 Task: Find connections with filter location Cheadle Hulme with filter topic #happyfounderswith filter profile language English with filter current company Ryan Ship Management with filter school SRKR Engineering College with filter industry Legal Services with filter service category Corporate Events with filter keywords title Dog Walker / Pet Sitter
Action: Mouse moved to (560, 84)
Screenshot: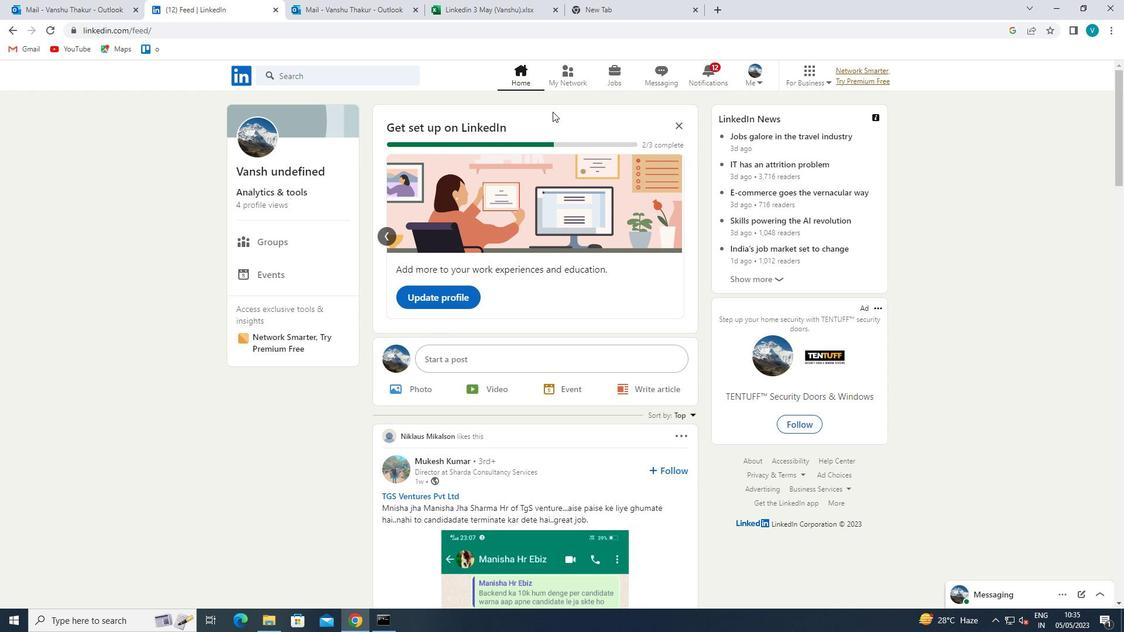 
Action: Mouse pressed left at (560, 84)
Screenshot: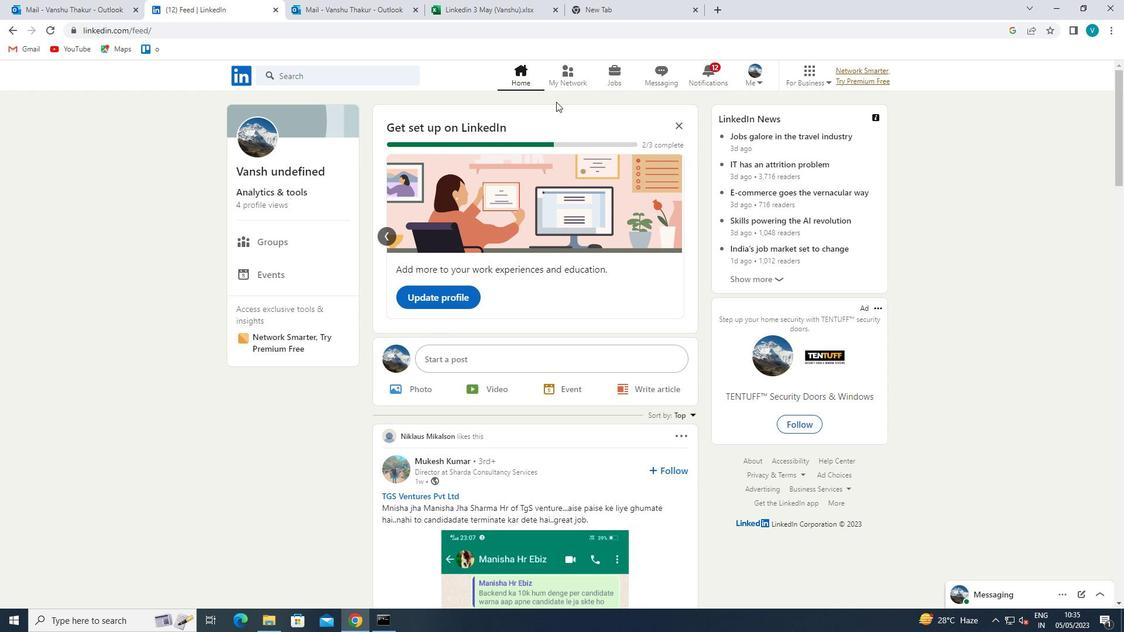 
Action: Mouse moved to (365, 142)
Screenshot: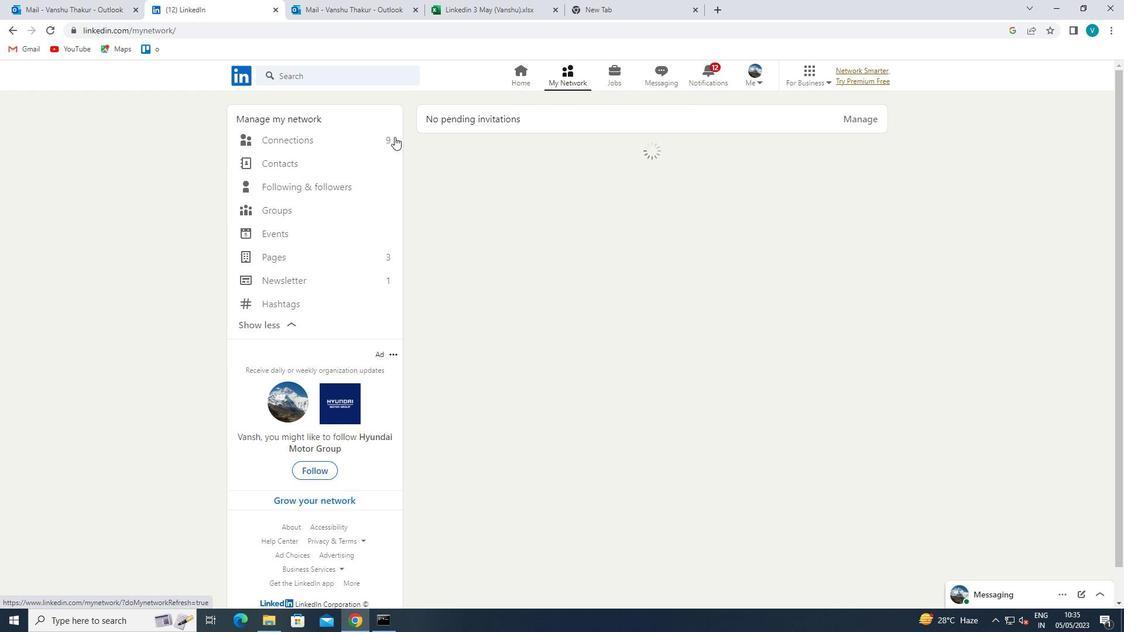 
Action: Mouse pressed left at (365, 142)
Screenshot: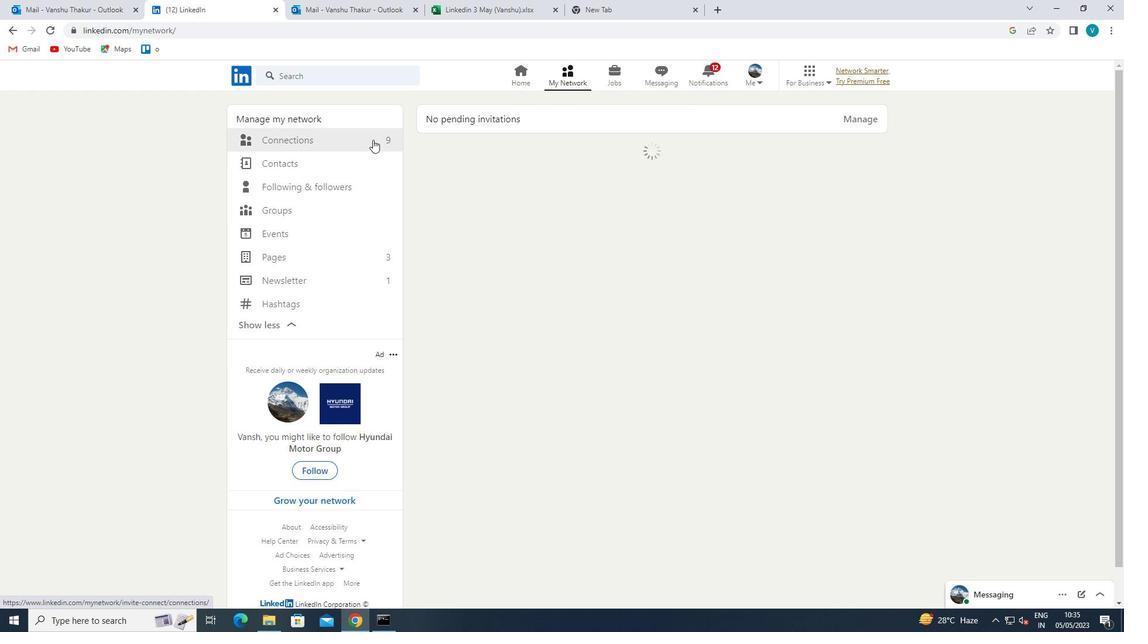
Action: Mouse moved to (641, 136)
Screenshot: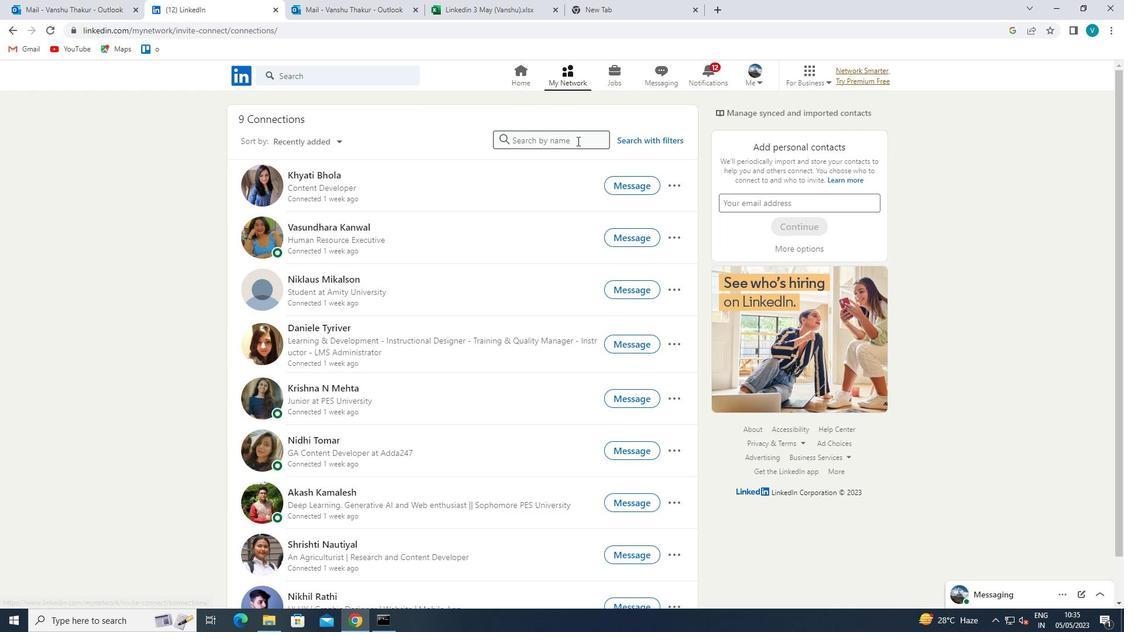 
Action: Mouse pressed left at (641, 136)
Screenshot: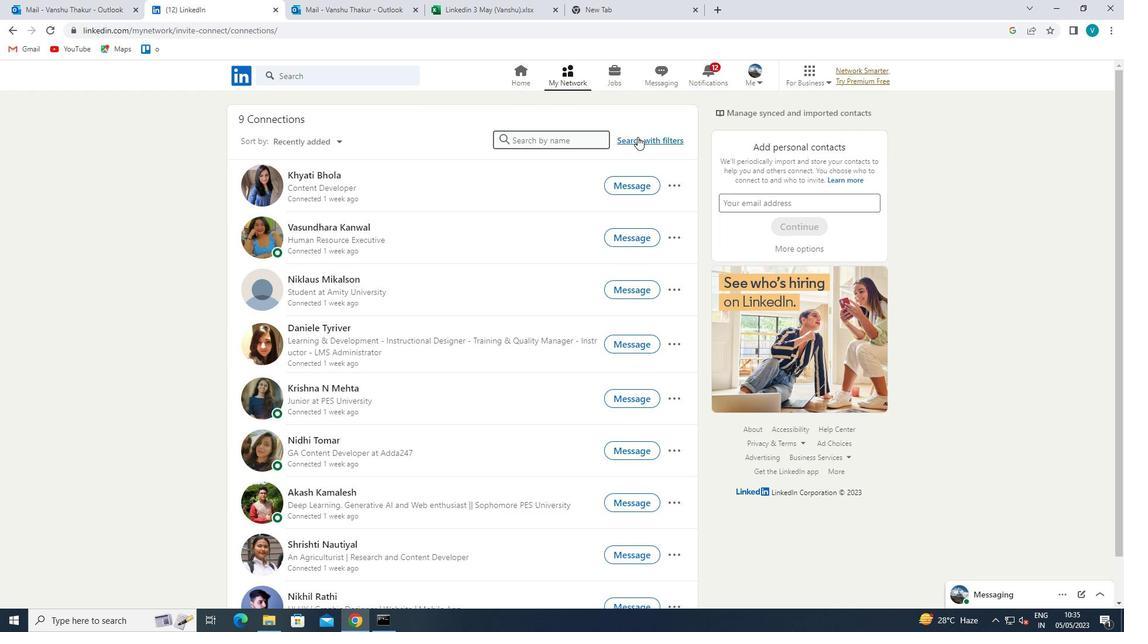
Action: Mouse moved to (570, 107)
Screenshot: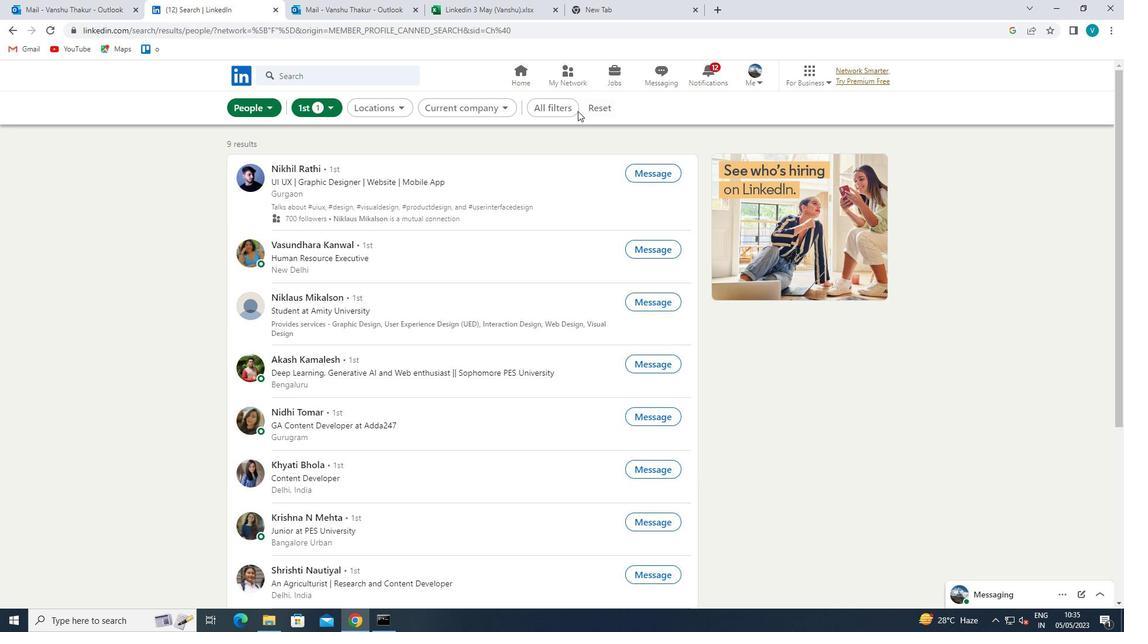 
Action: Mouse pressed left at (570, 107)
Screenshot: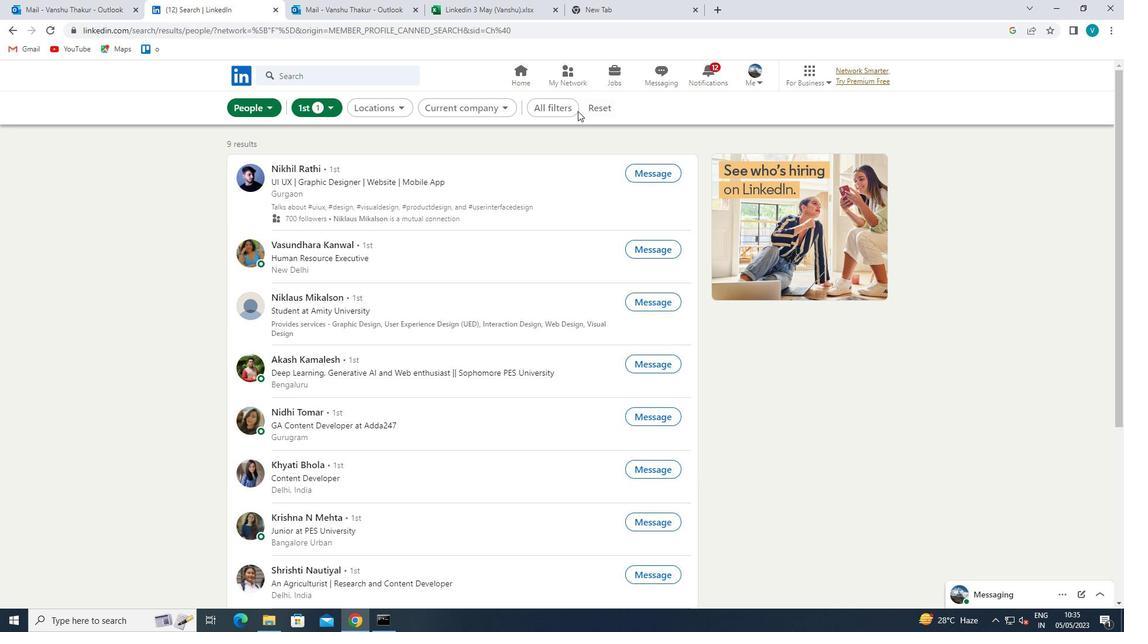 
Action: Mouse moved to (917, 230)
Screenshot: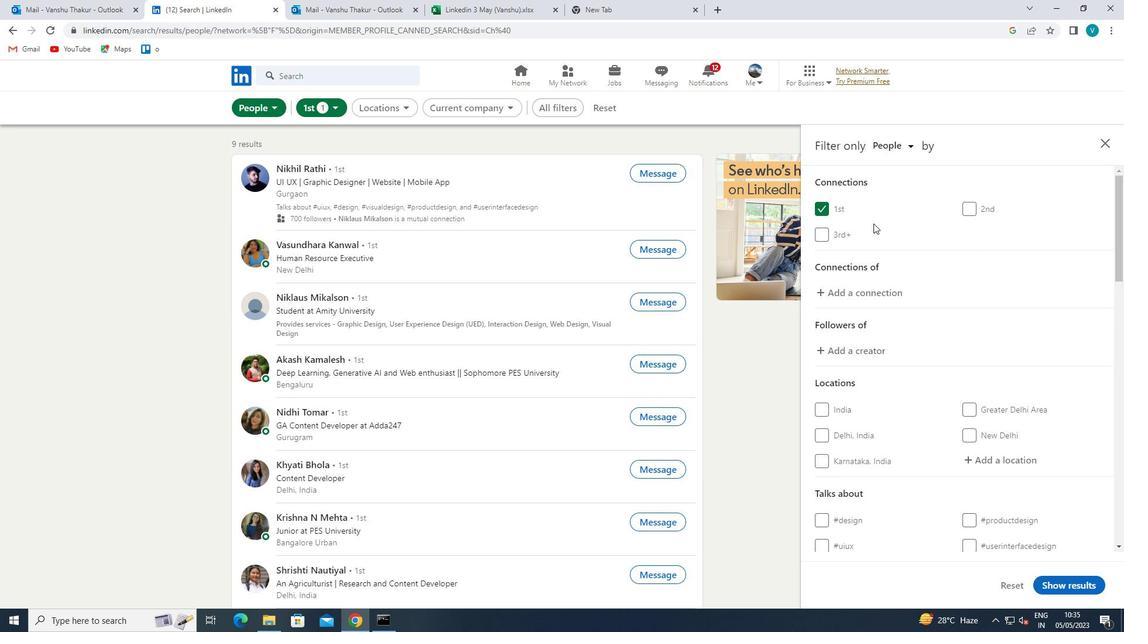 
Action: Mouse scrolled (917, 229) with delta (0, 0)
Screenshot: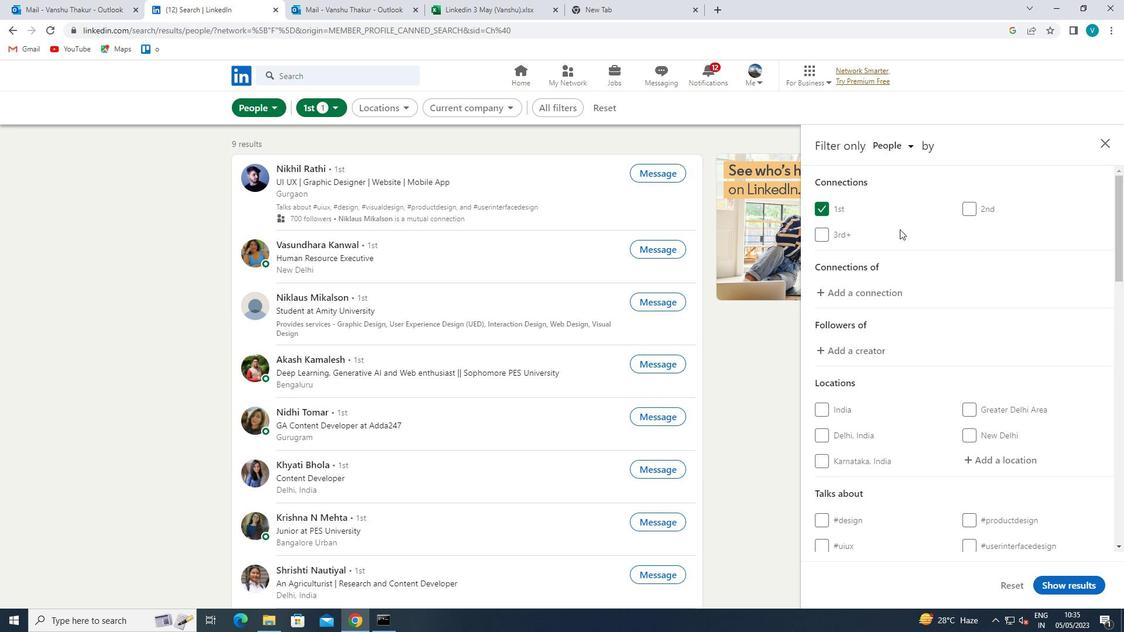 
Action: Mouse moved to (917, 230)
Screenshot: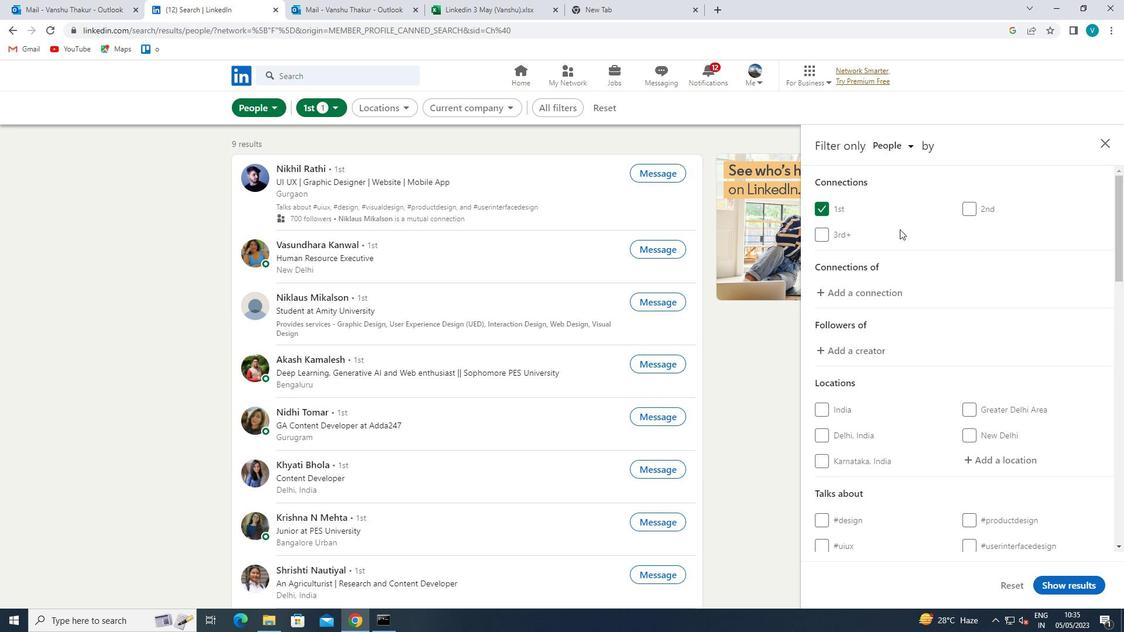 
Action: Mouse scrolled (917, 229) with delta (0, 0)
Screenshot: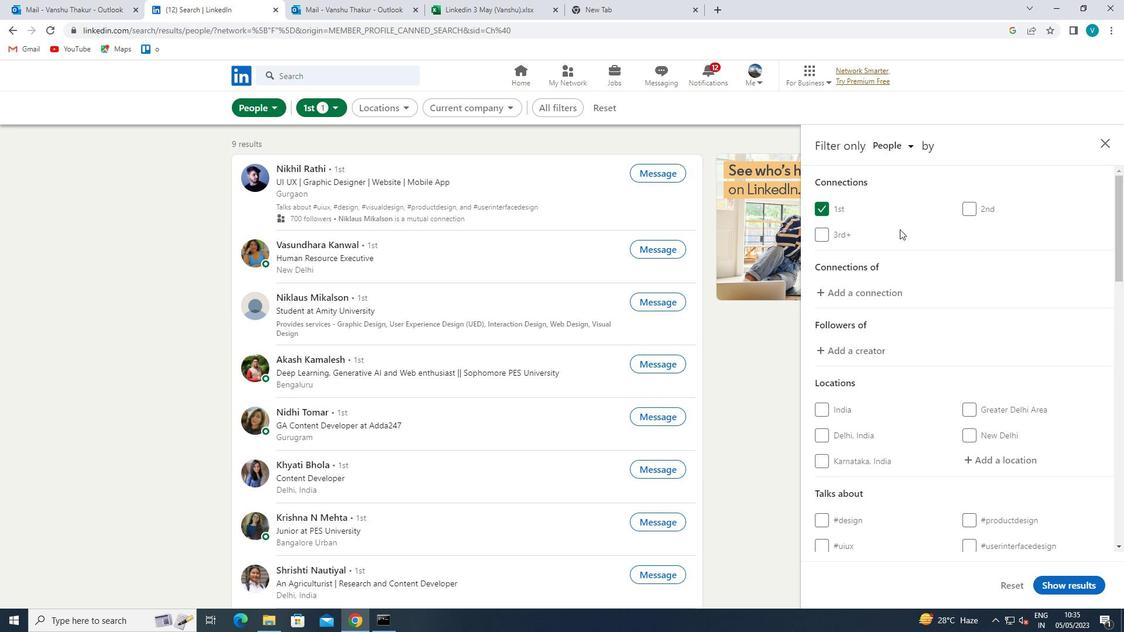 
Action: Mouse moved to (988, 339)
Screenshot: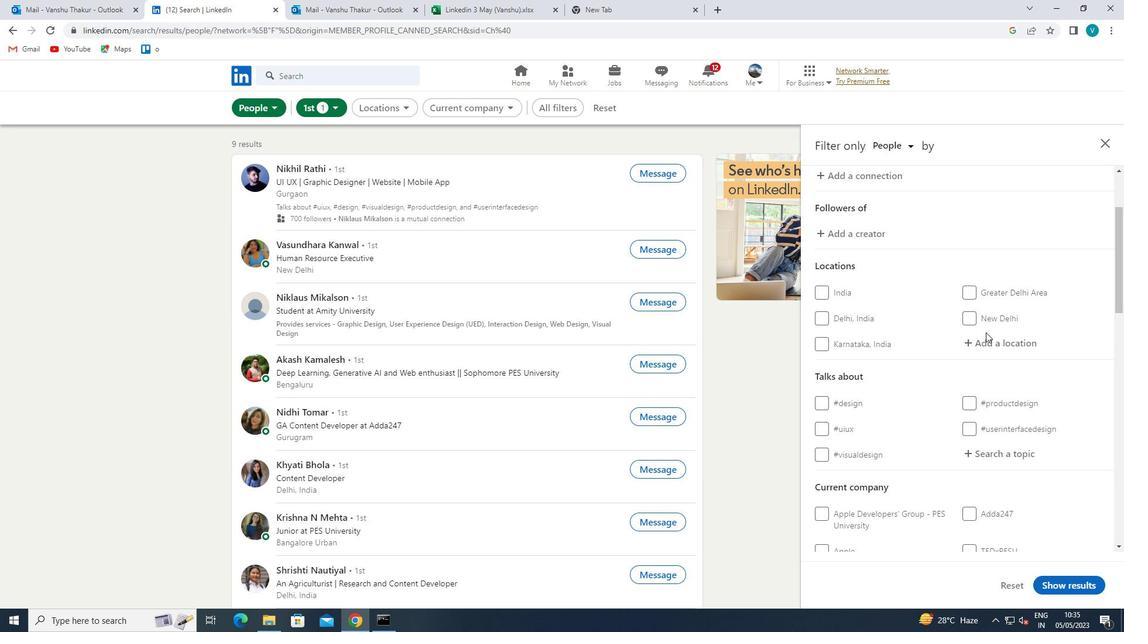 
Action: Mouse pressed left at (988, 339)
Screenshot: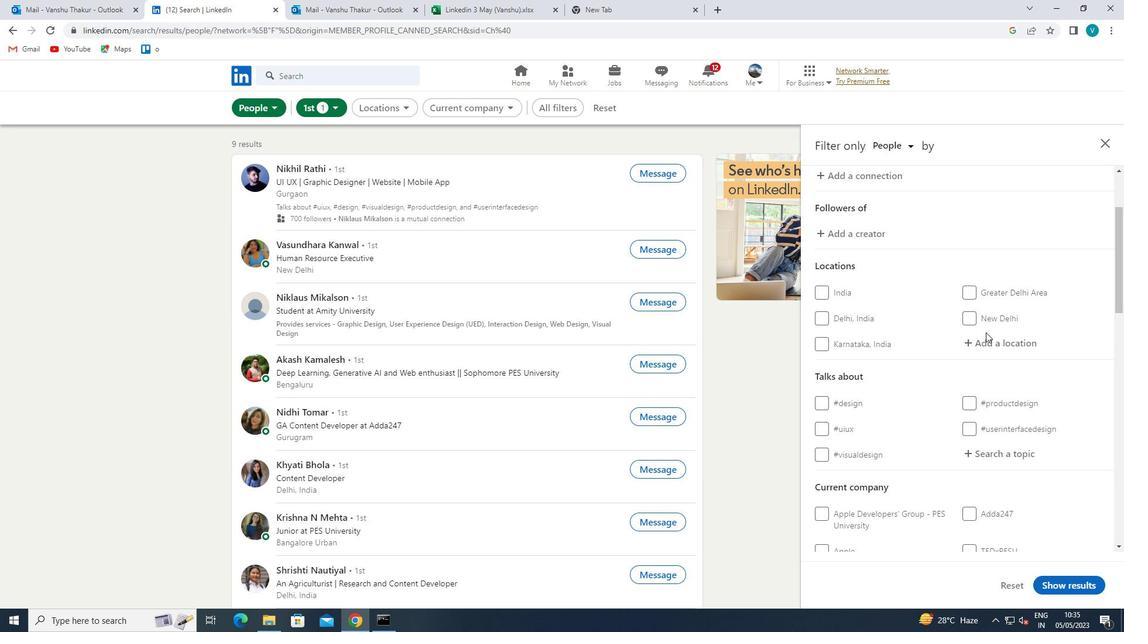 
Action: Mouse moved to (988, 340)
Screenshot: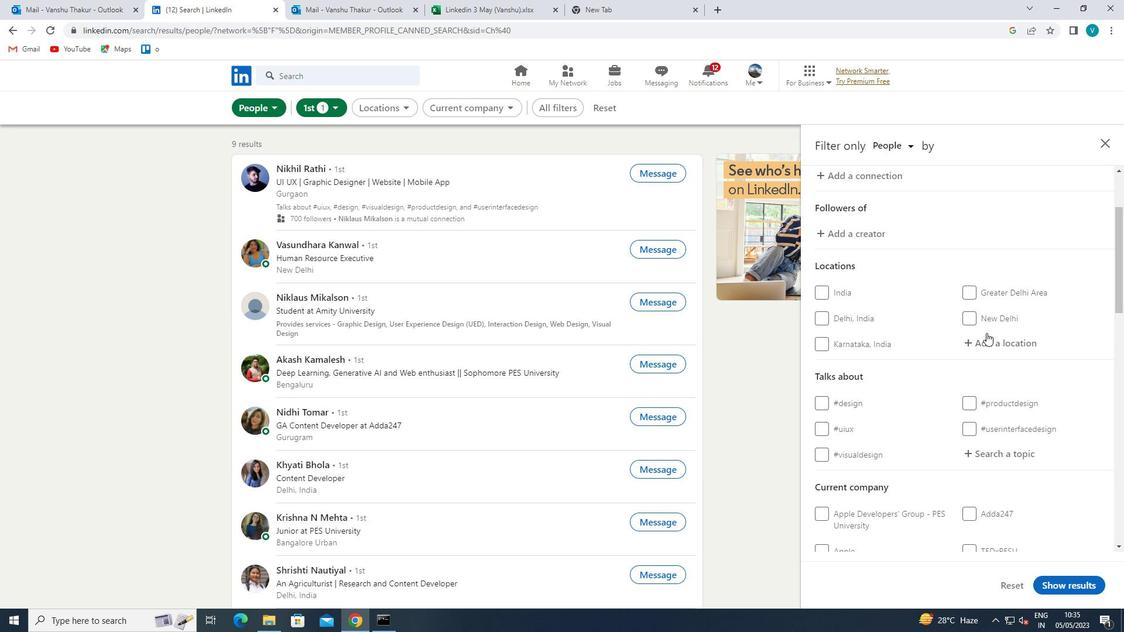 
Action: Key pressed <Key.shift>CHEADLE
Screenshot: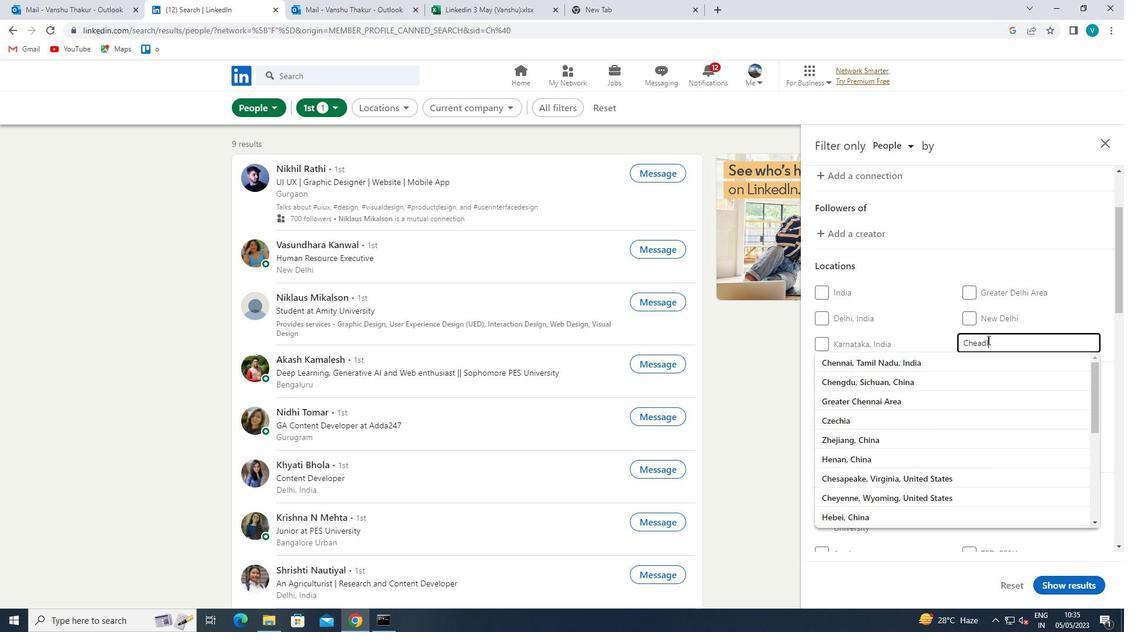 
Action: Mouse moved to (907, 386)
Screenshot: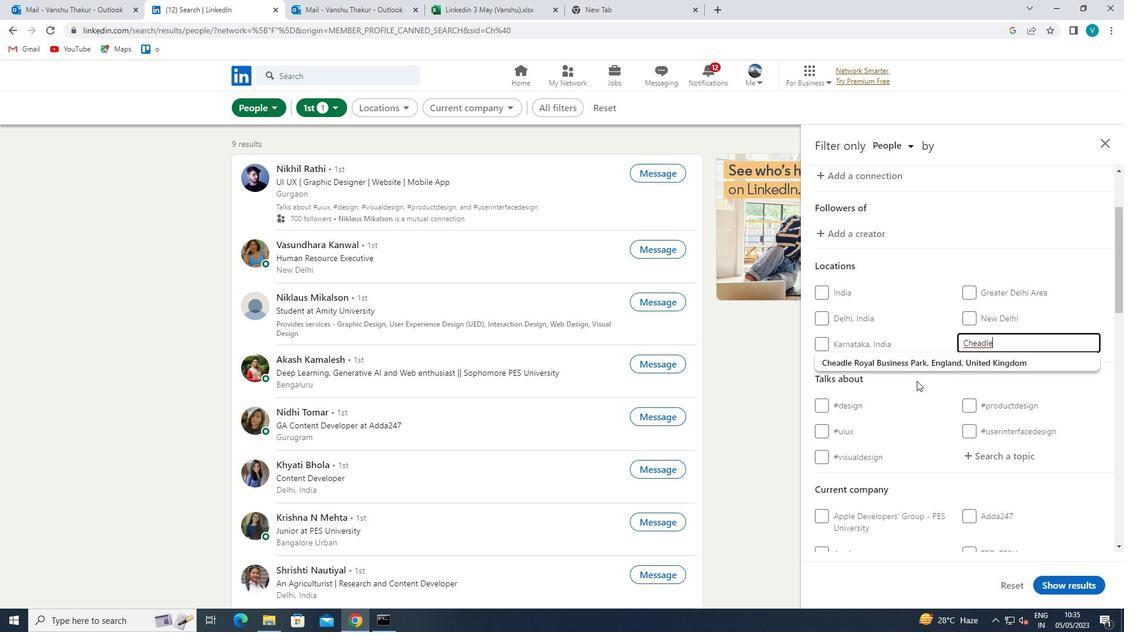 
Action: Key pressed <Key.space><Key.shift>HULME
Screenshot: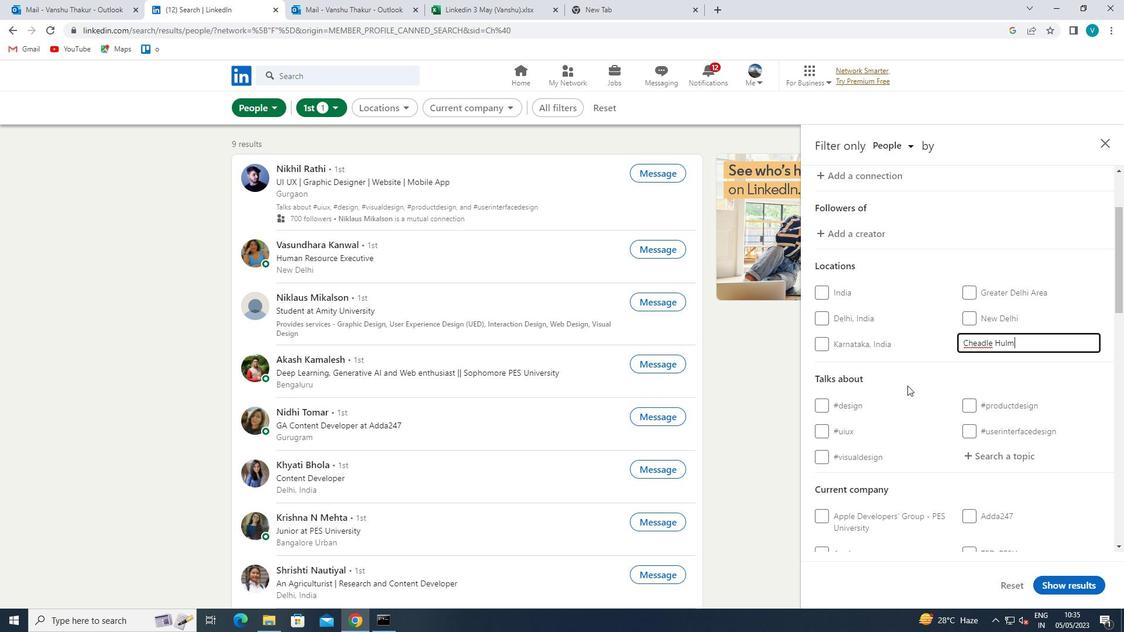 
Action: Mouse moved to (905, 388)
Screenshot: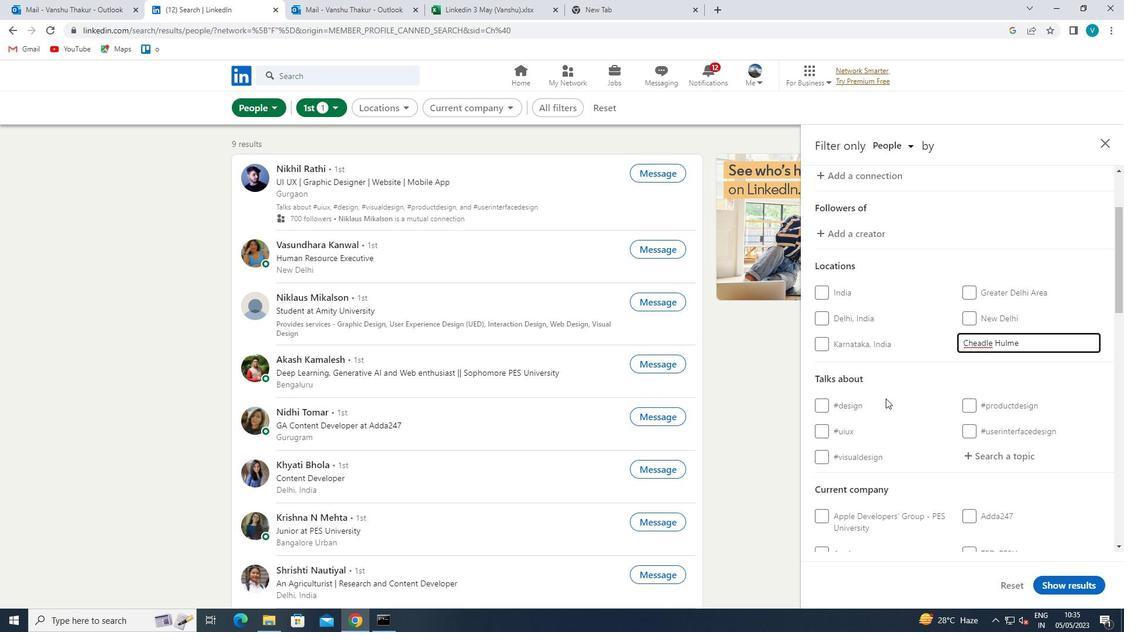 
Action: Mouse pressed left at (905, 388)
Screenshot: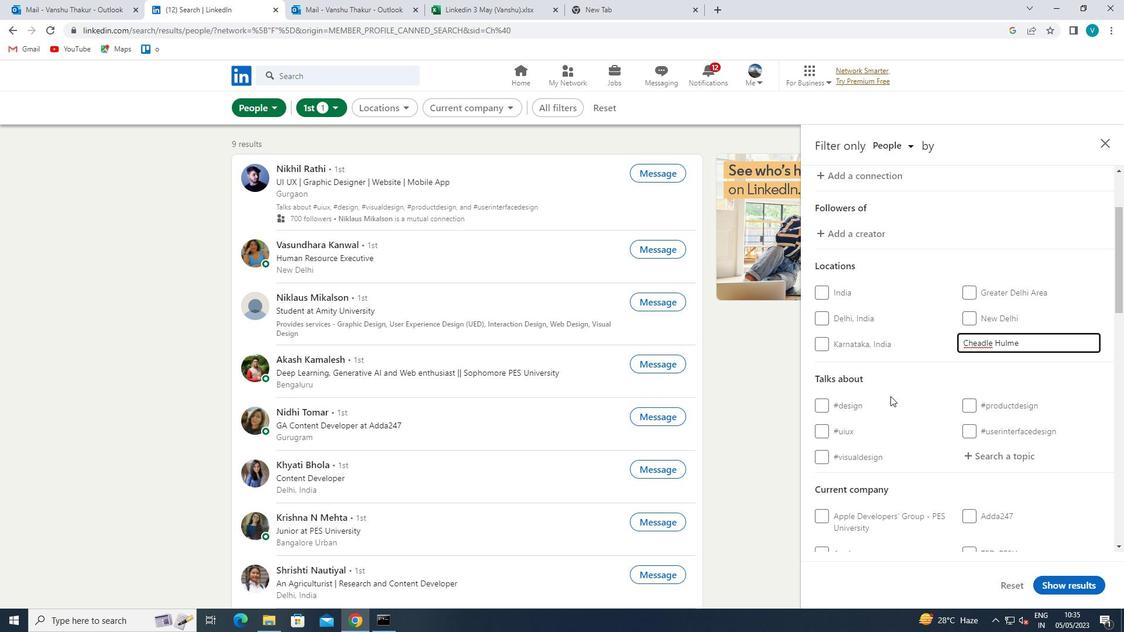 
Action: Mouse moved to (967, 371)
Screenshot: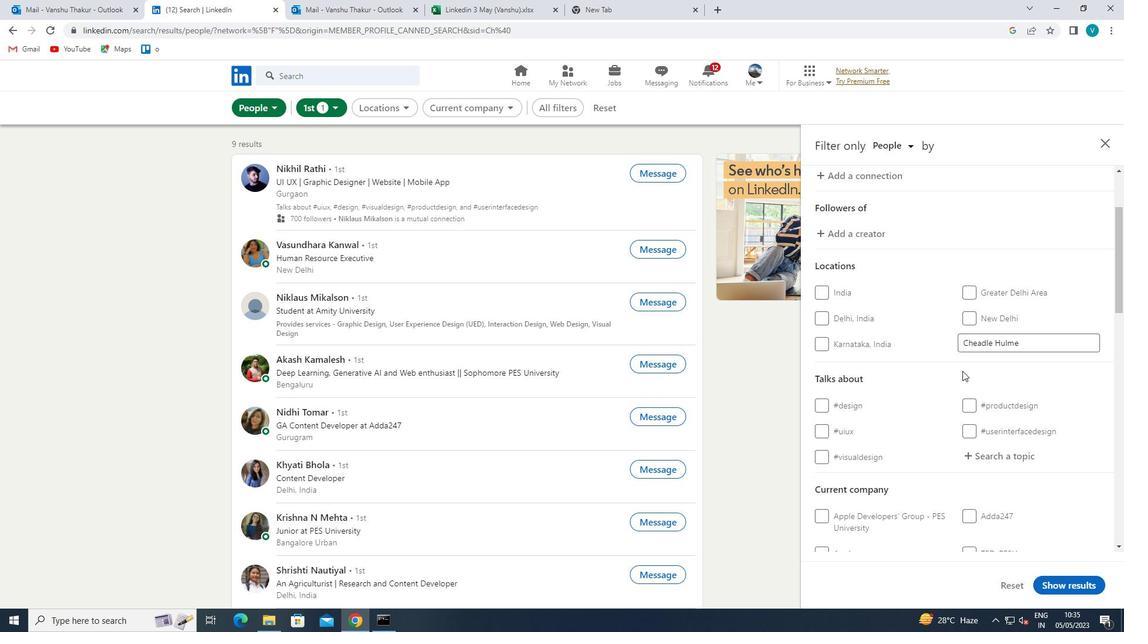 
Action: Mouse scrolled (967, 370) with delta (0, 0)
Screenshot: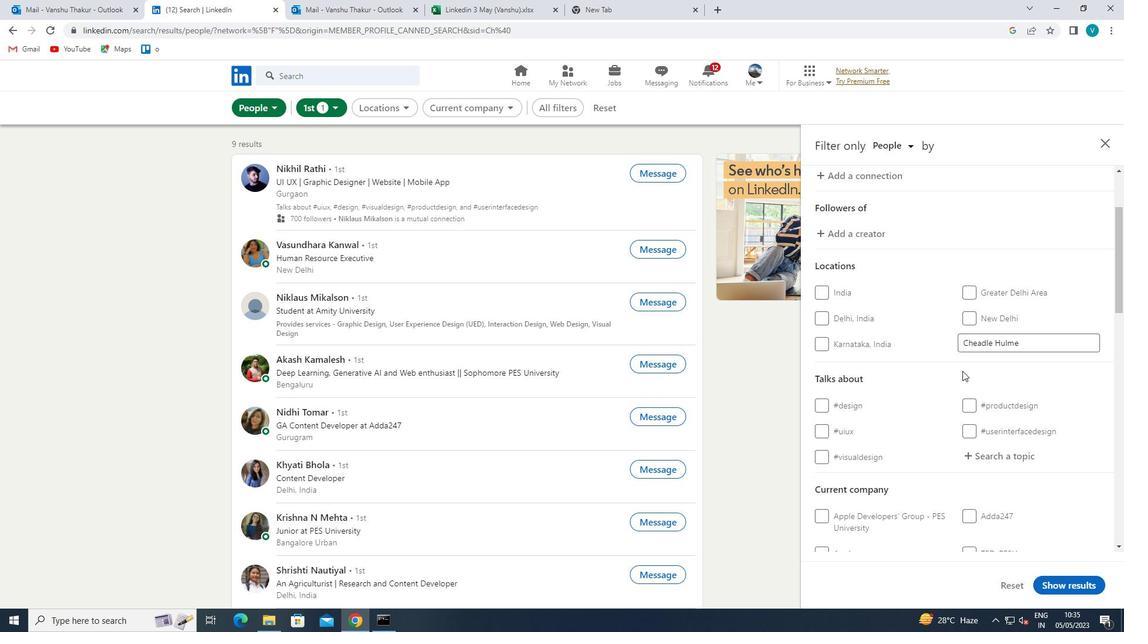 
Action: Mouse scrolled (967, 370) with delta (0, 0)
Screenshot: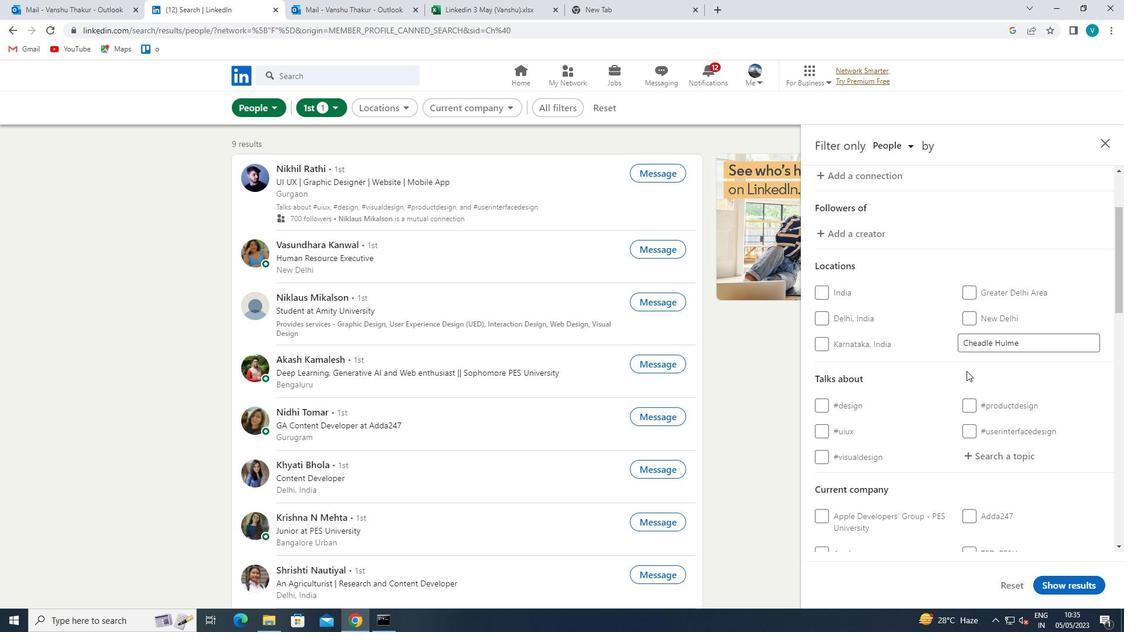 
Action: Mouse moved to (1002, 334)
Screenshot: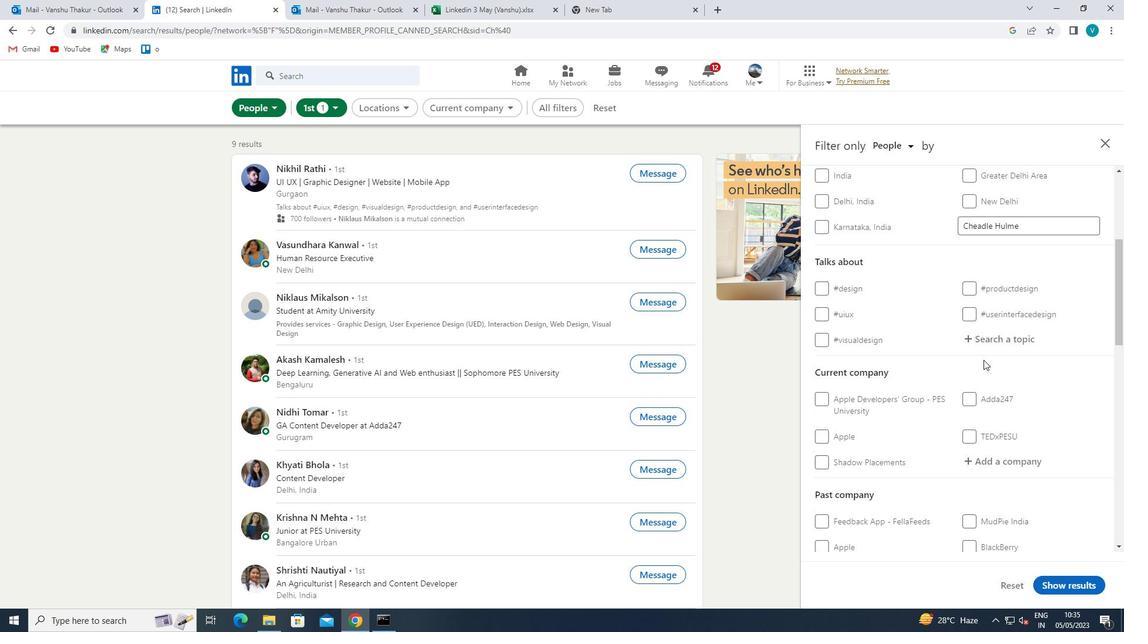 
Action: Mouse pressed left at (1002, 334)
Screenshot: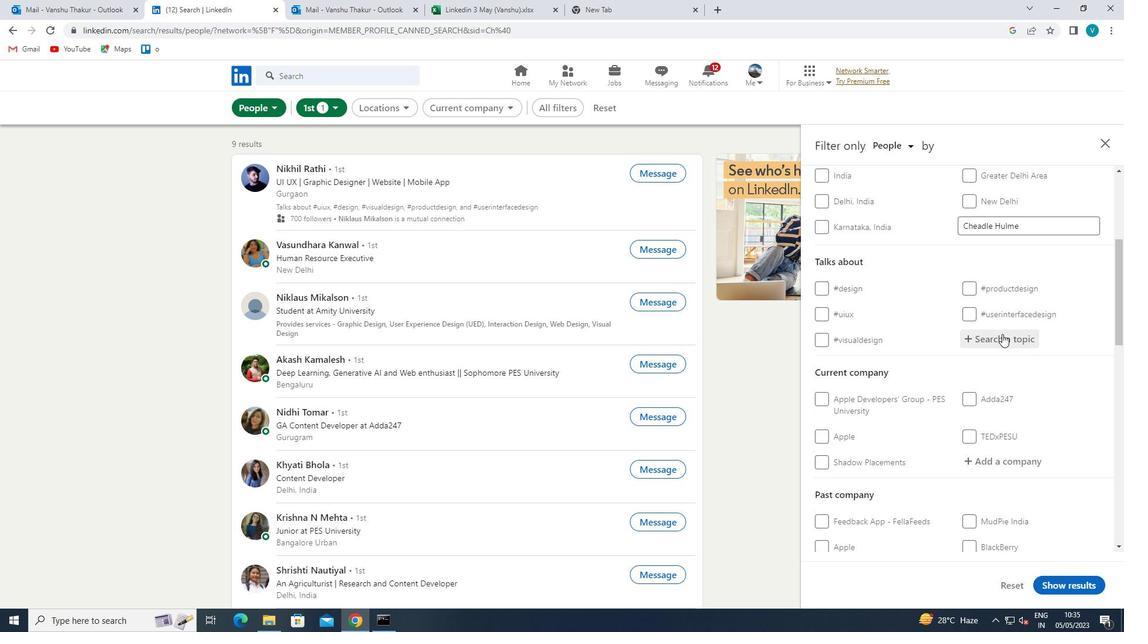 
Action: Mouse moved to (919, 385)
Screenshot: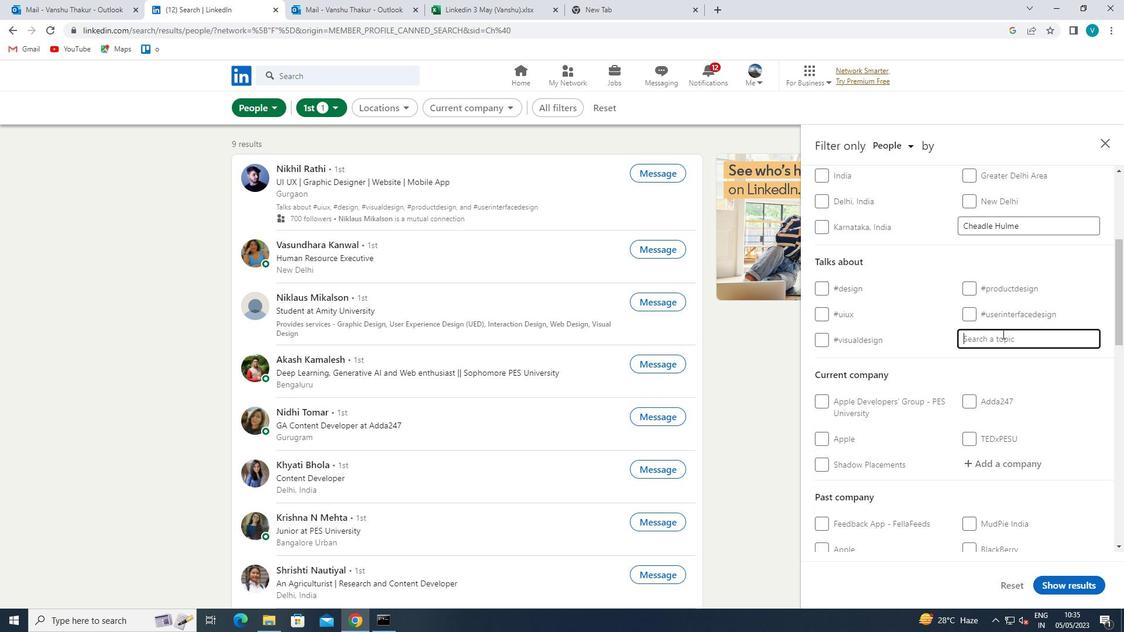 
Action: Key pressed HAPPYFOUNDER
Screenshot: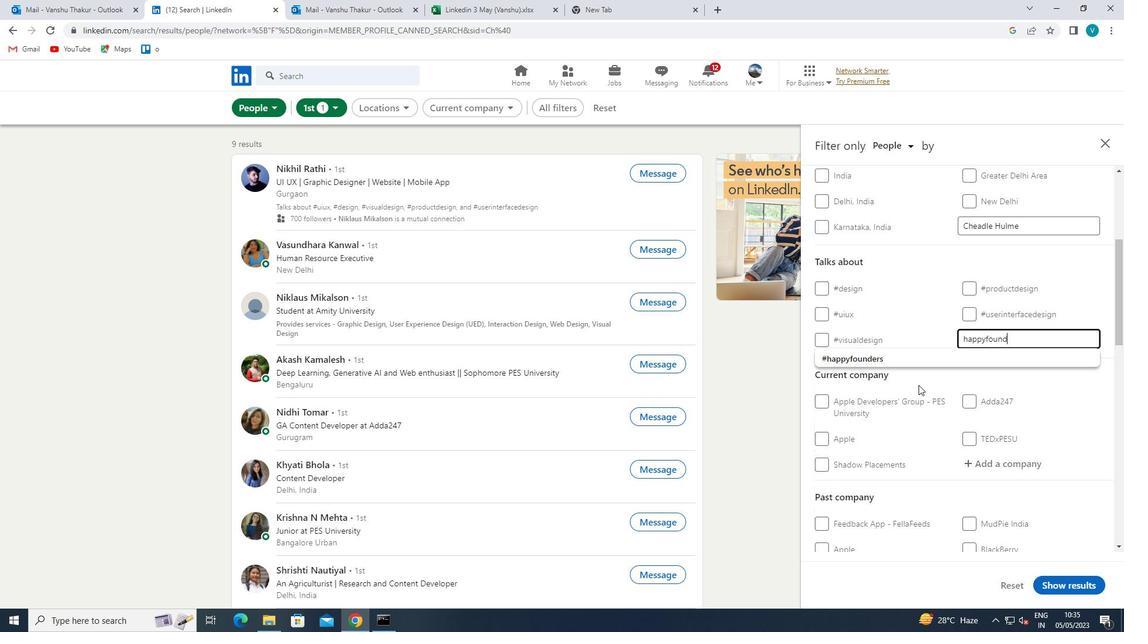 
Action: Mouse moved to (944, 361)
Screenshot: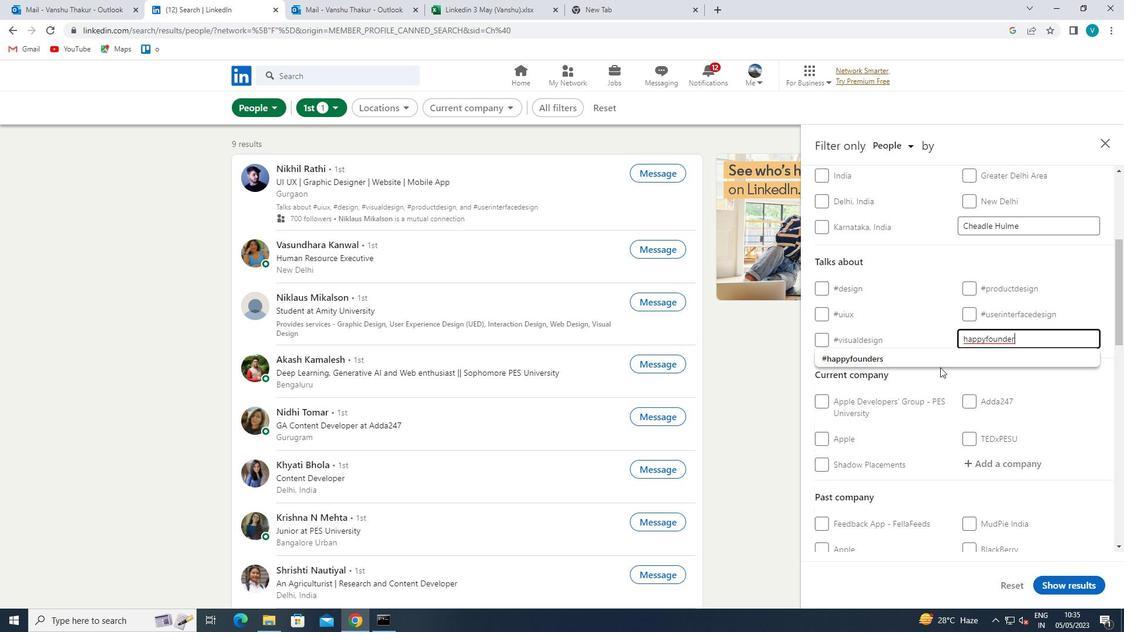
Action: Mouse pressed left at (944, 361)
Screenshot: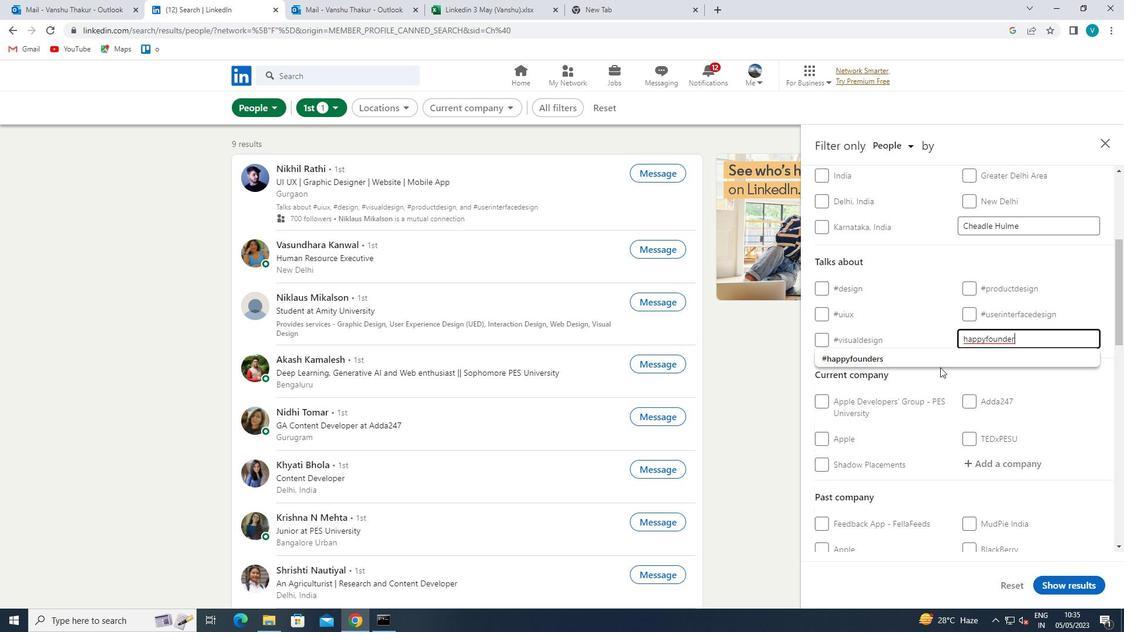
Action: Mouse moved to (931, 369)
Screenshot: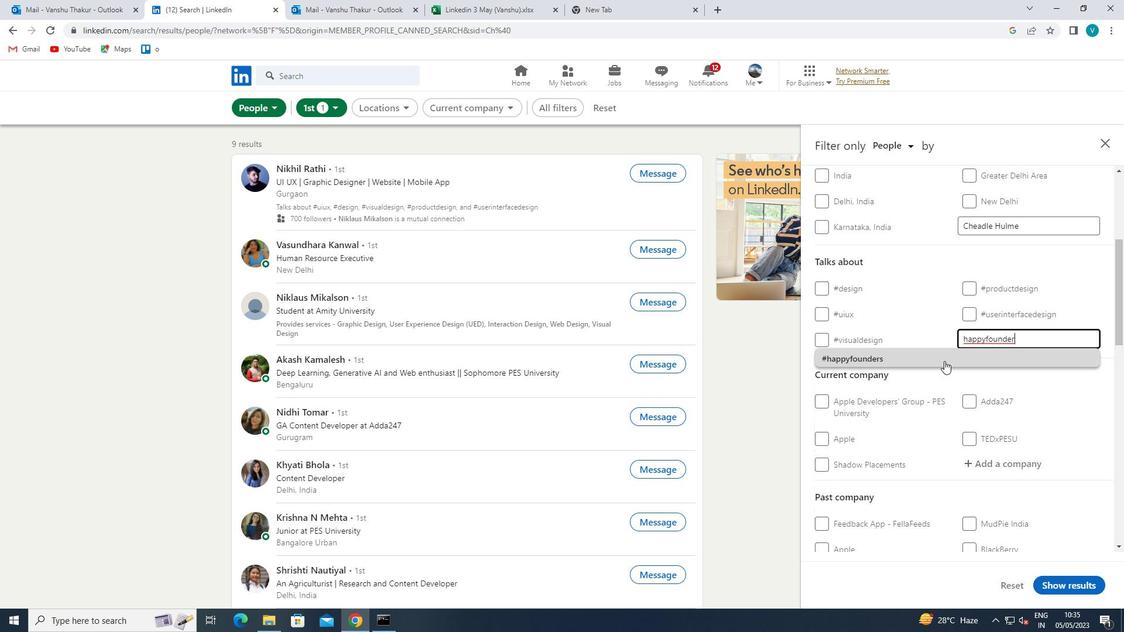 
Action: Mouse scrolled (931, 369) with delta (0, 0)
Screenshot: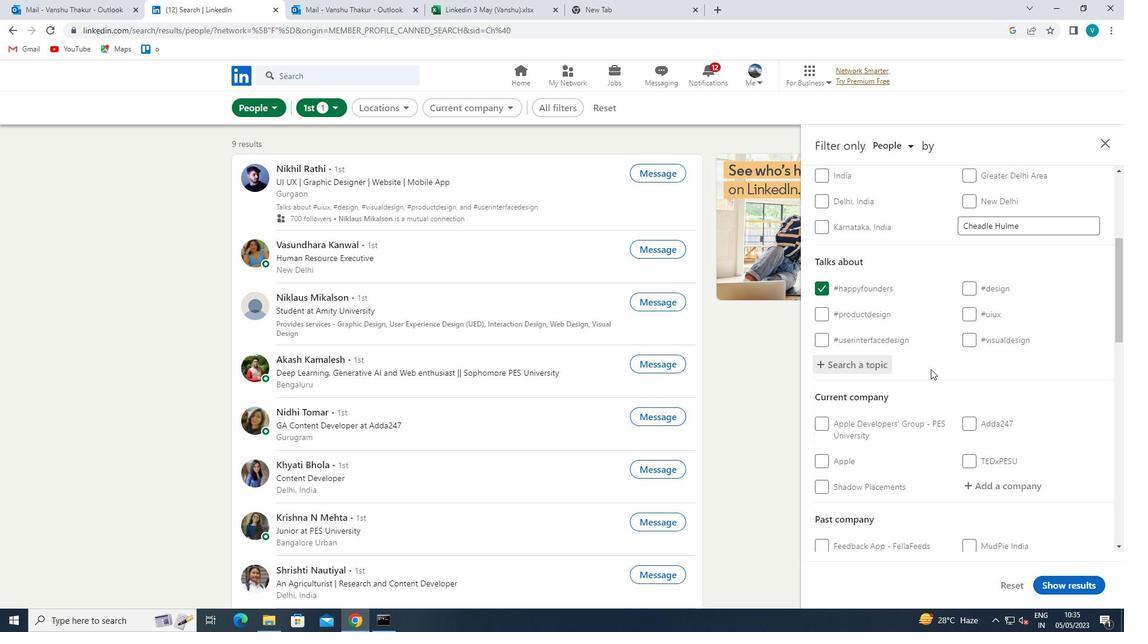 
Action: Mouse scrolled (931, 369) with delta (0, 0)
Screenshot: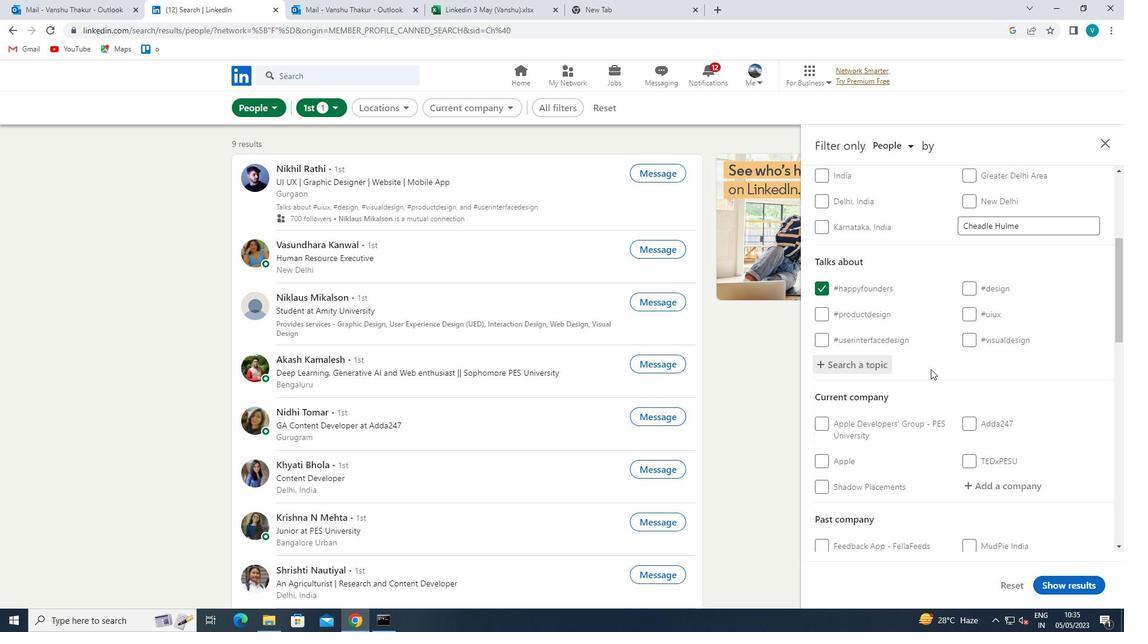 
Action: Mouse moved to (930, 370)
Screenshot: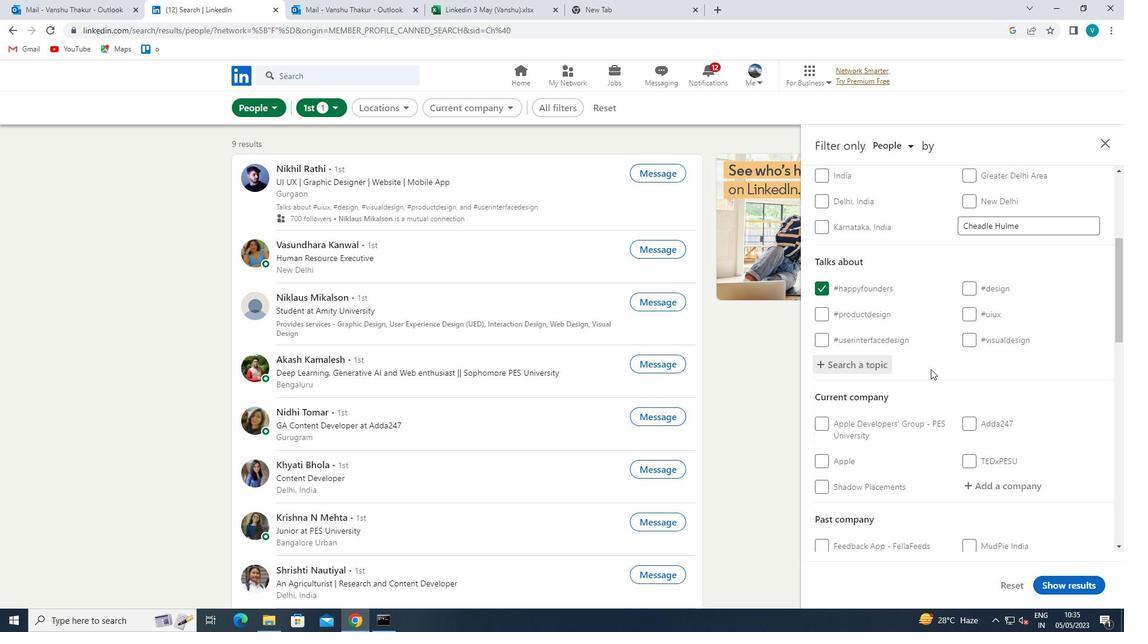 
Action: Mouse scrolled (930, 369) with delta (0, 0)
Screenshot: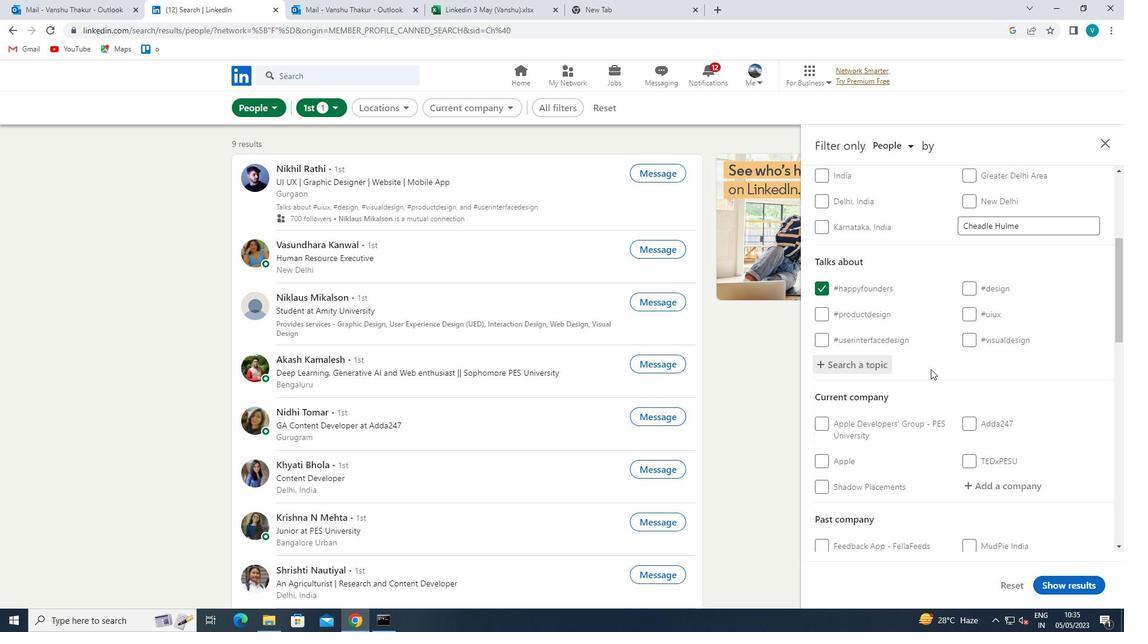 
Action: Mouse moved to (929, 371)
Screenshot: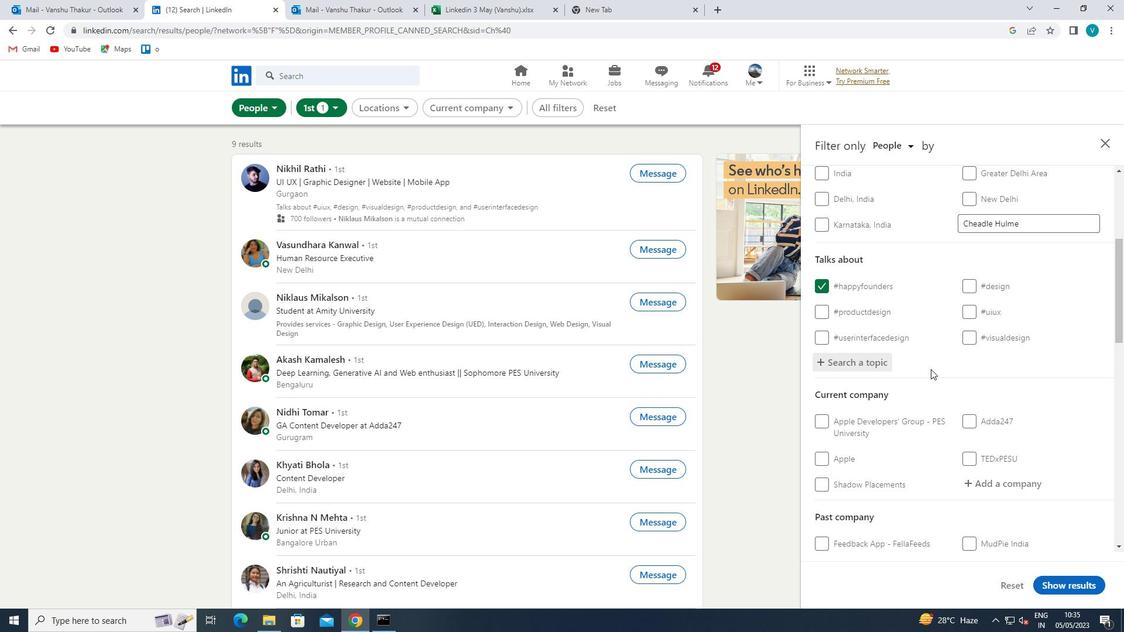 
Action: Mouse scrolled (929, 370) with delta (0, 0)
Screenshot: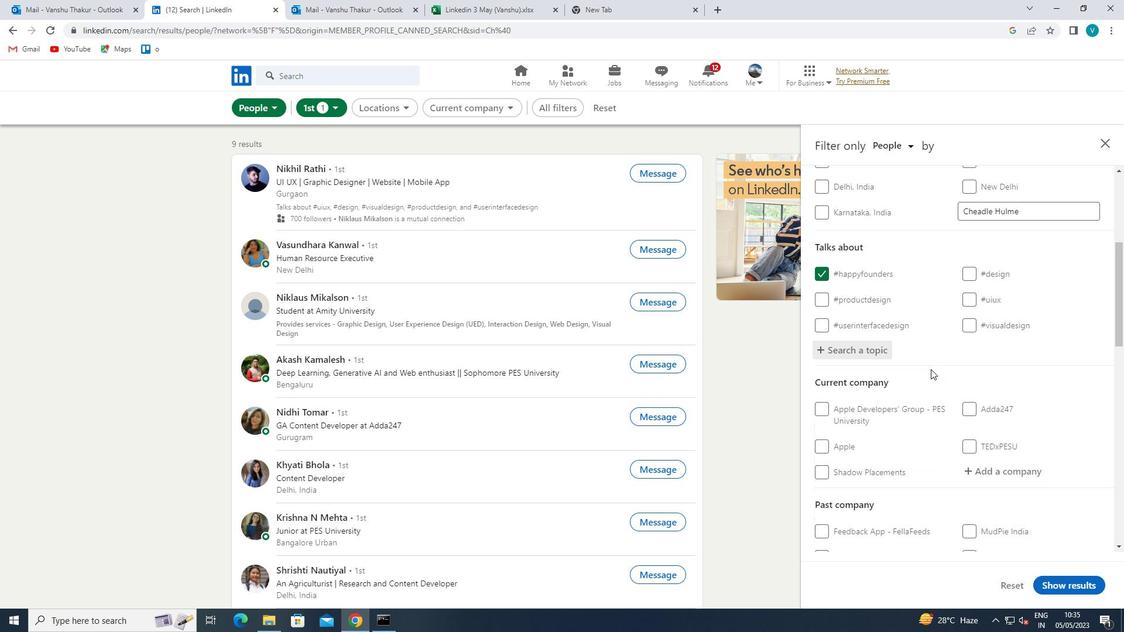 
Action: Mouse moved to (929, 371)
Screenshot: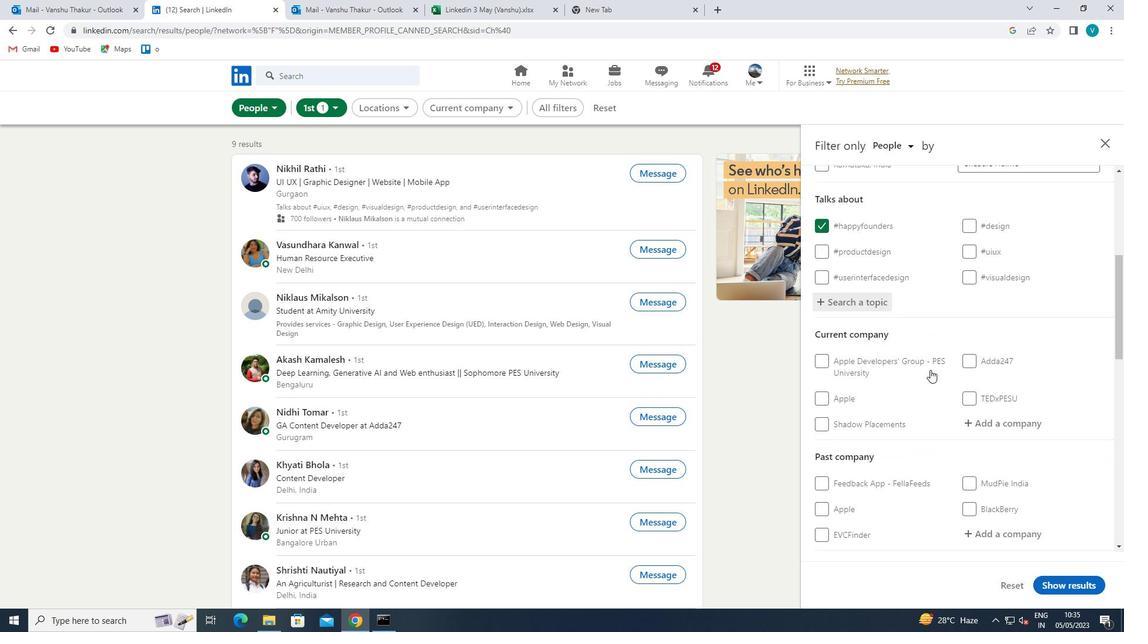 
Action: Mouse scrolled (929, 370) with delta (0, 0)
Screenshot: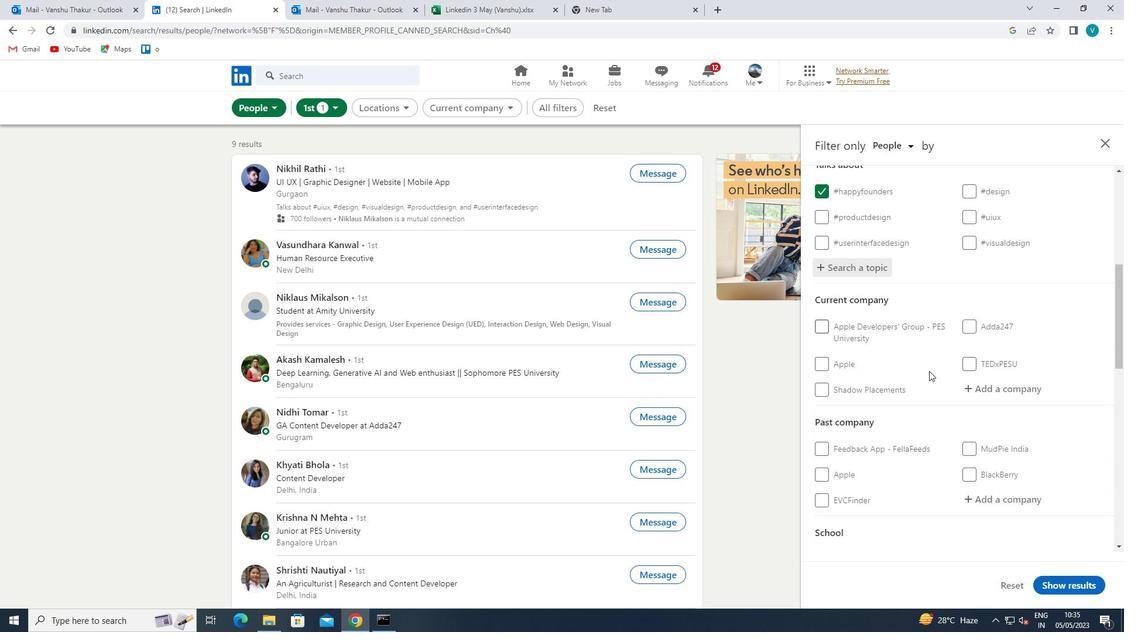 
Action: Mouse moved to (929, 371)
Screenshot: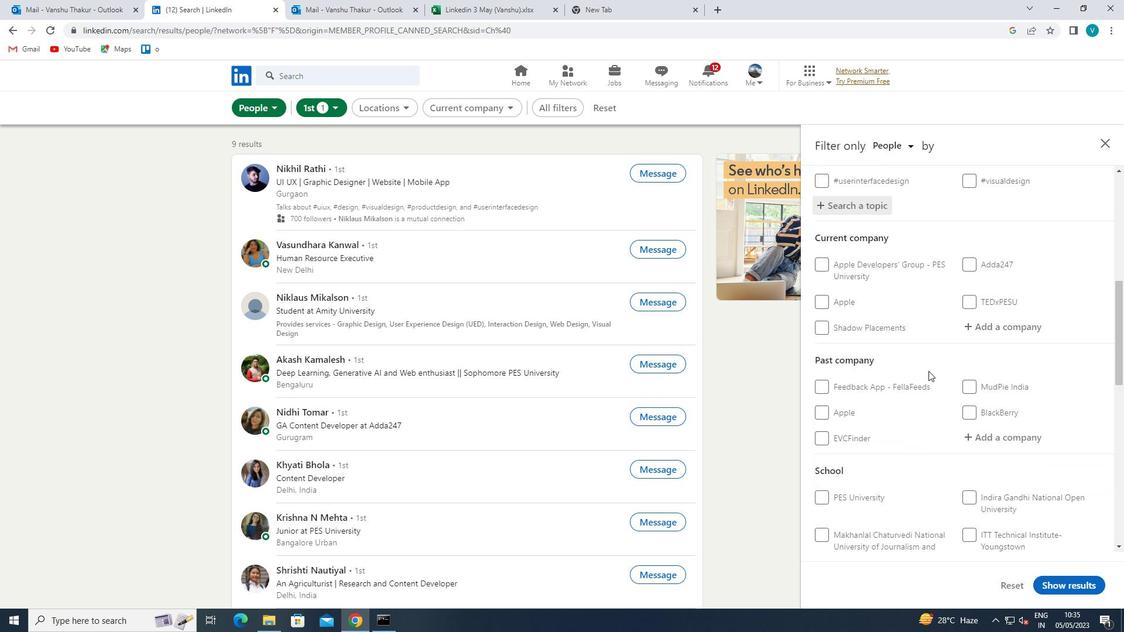 
Action: Mouse scrolled (929, 370) with delta (0, 0)
Screenshot: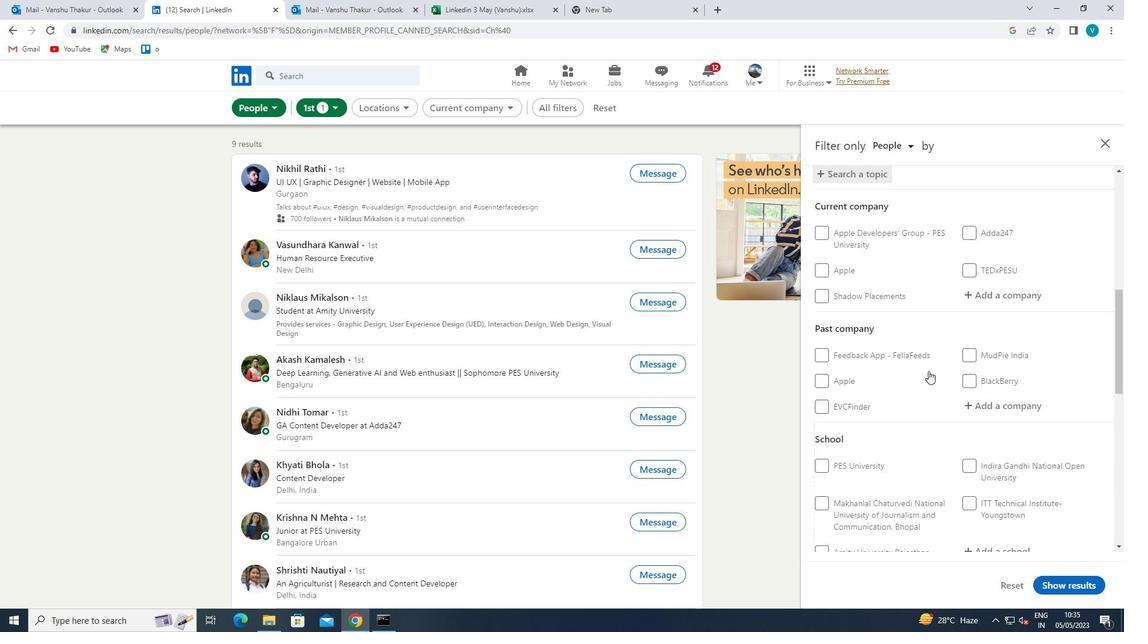 
Action: Mouse scrolled (929, 370) with delta (0, 0)
Screenshot: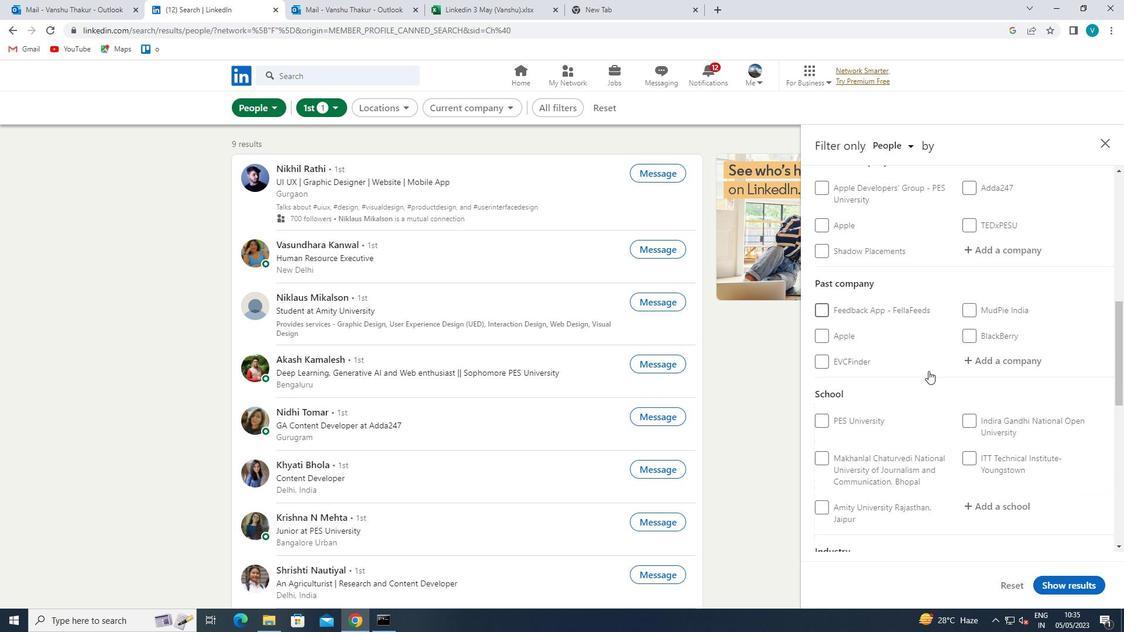 
Action: Mouse moved to (887, 353)
Screenshot: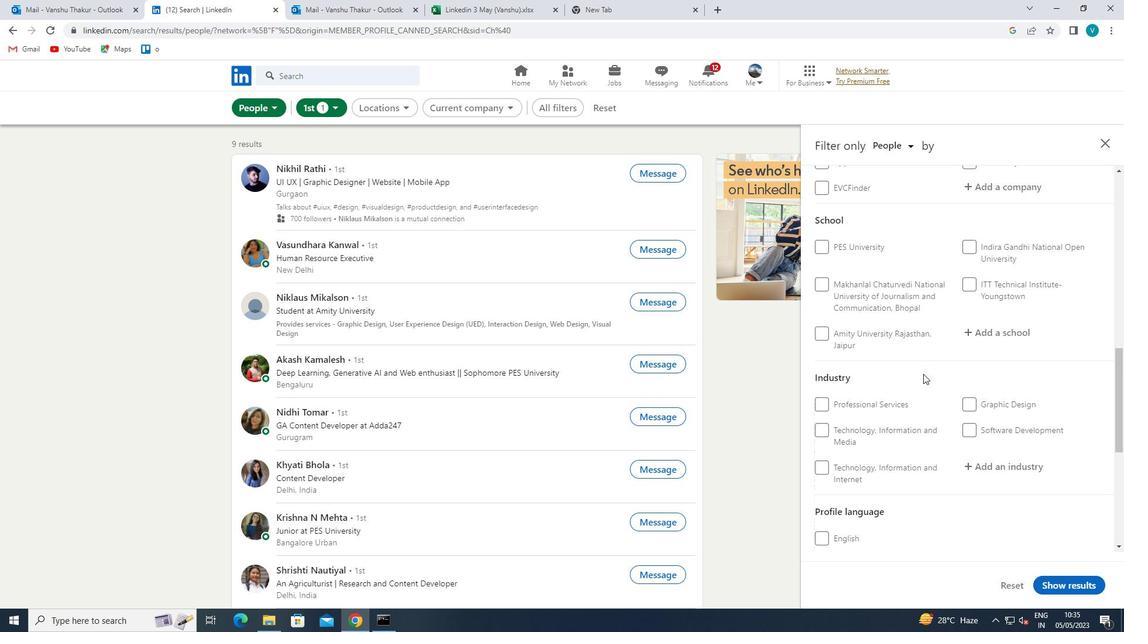 
Action: Mouse scrolled (887, 352) with delta (0, 0)
Screenshot: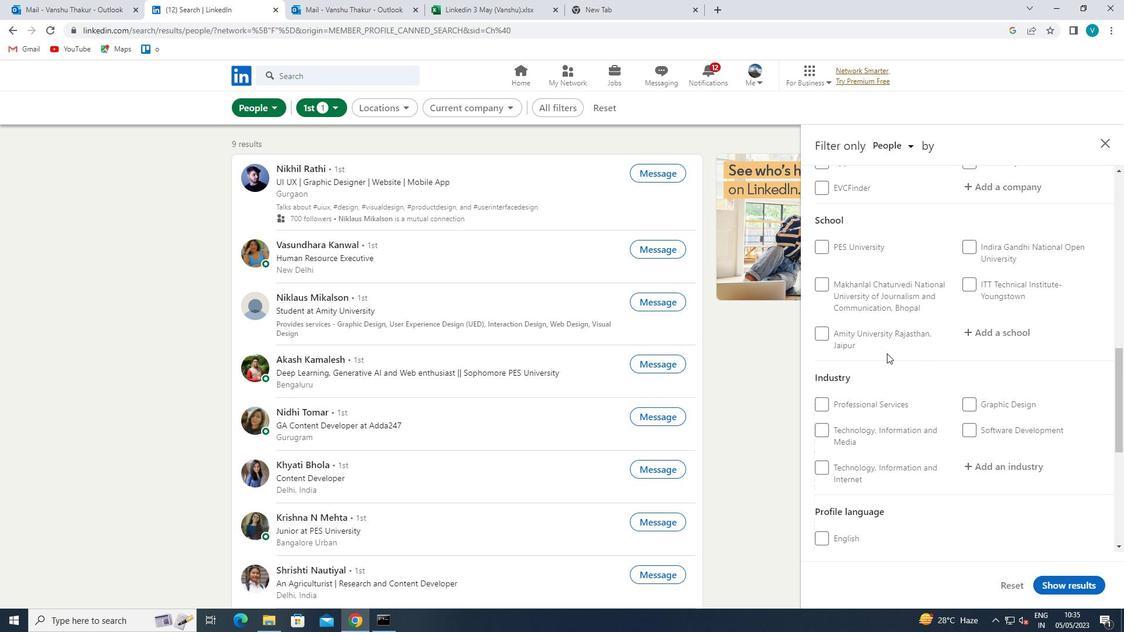 
Action: Mouse moved to (823, 487)
Screenshot: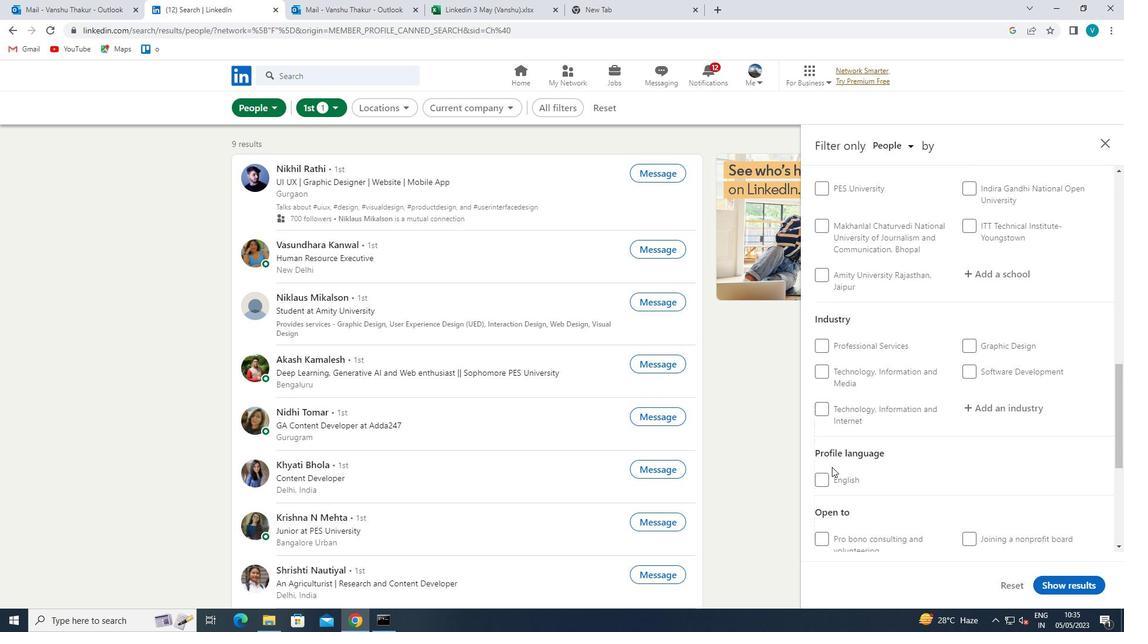 
Action: Mouse pressed left at (823, 487)
Screenshot: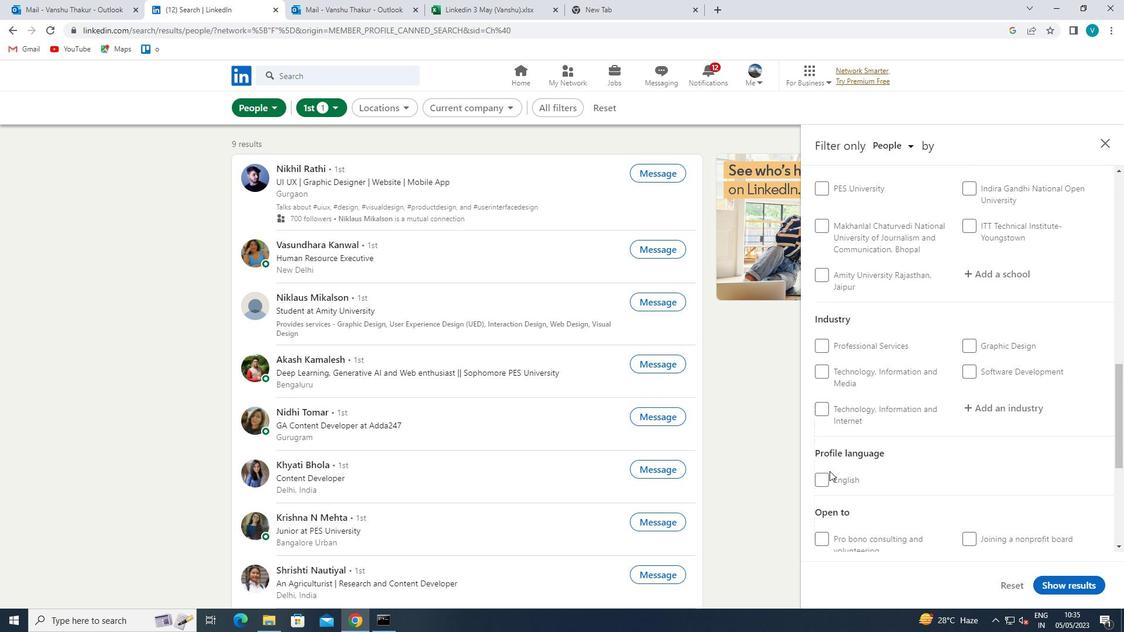 
Action: Mouse moved to (828, 485)
Screenshot: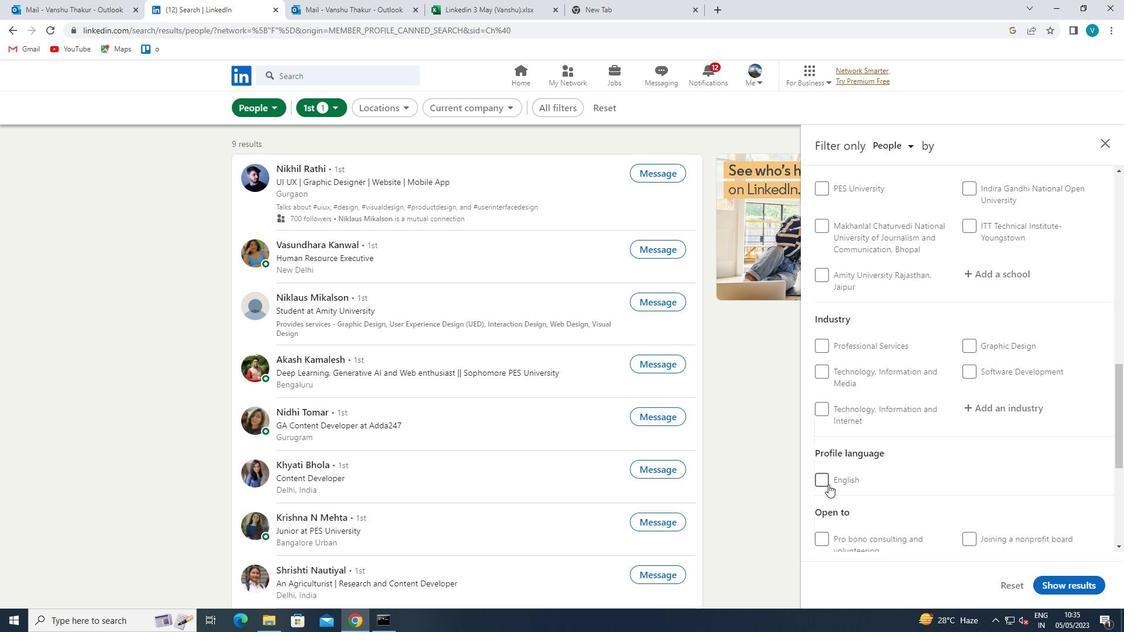 
Action: Mouse pressed left at (828, 485)
Screenshot: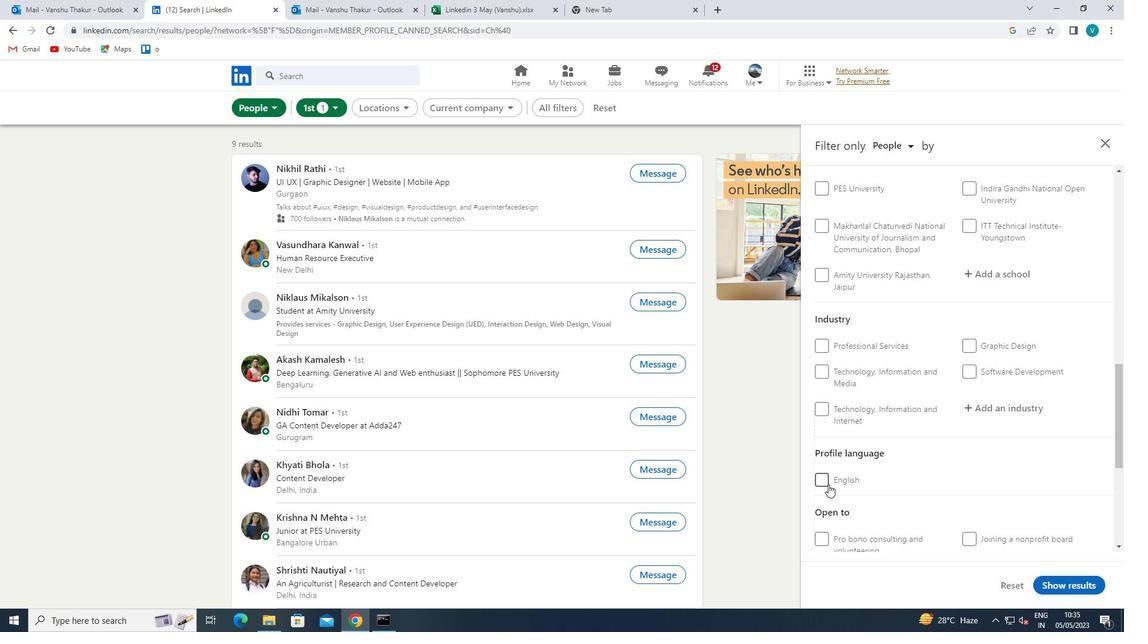 
Action: Mouse moved to (892, 452)
Screenshot: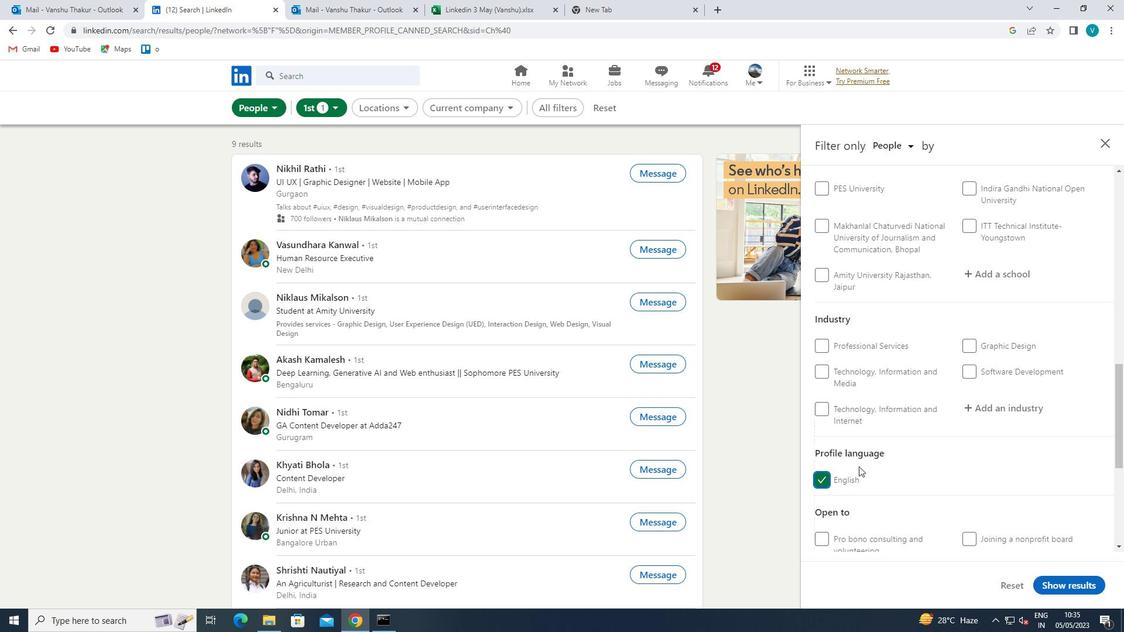 
Action: Mouse scrolled (892, 453) with delta (0, 0)
Screenshot: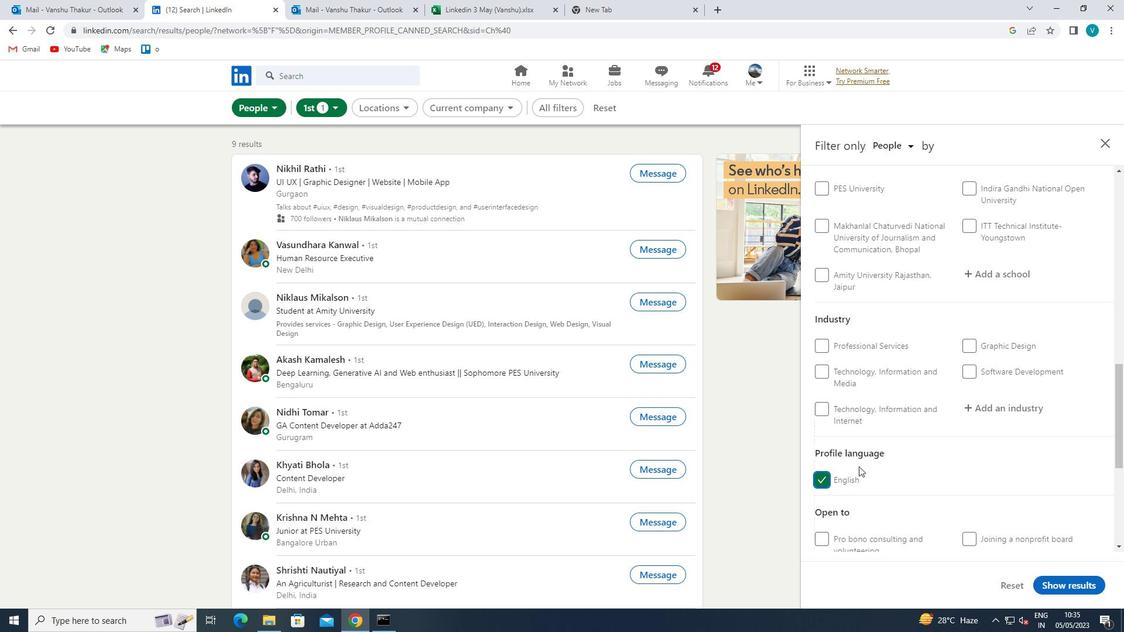
Action: Mouse moved to (899, 451)
Screenshot: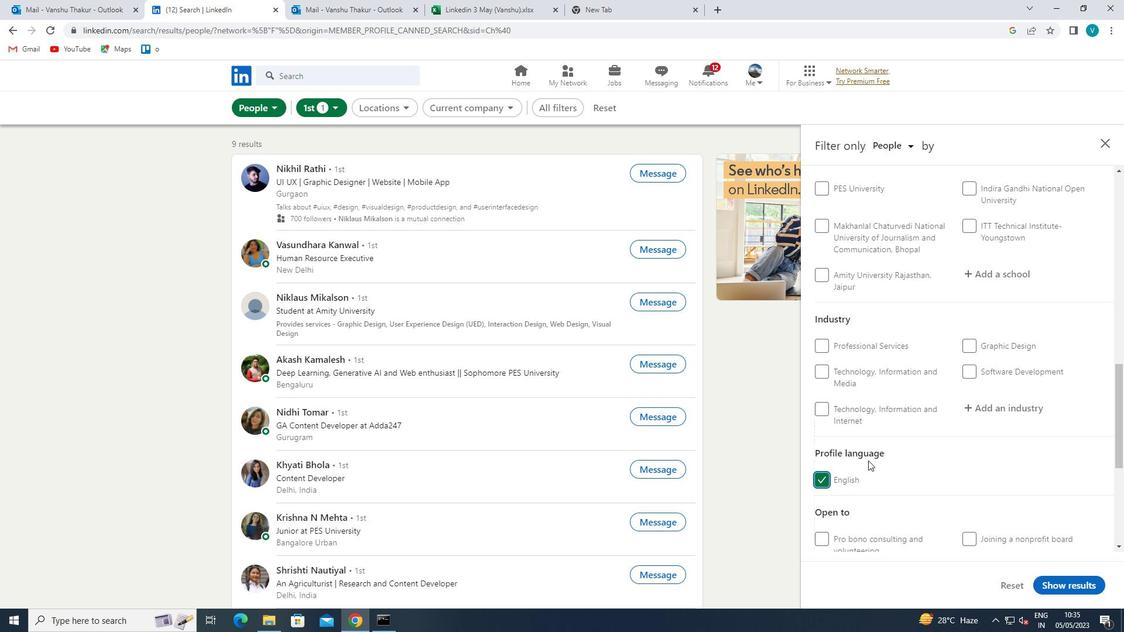 
Action: Mouse scrolled (899, 451) with delta (0, 0)
Screenshot: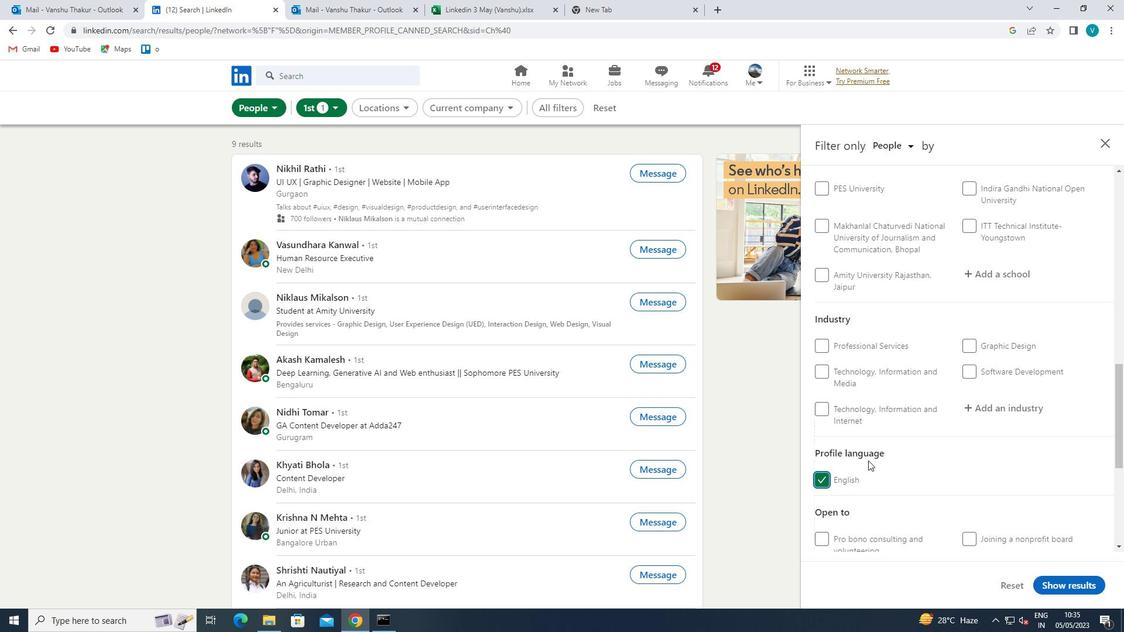 
Action: Mouse moved to (900, 450)
Screenshot: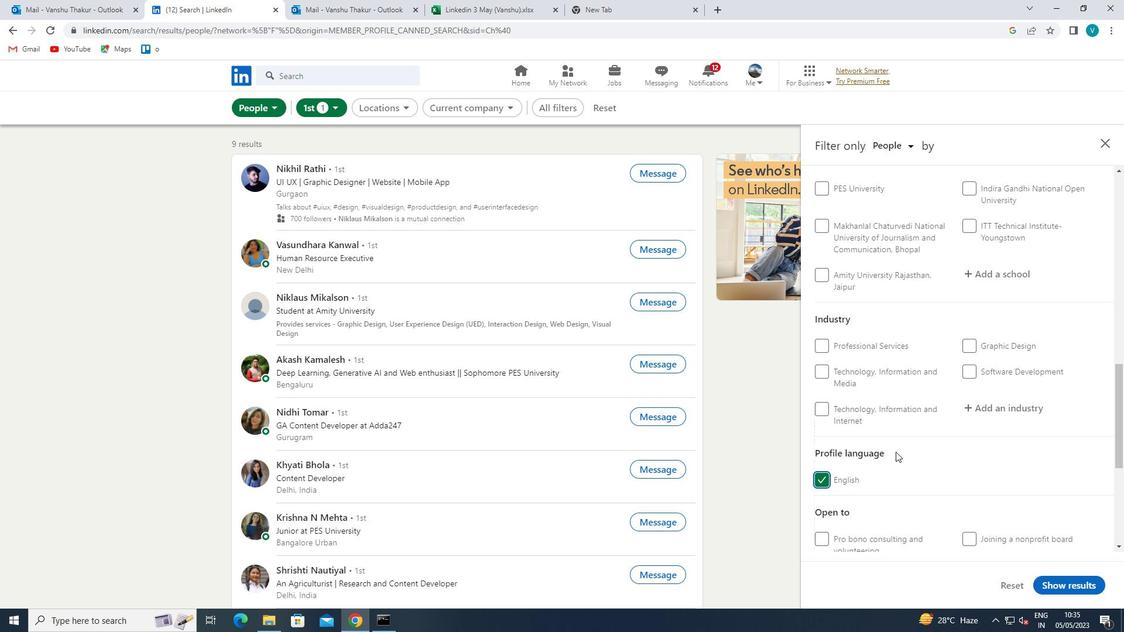 
Action: Mouse scrolled (900, 451) with delta (0, 0)
Screenshot: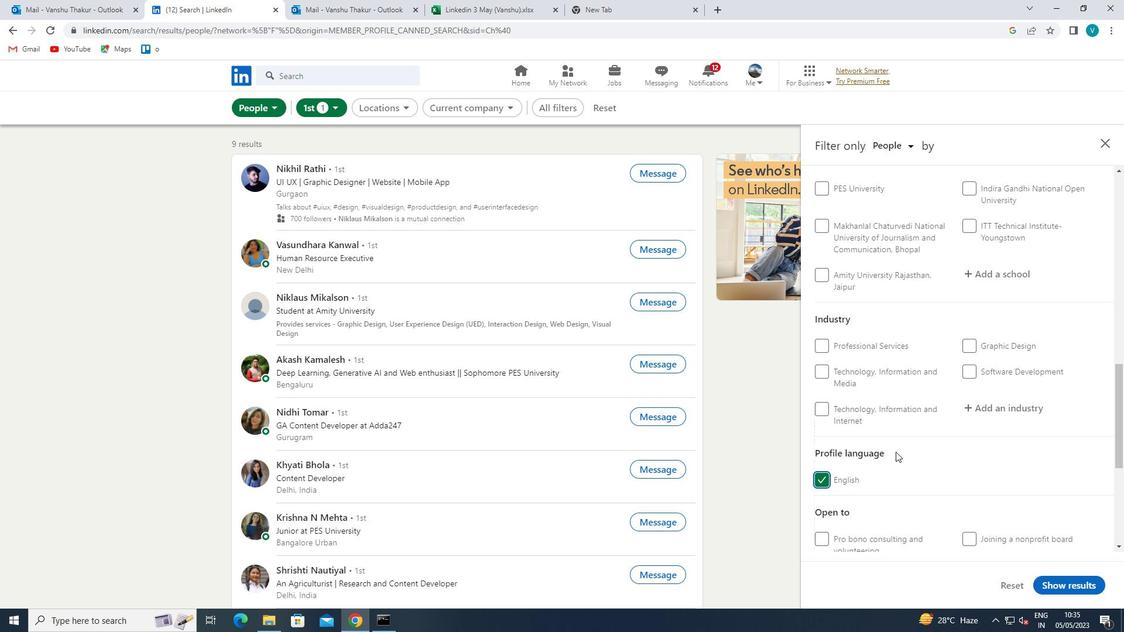 
Action: Mouse moved to (901, 450)
Screenshot: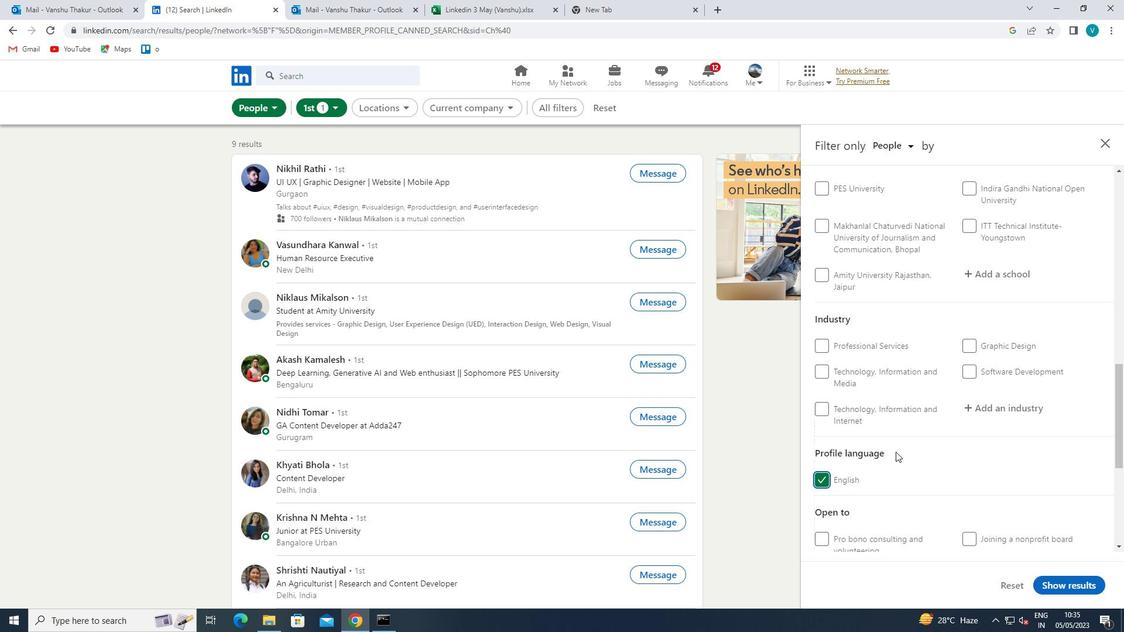 
Action: Mouse scrolled (901, 451) with delta (0, 0)
Screenshot: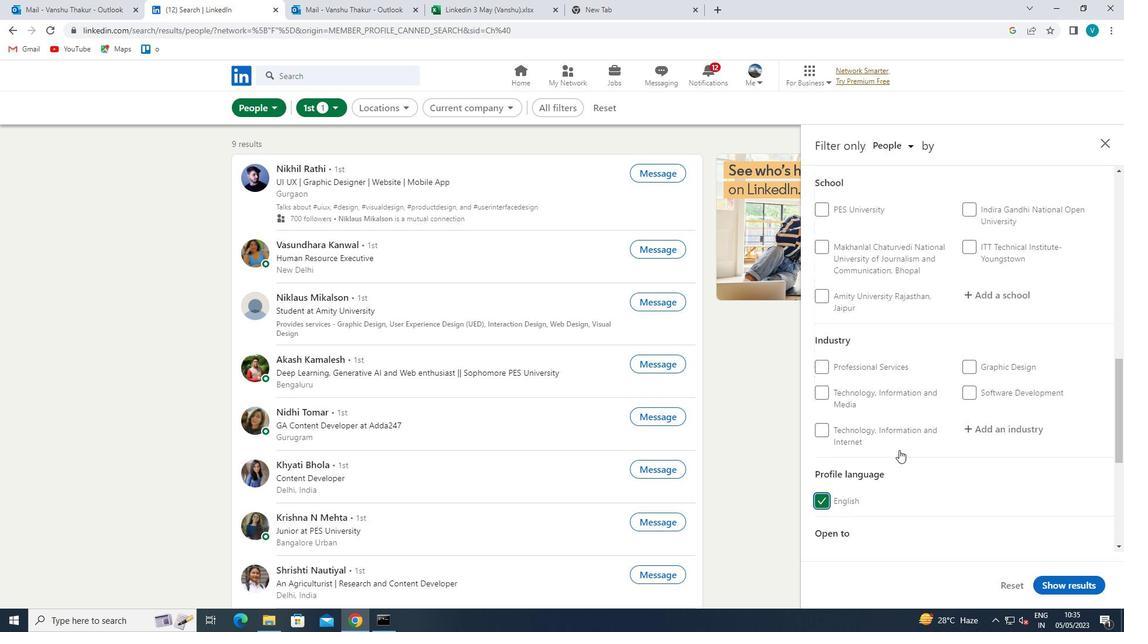 
Action: Mouse moved to (902, 450)
Screenshot: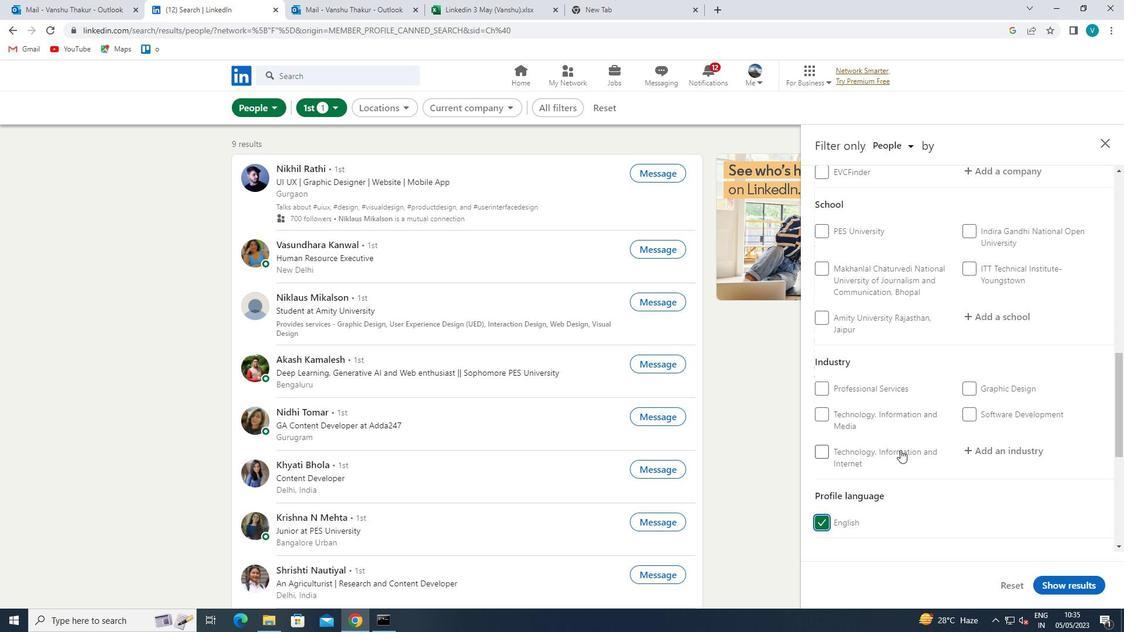 
Action: Mouse scrolled (902, 451) with delta (0, 0)
Screenshot: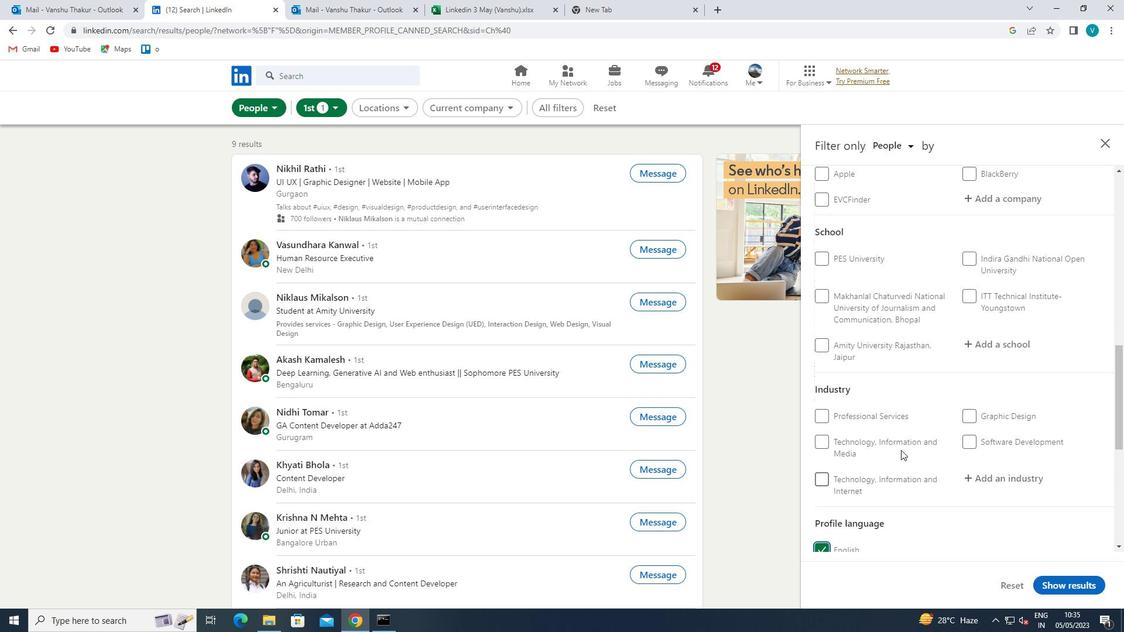 
Action: Mouse scrolled (902, 451) with delta (0, 0)
Screenshot: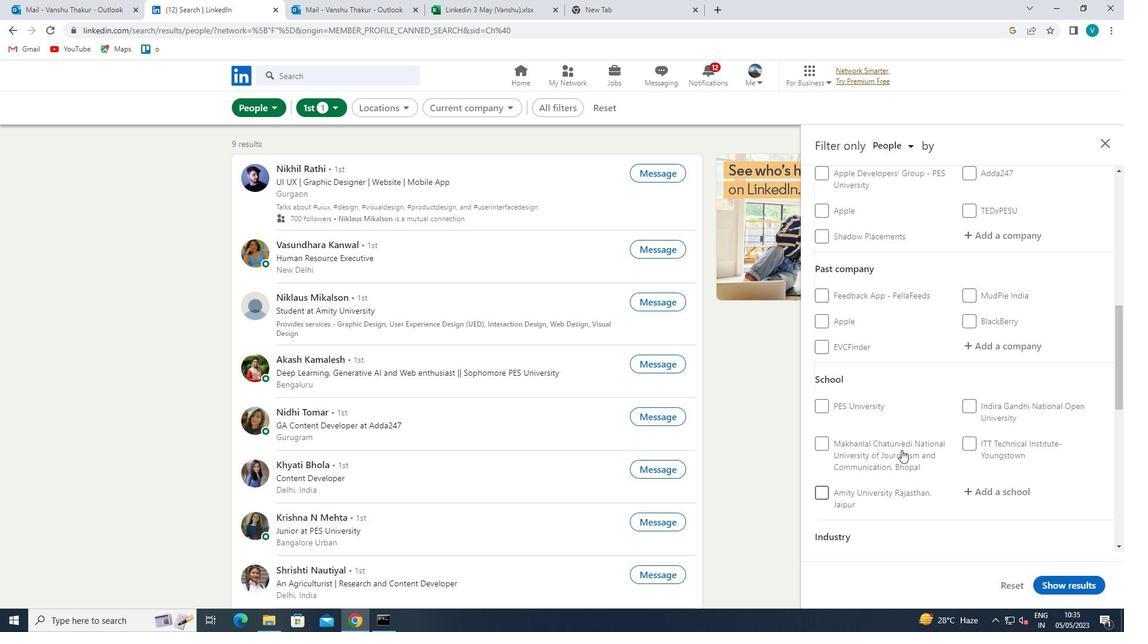 
Action: Mouse scrolled (902, 451) with delta (0, 0)
Screenshot: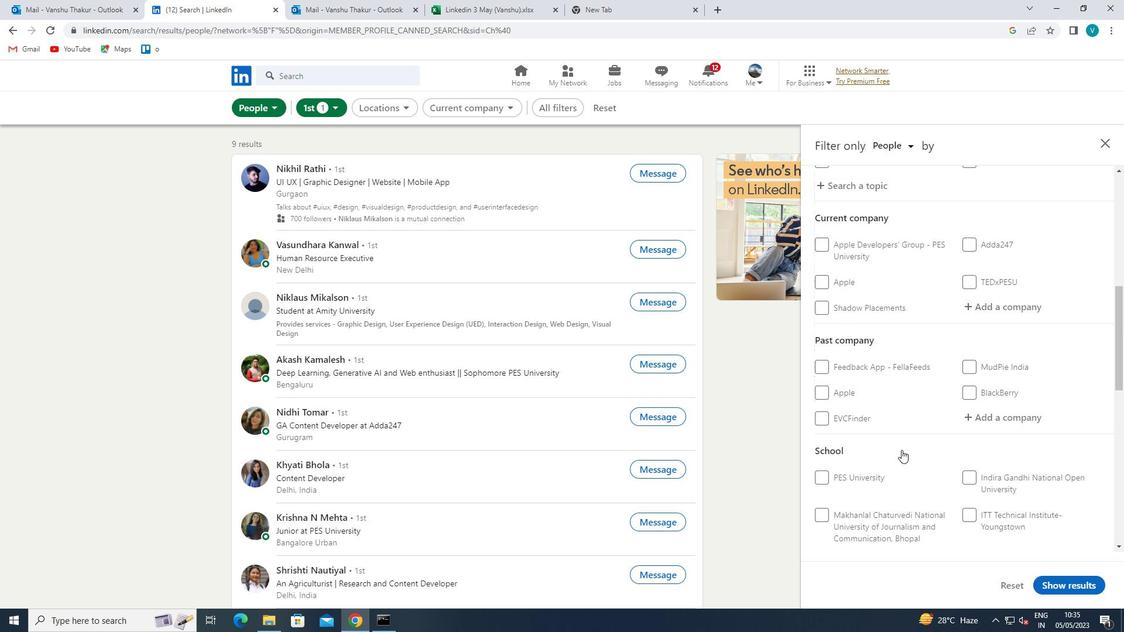 
Action: Mouse moved to (986, 430)
Screenshot: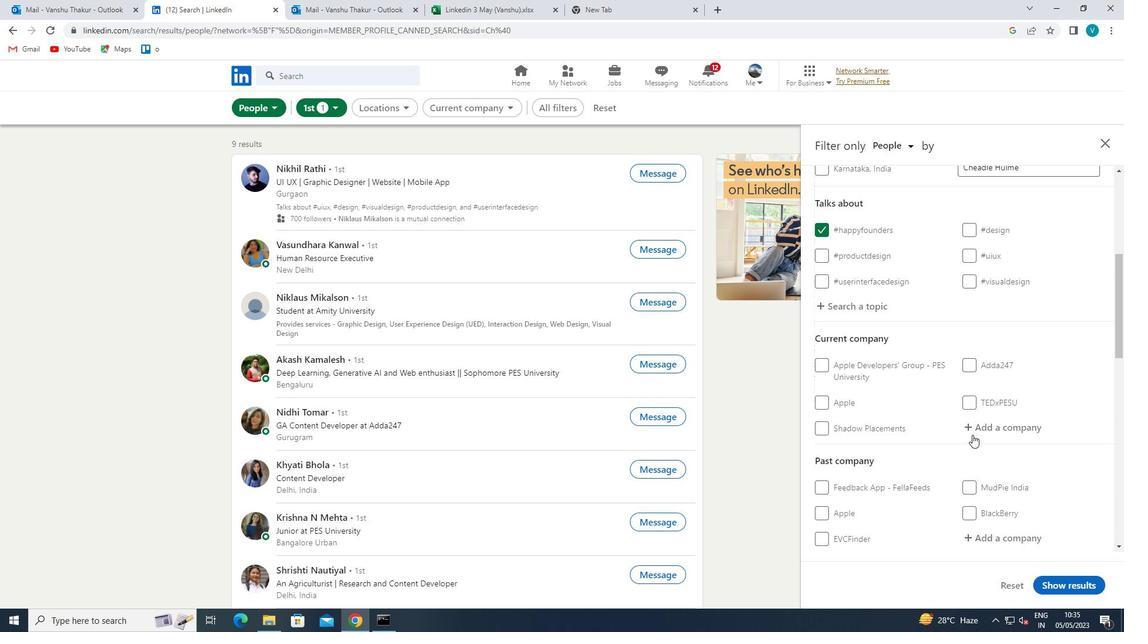 
Action: Mouse pressed left at (986, 430)
Screenshot: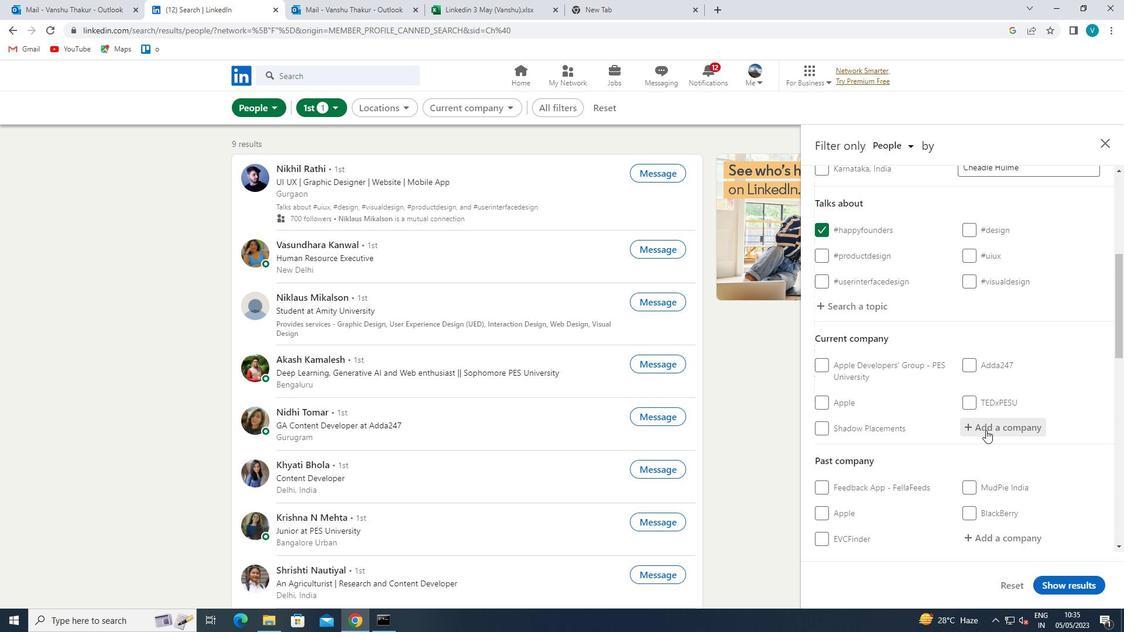 
Action: Mouse moved to (924, 469)
Screenshot: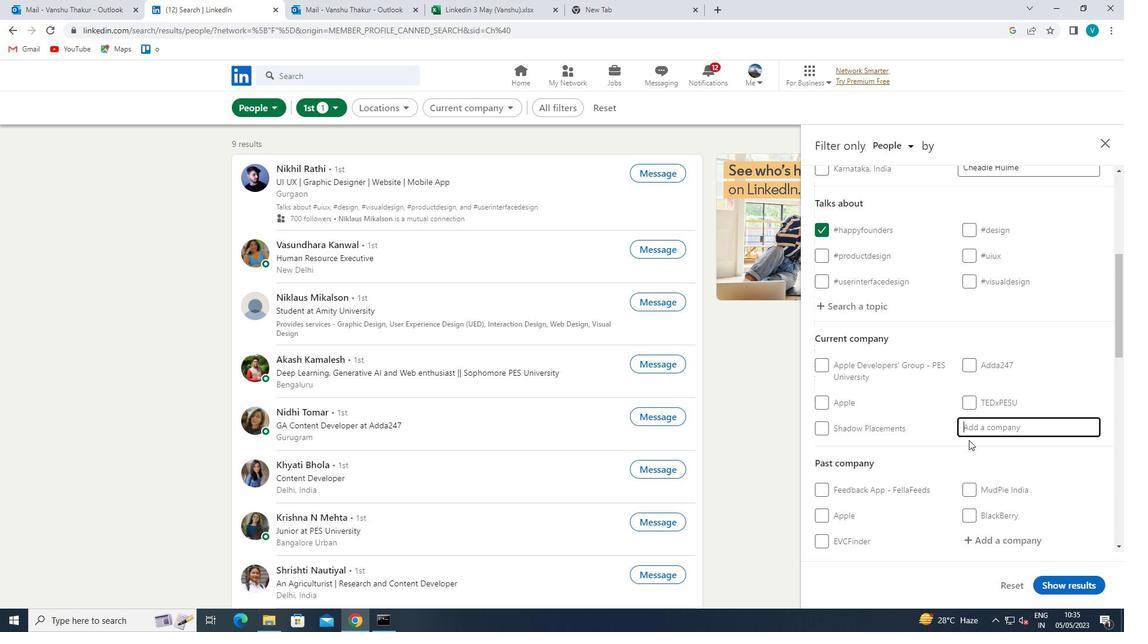 
Action: Key pressed <Key.shift>RYAN<Key.space><Key.shift>
Screenshot: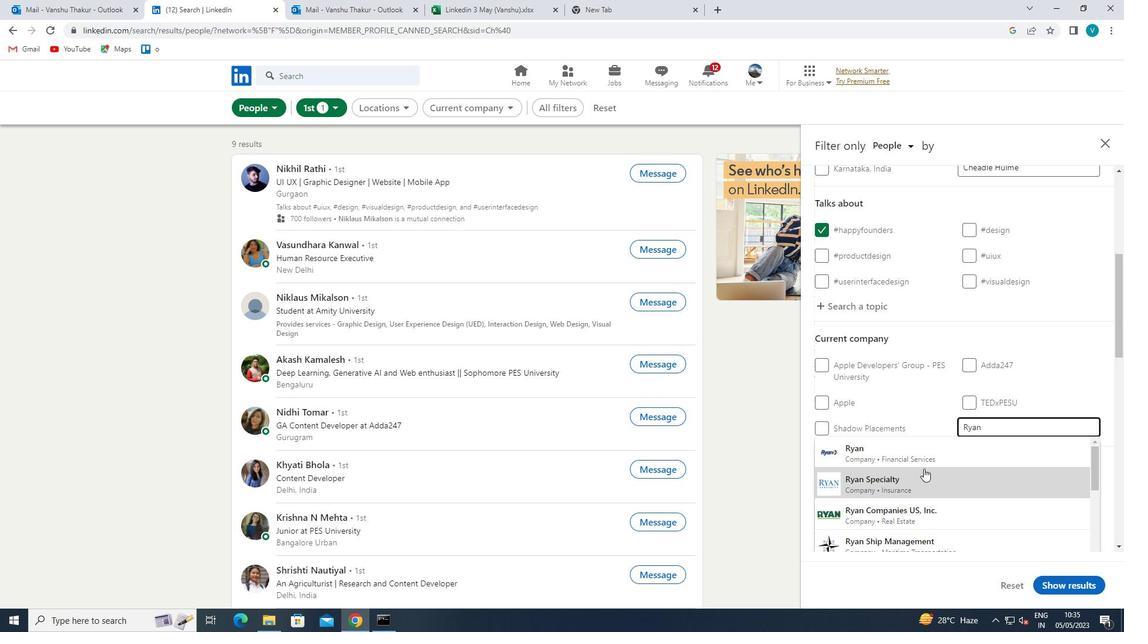 
Action: Mouse moved to (916, 534)
Screenshot: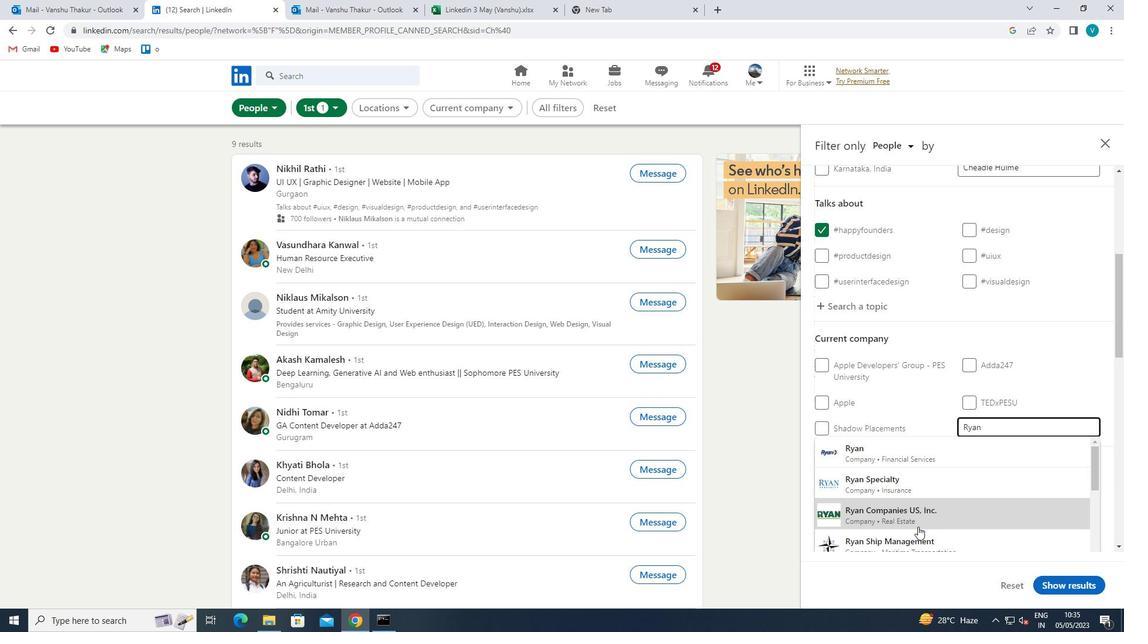 
Action: Mouse pressed left at (916, 534)
Screenshot: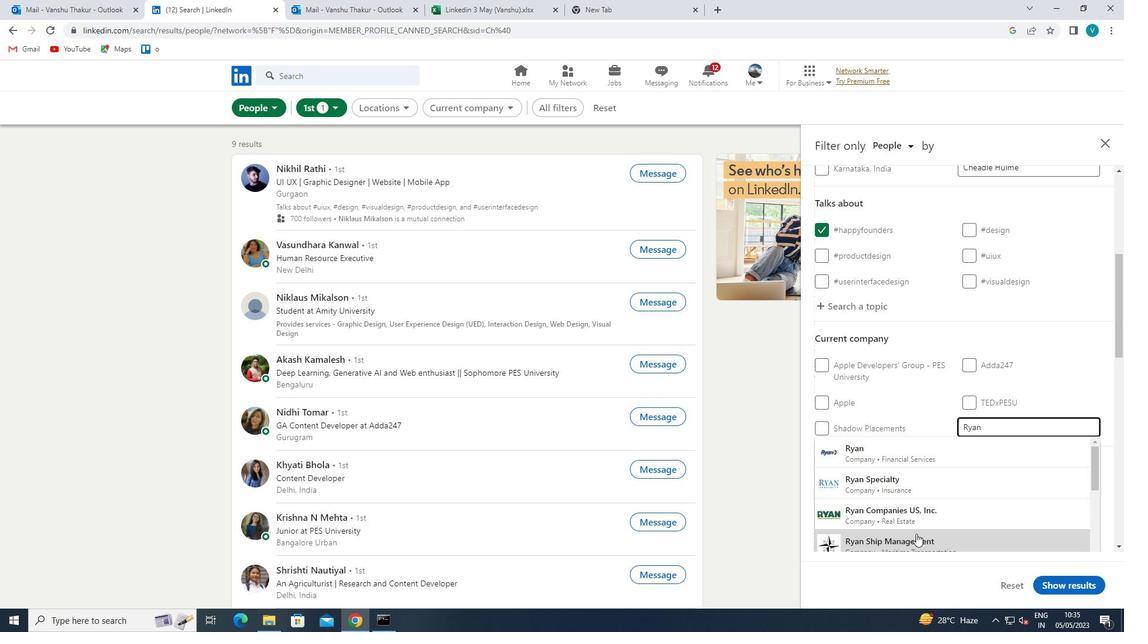 
Action: Mouse moved to (977, 498)
Screenshot: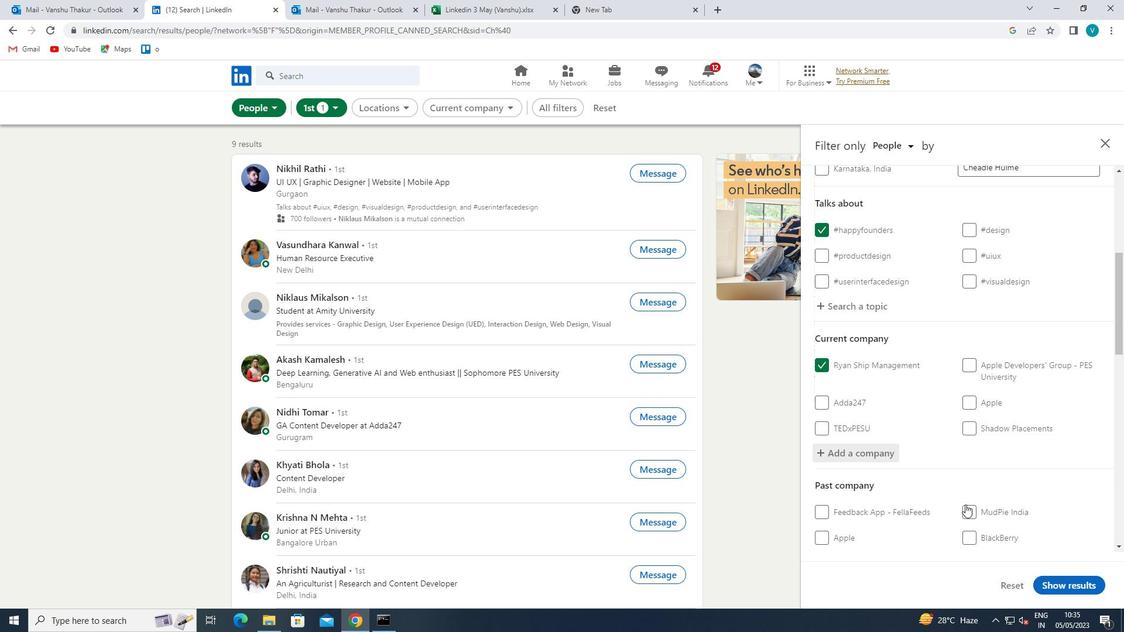 
Action: Mouse scrolled (977, 497) with delta (0, 0)
Screenshot: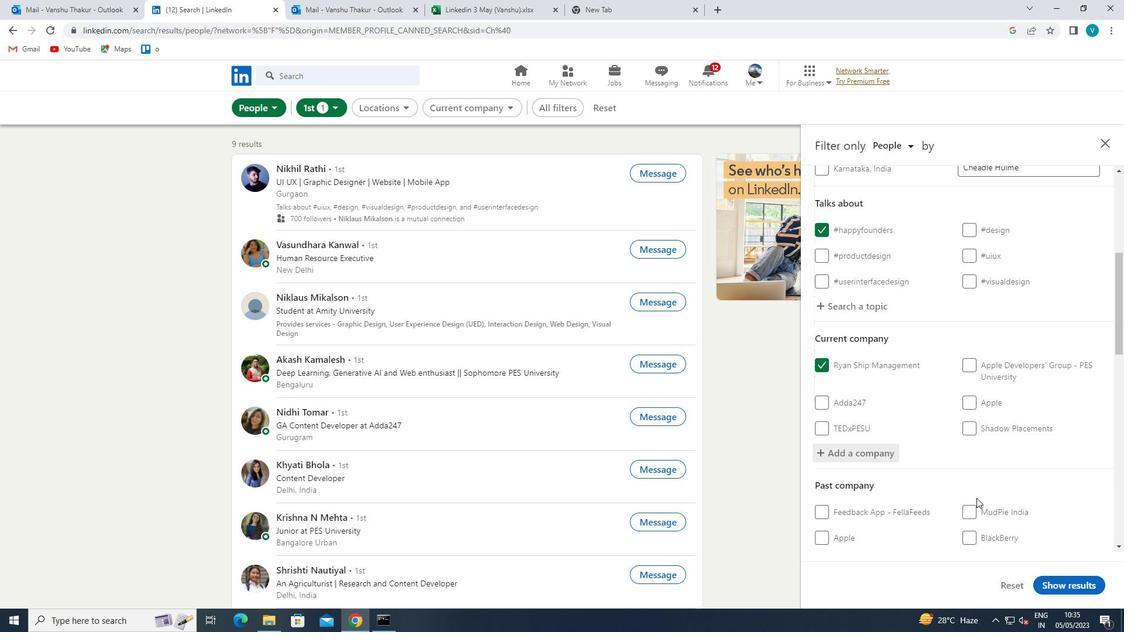 
Action: Mouse scrolled (977, 497) with delta (0, 0)
Screenshot: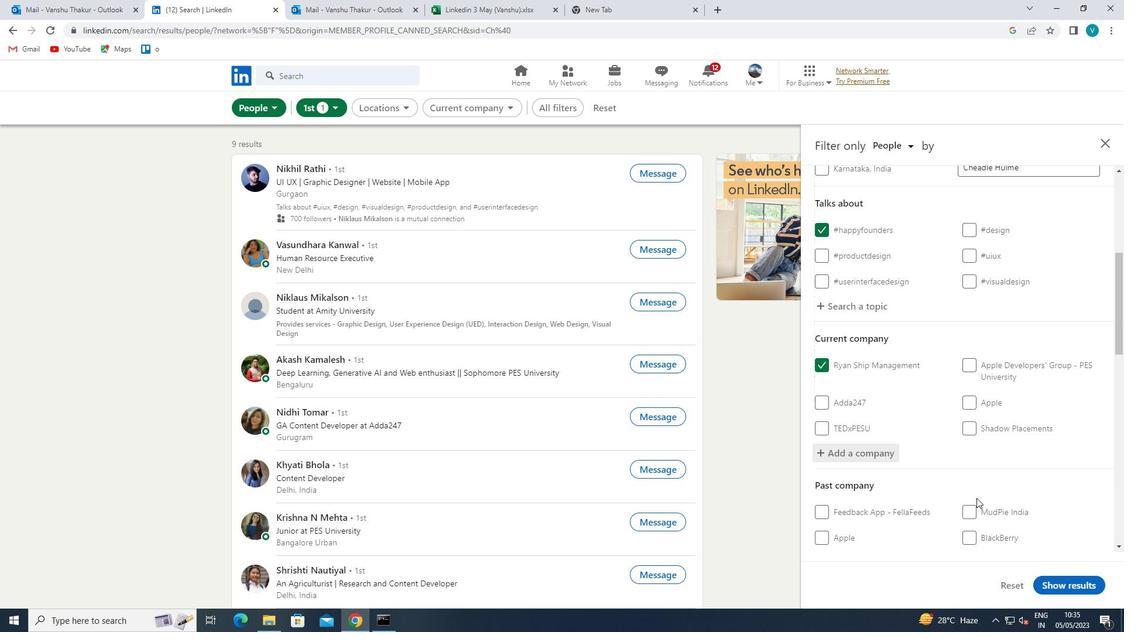 
Action: Mouse scrolled (977, 497) with delta (0, 0)
Screenshot: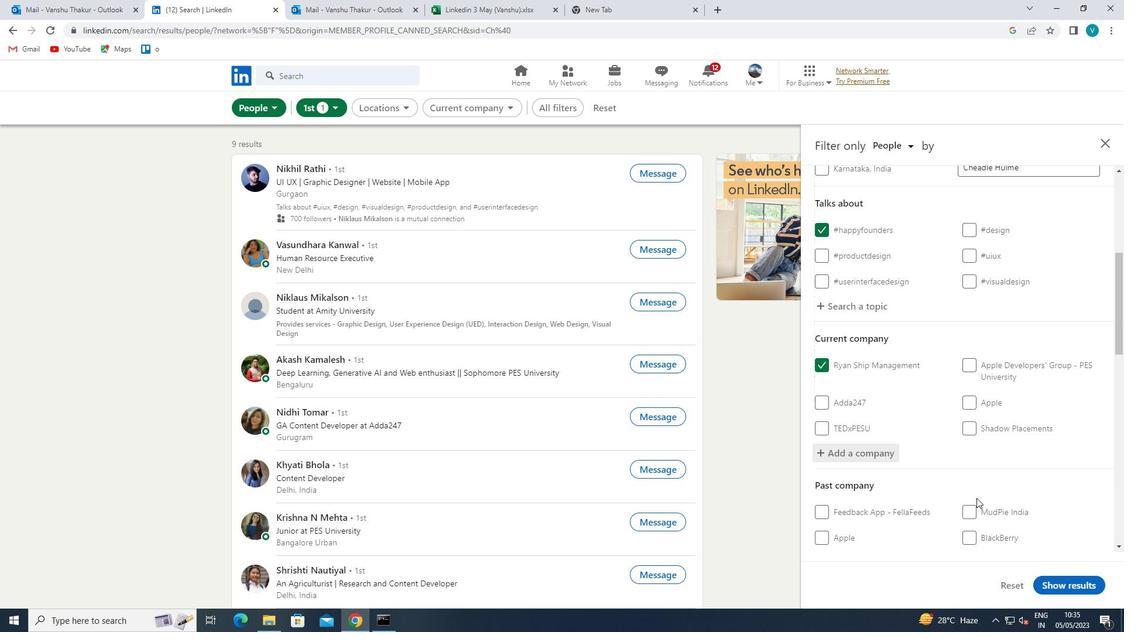 
Action: Mouse moved to (975, 500)
Screenshot: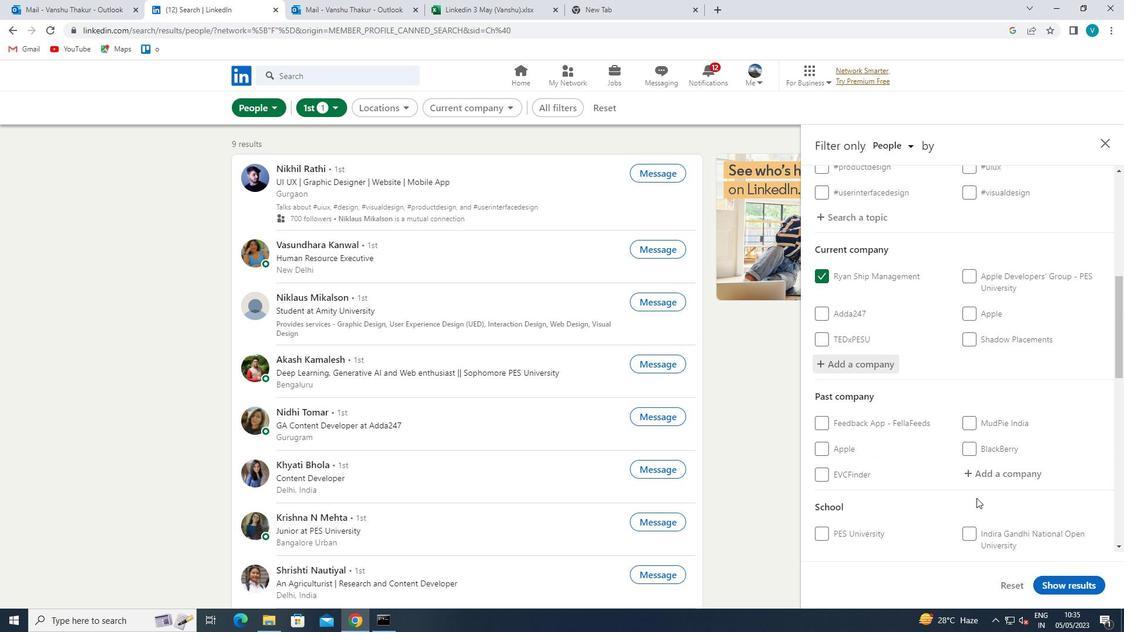 
Action: Mouse scrolled (975, 499) with delta (0, 0)
Screenshot: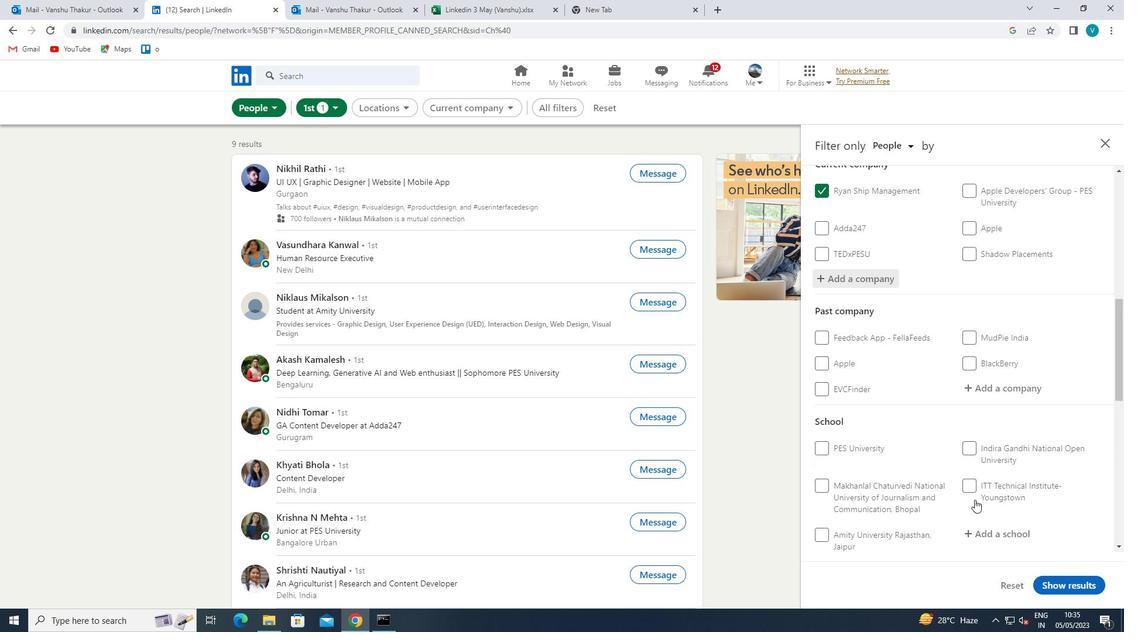 
Action: Mouse moved to (996, 469)
Screenshot: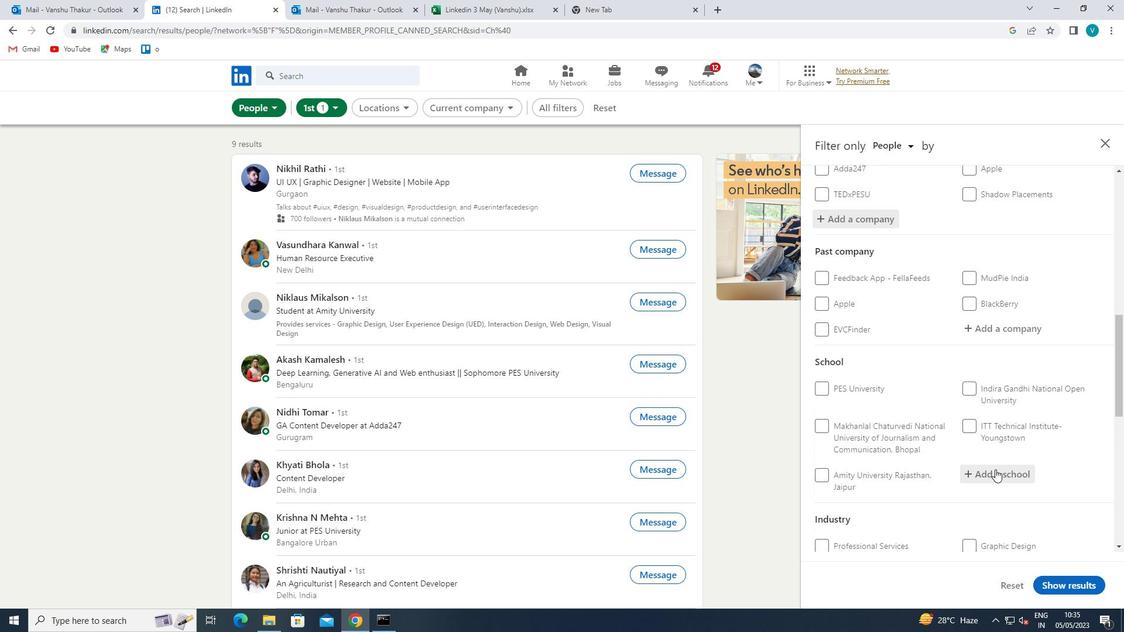 
Action: Mouse pressed left at (996, 469)
Screenshot: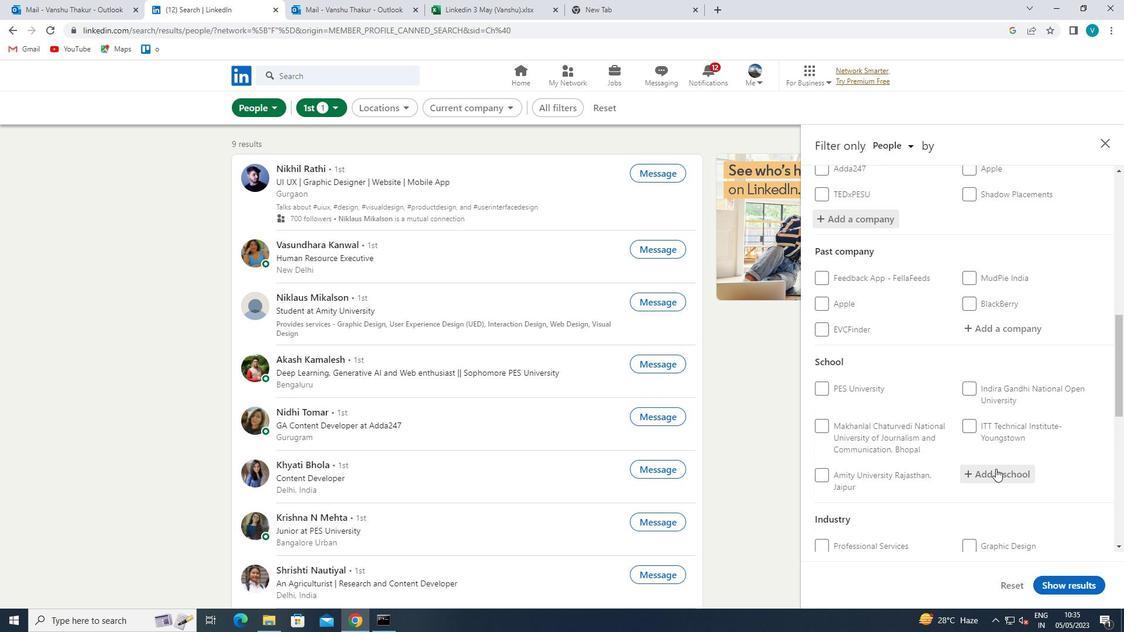 
Action: Mouse moved to (928, 507)
Screenshot: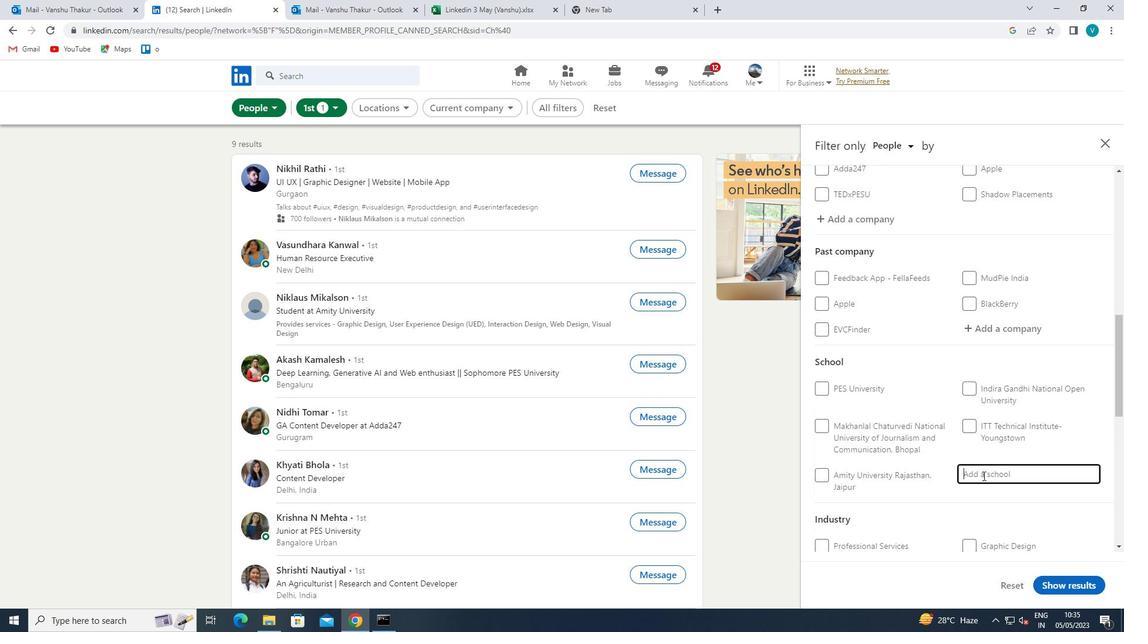 
Action: Key pressed <Key.shift>SRK<Key.shift><Key.shift><Key.shift><Key.shift><Key.shift><Key.shift><Key.shift><Key.shift><Key.shift><Key.shift><Key.shift><Key.shift><Key.shift><Key.shift><Key.shift><Key.shift>R<Key.space>
Screenshot: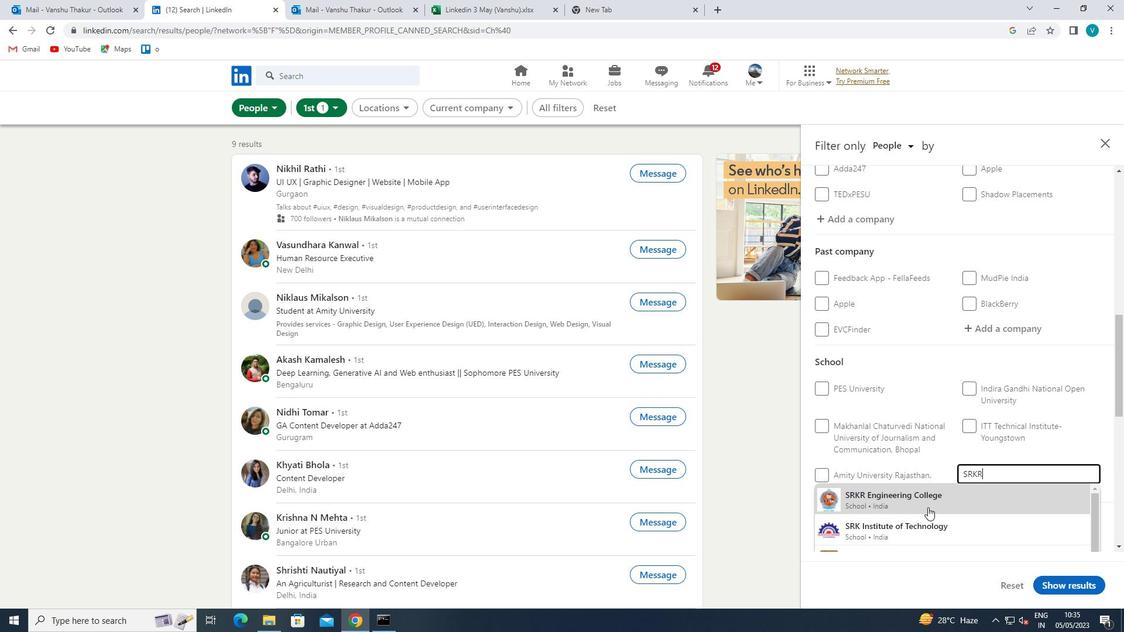
Action: Mouse pressed left at (928, 507)
Screenshot: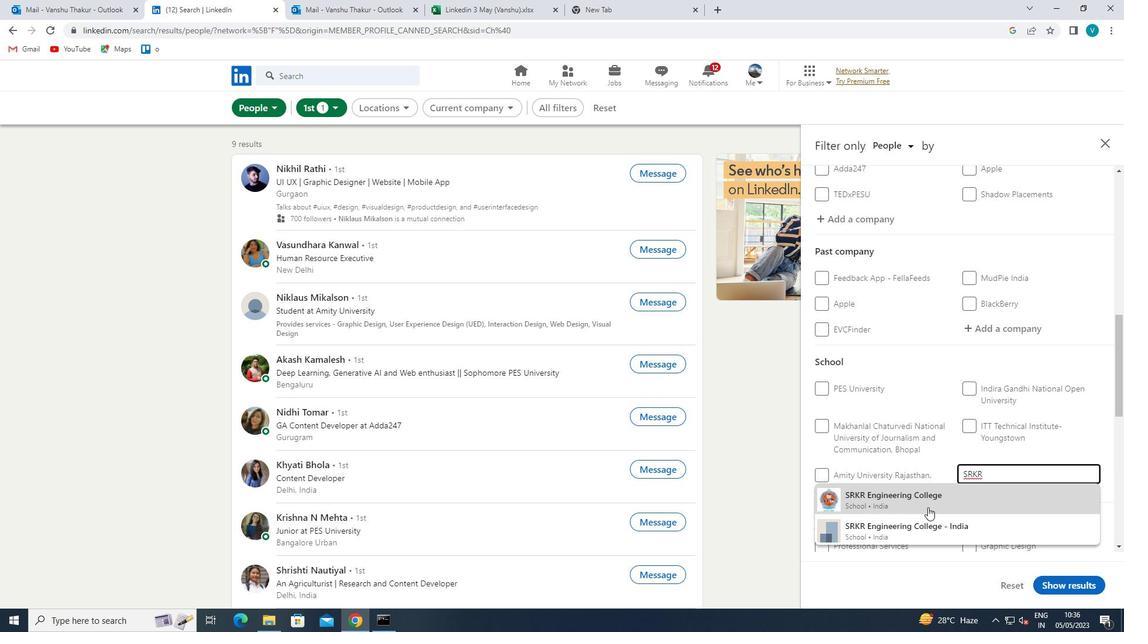 
Action: Mouse moved to (937, 503)
Screenshot: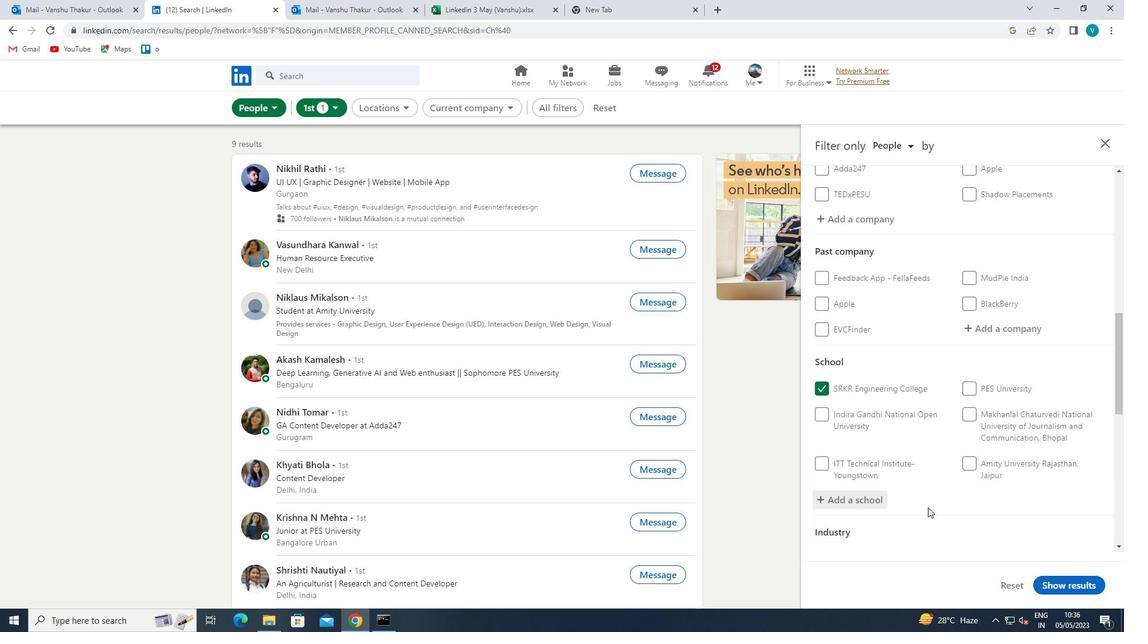 
Action: Mouse scrolled (937, 503) with delta (0, 0)
Screenshot: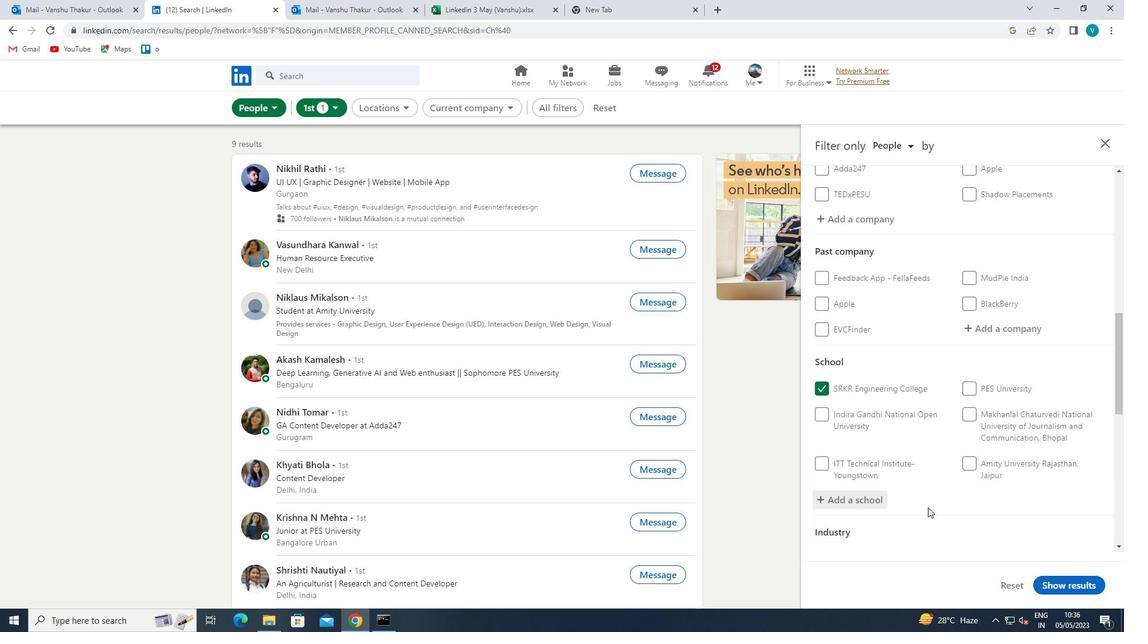 
Action: Mouse moved to (944, 499)
Screenshot: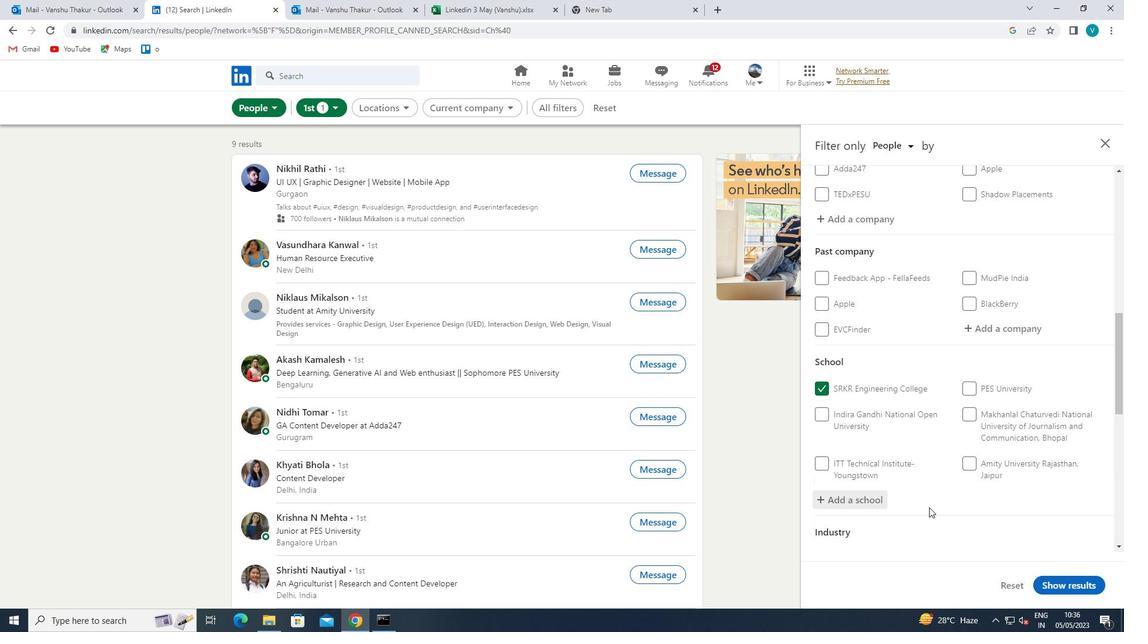 
Action: Mouse scrolled (944, 499) with delta (0, 0)
Screenshot: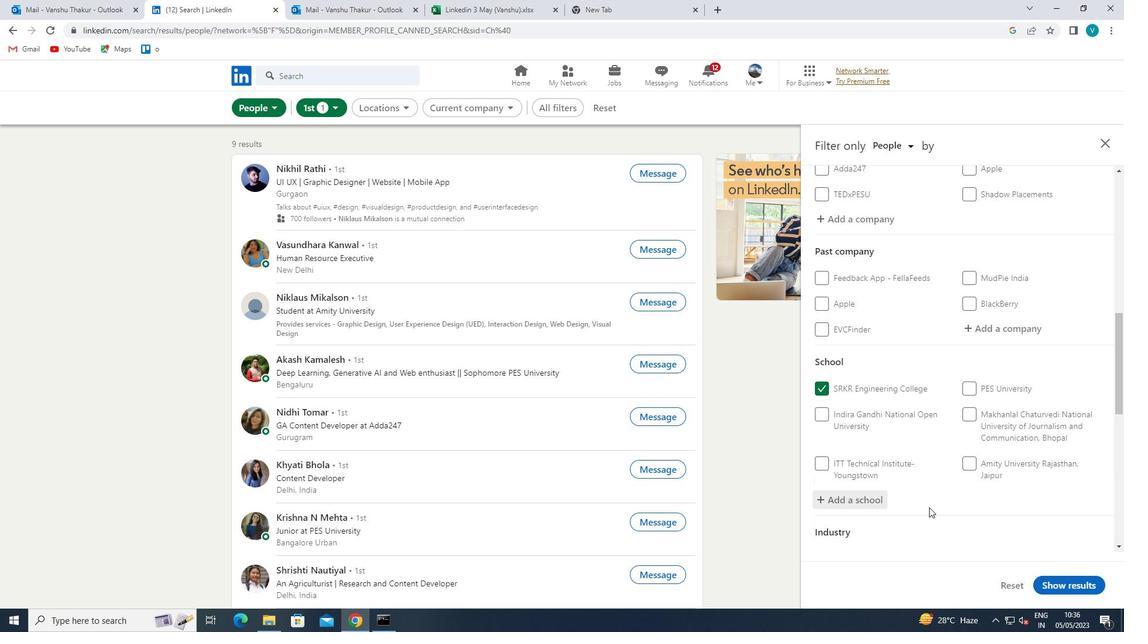 
Action: Mouse moved to (946, 498)
Screenshot: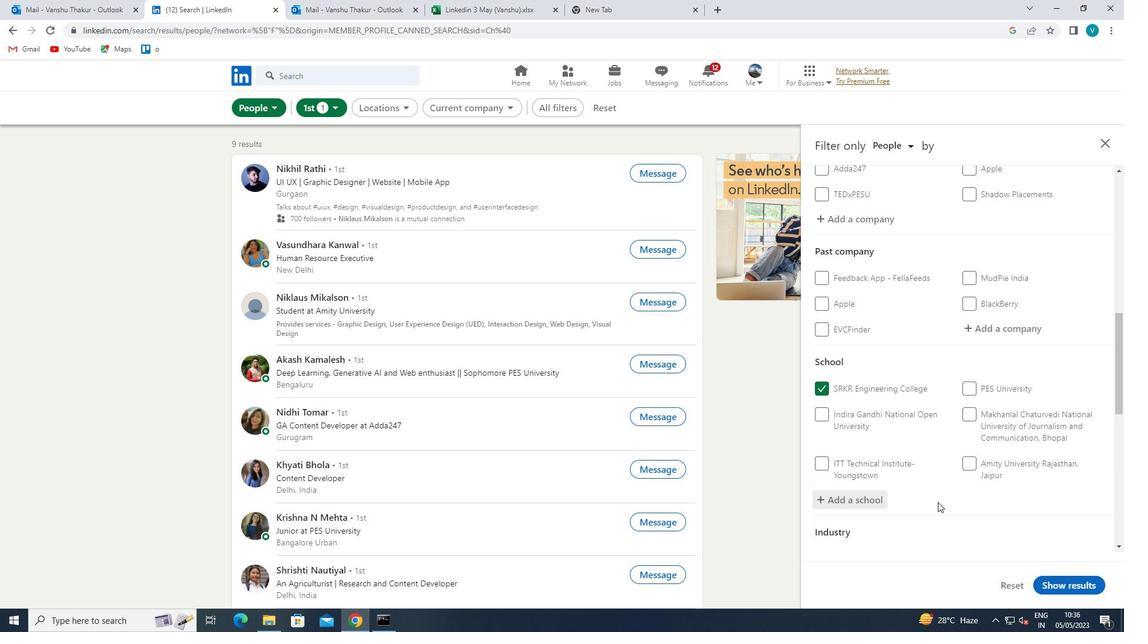 
Action: Mouse scrolled (946, 497) with delta (0, 0)
Screenshot: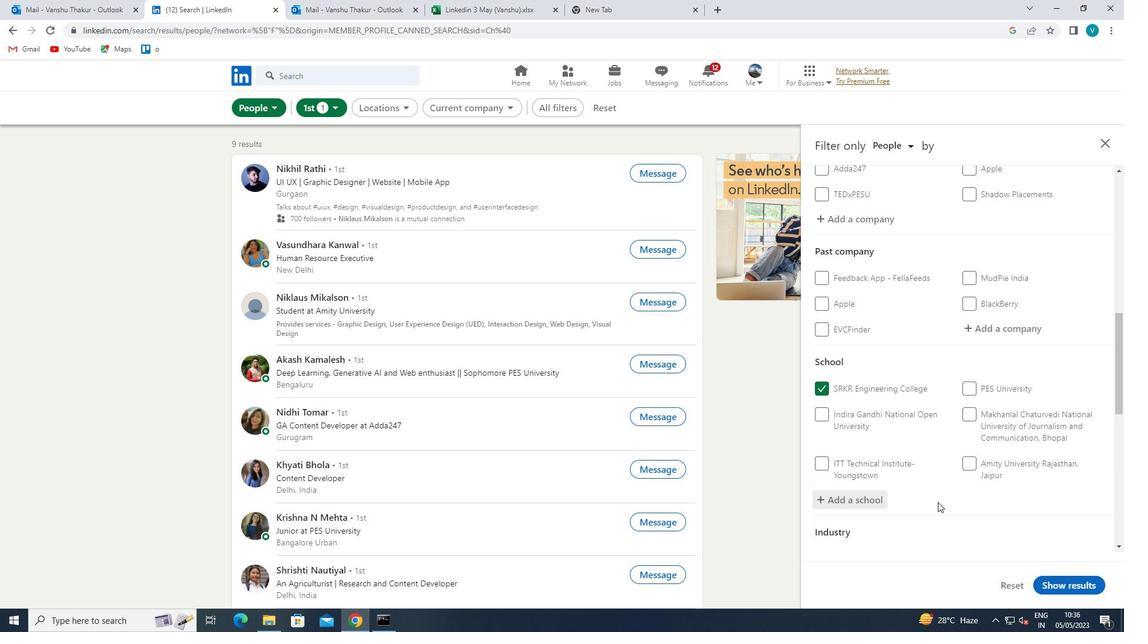 
Action: Mouse moved to (949, 496)
Screenshot: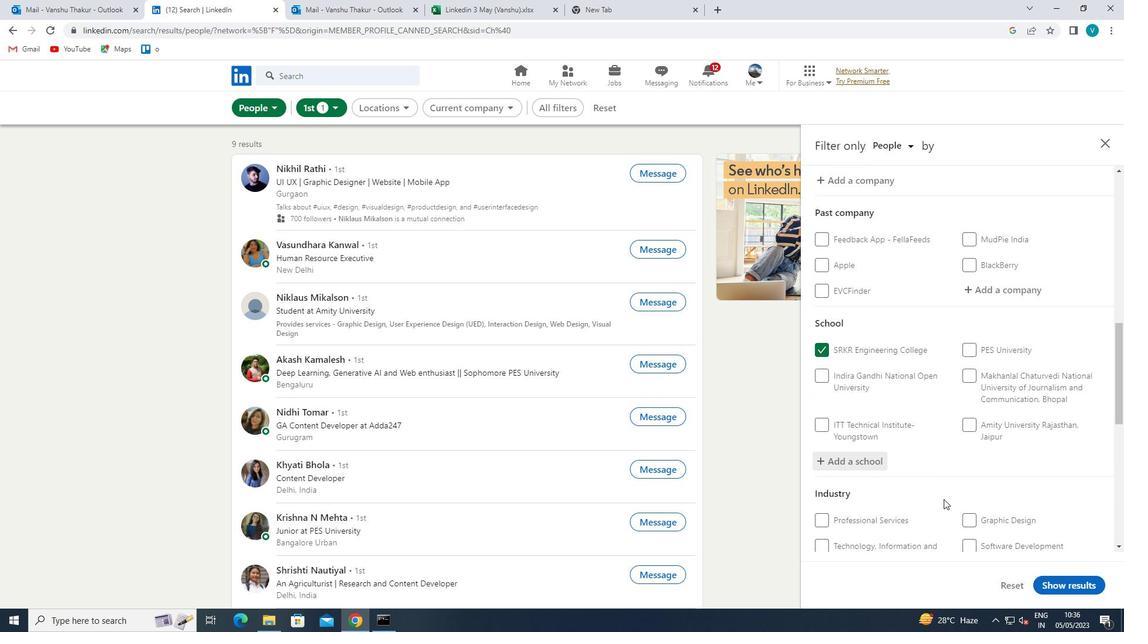 
Action: Mouse scrolled (949, 496) with delta (0, 0)
Screenshot: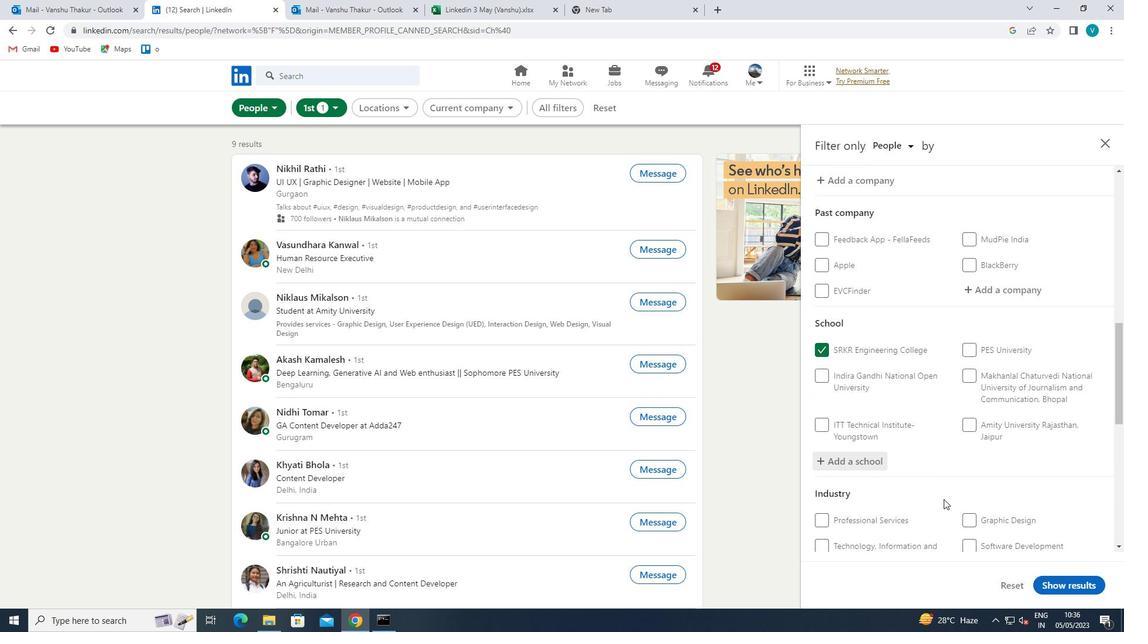 
Action: Mouse moved to (999, 387)
Screenshot: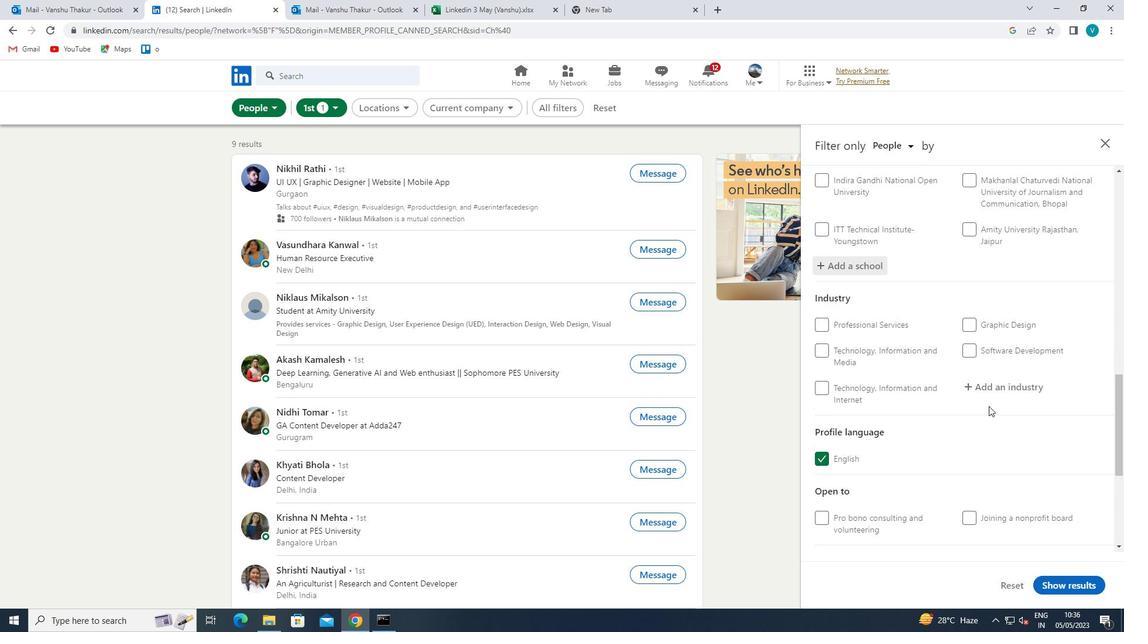 
Action: Mouse pressed left at (999, 387)
Screenshot: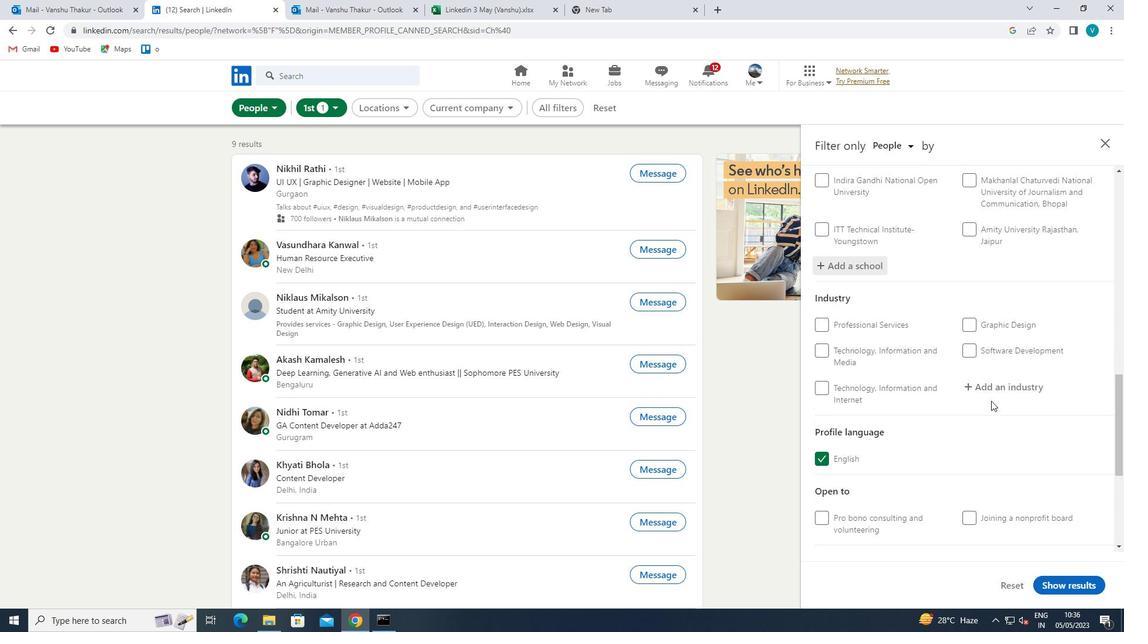 
Action: Mouse moved to (898, 446)
Screenshot: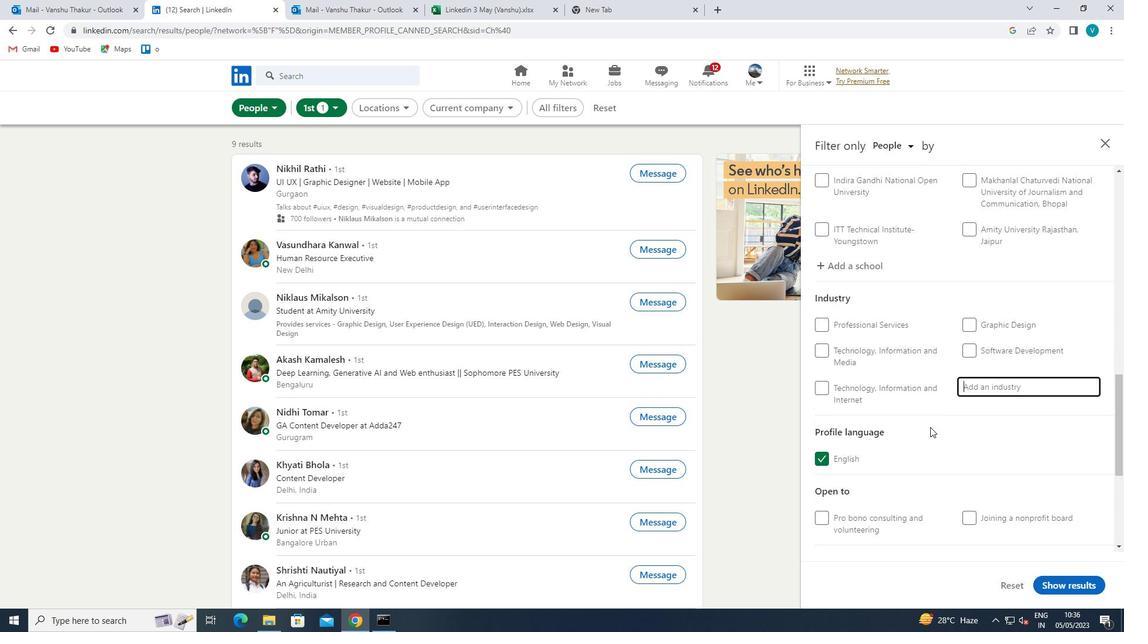 
Action: Key pressed <Key.shift>LEGAK<Key.backspace>L<Key.space>
Screenshot: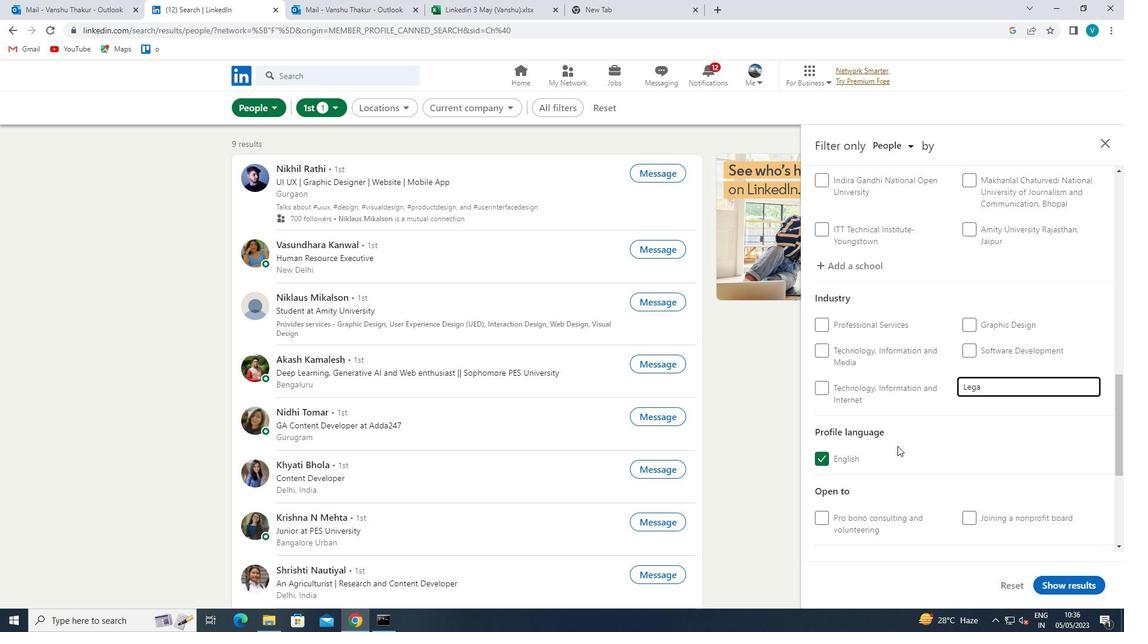 
Action: Mouse moved to (953, 414)
Screenshot: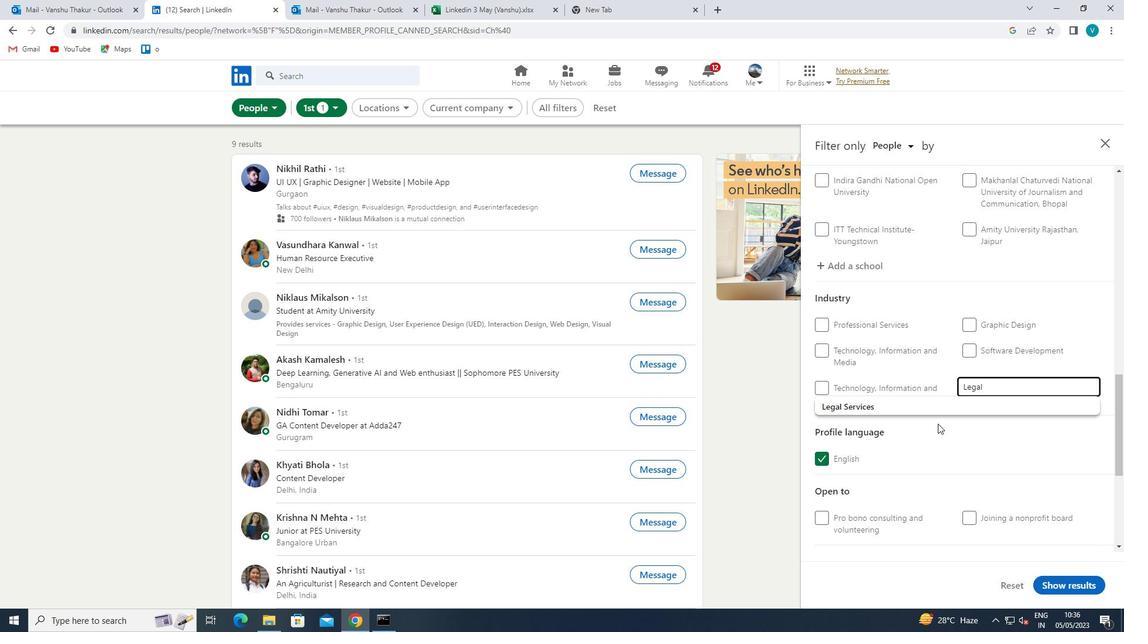 
Action: Mouse pressed left at (953, 414)
Screenshot: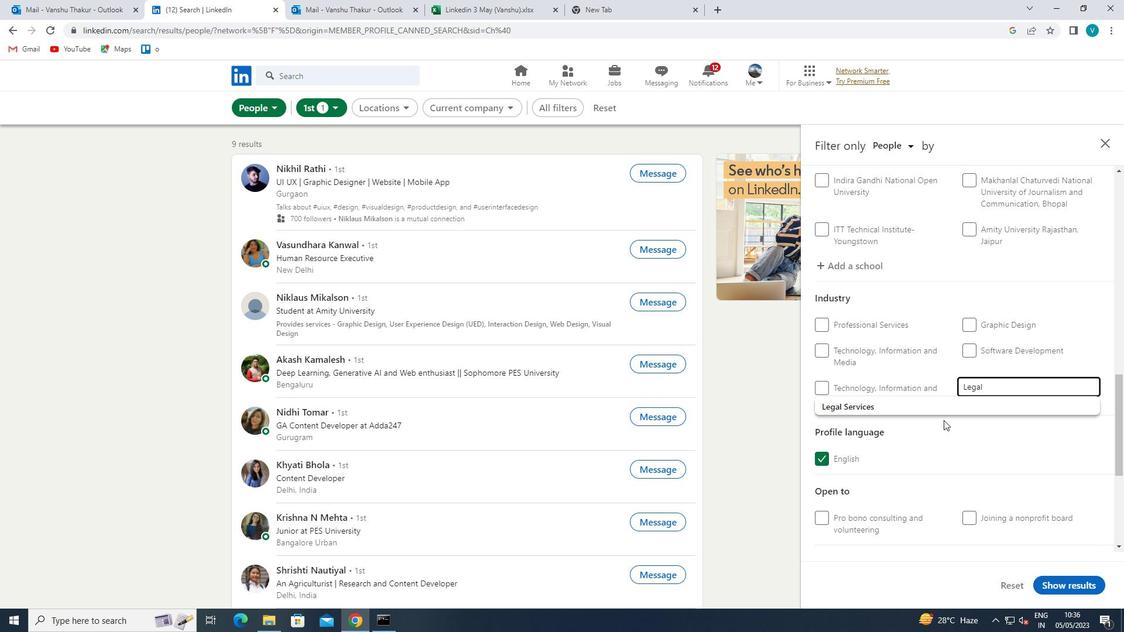 
Action: Mouse moved to (954, 414)
Screenshot: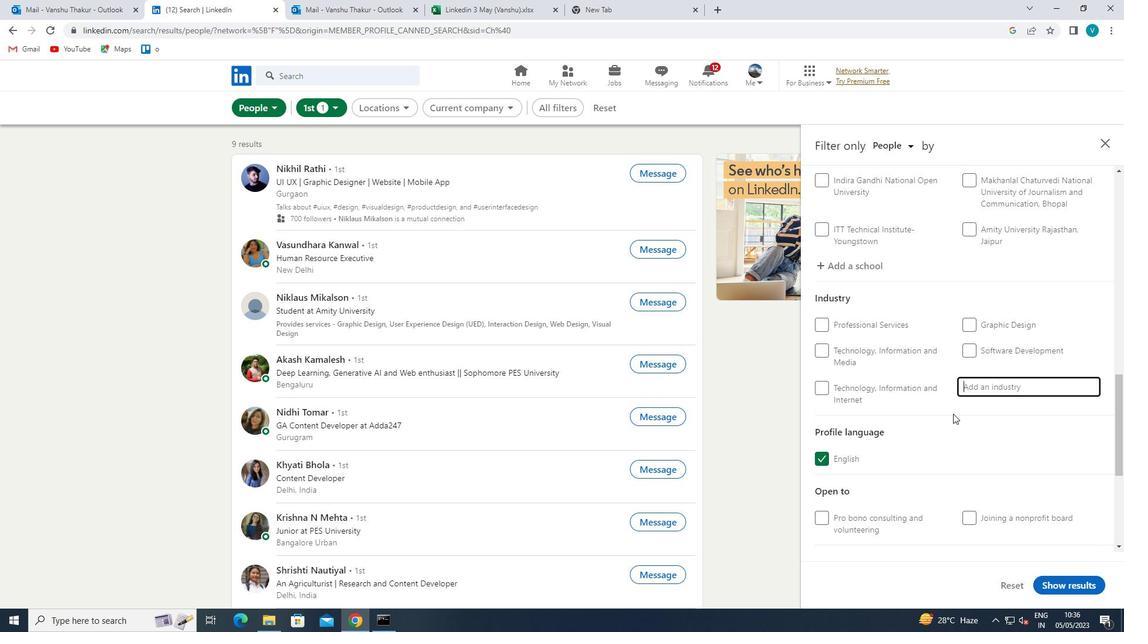 
Action: Mouse scrolled (954, 413) with delta (0, 0)
Screenshot: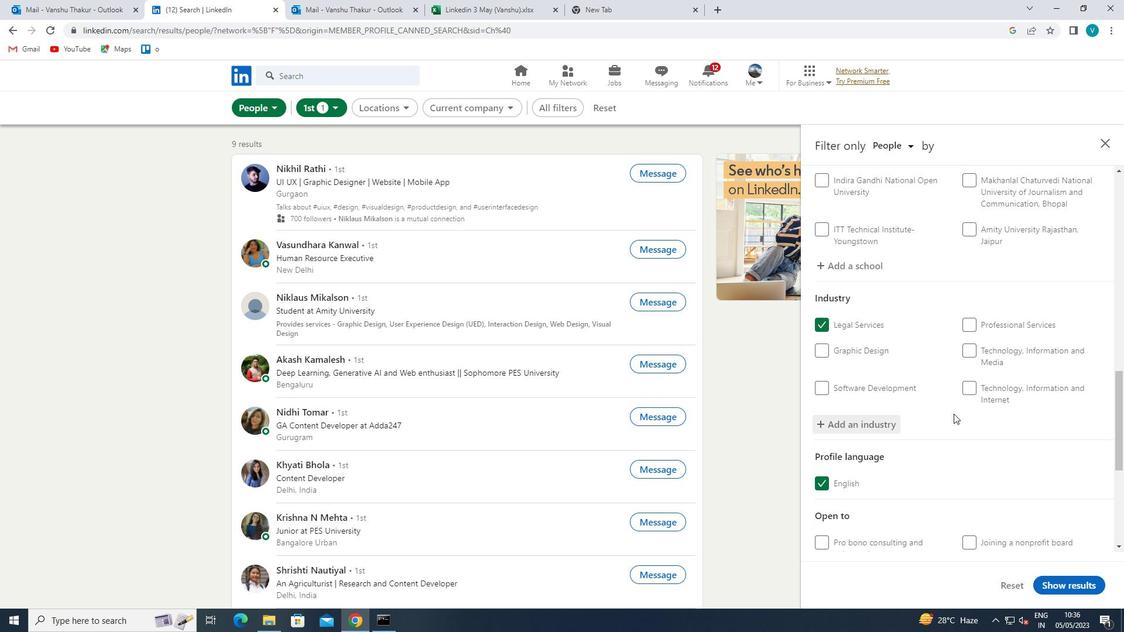 
Action: Mouse scrolled (954, 413) with delta (0, 0)
Screenshot: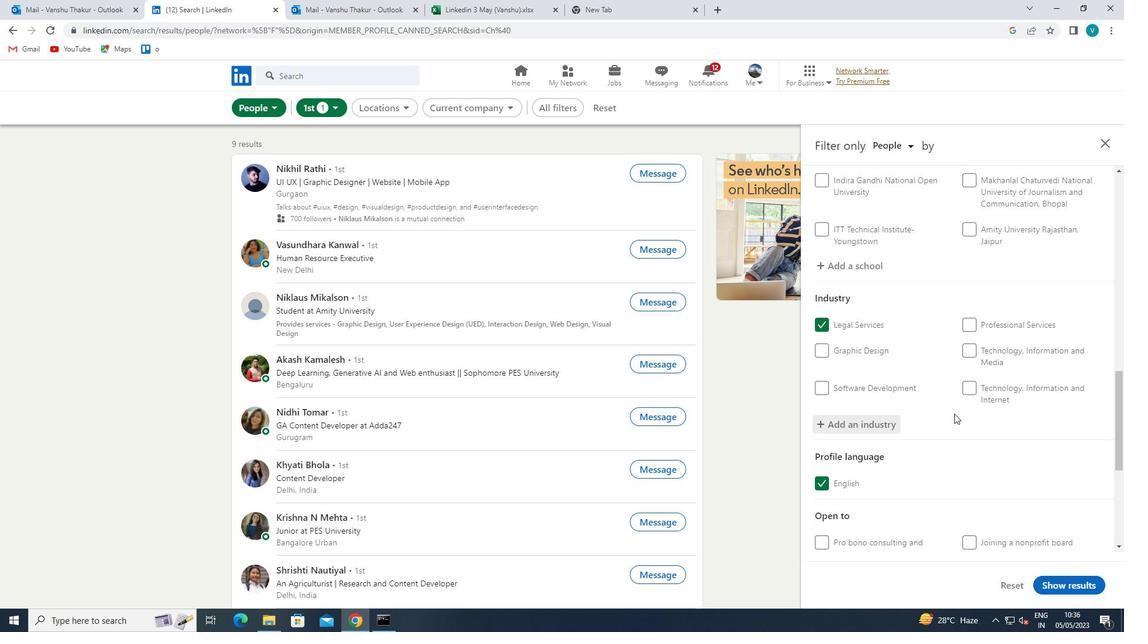 
Action: Mouse scrolled (954, 413) with delta (0, 0)
Screenshot: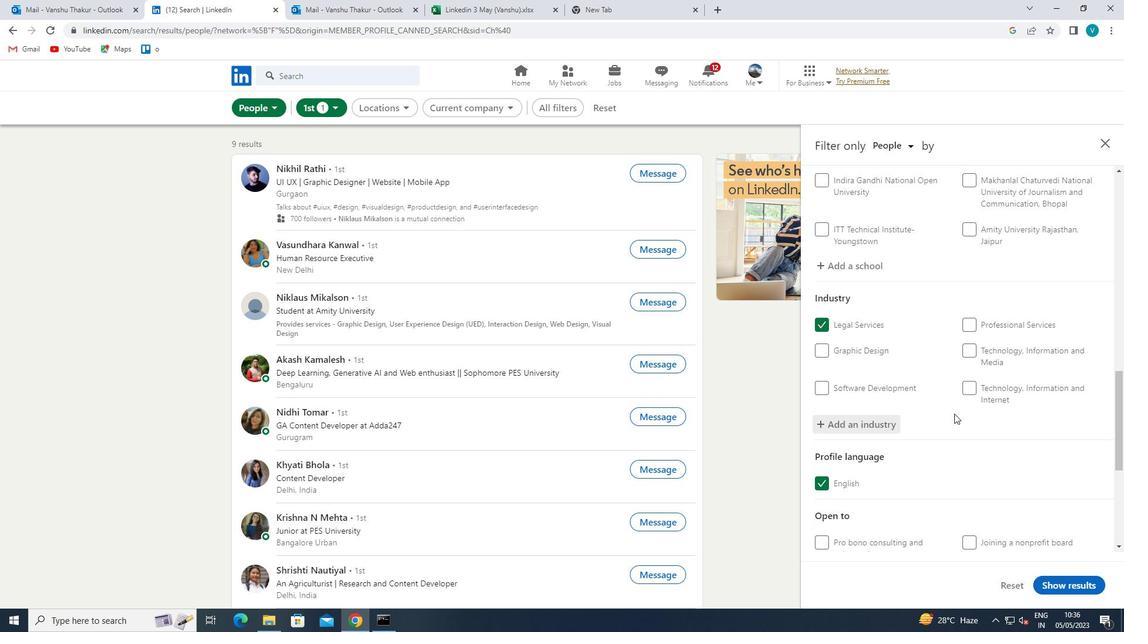 
Action: Mouse scrolled (954, 413) with delta (0, 0)
Screenshot: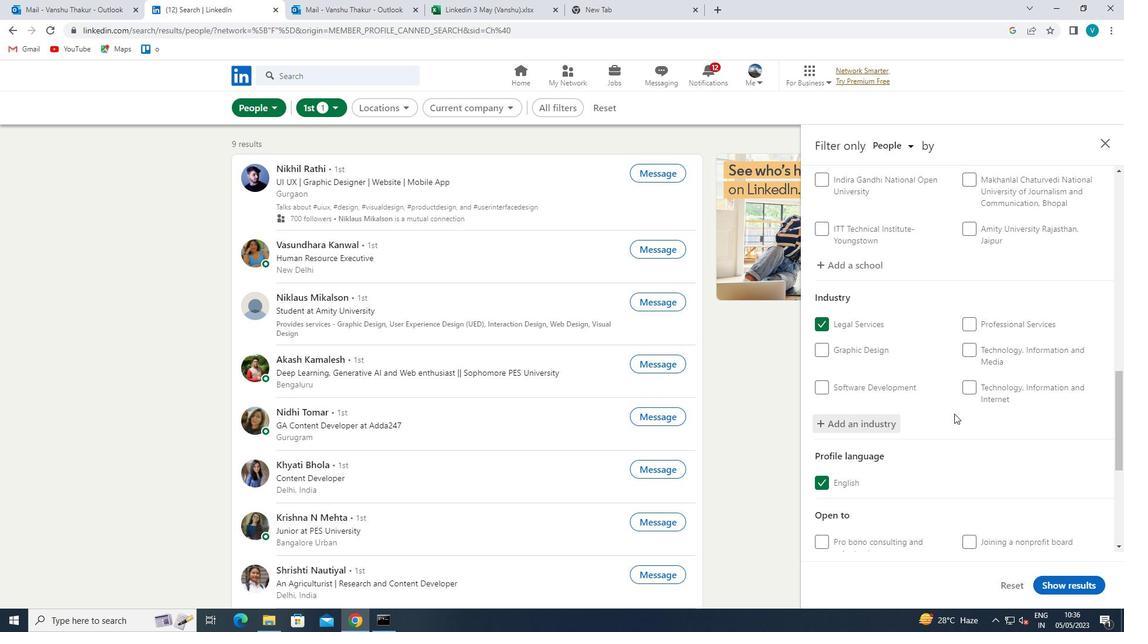 
Action: Mouse moved to (990, 434)
Screenshot: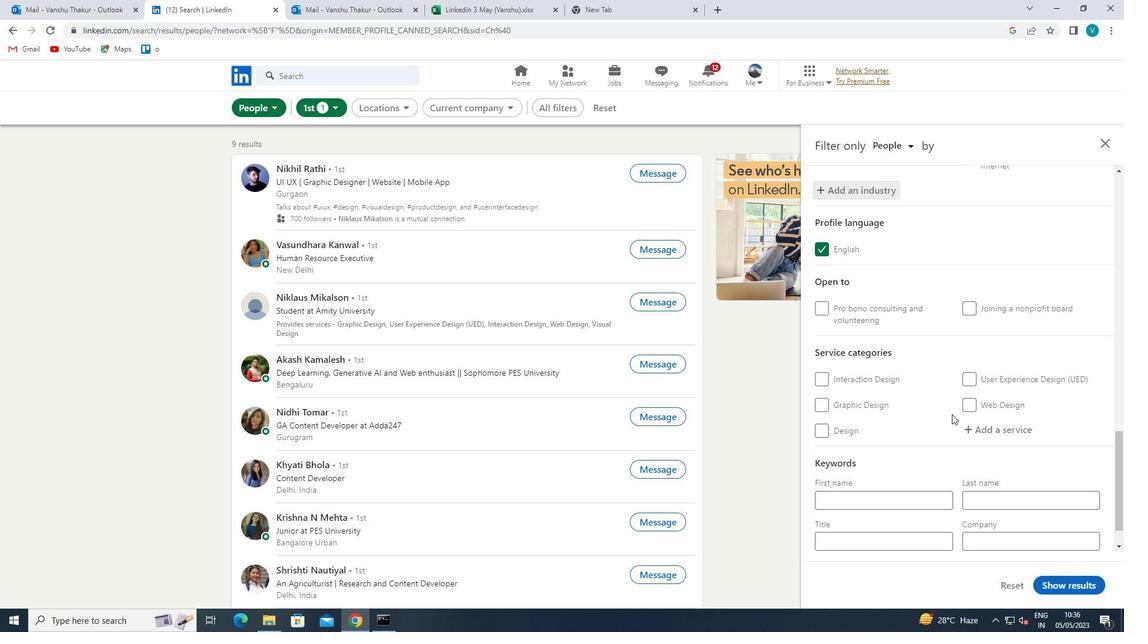 
Action: Mouse pressed left at (990, 434)
Screenshot: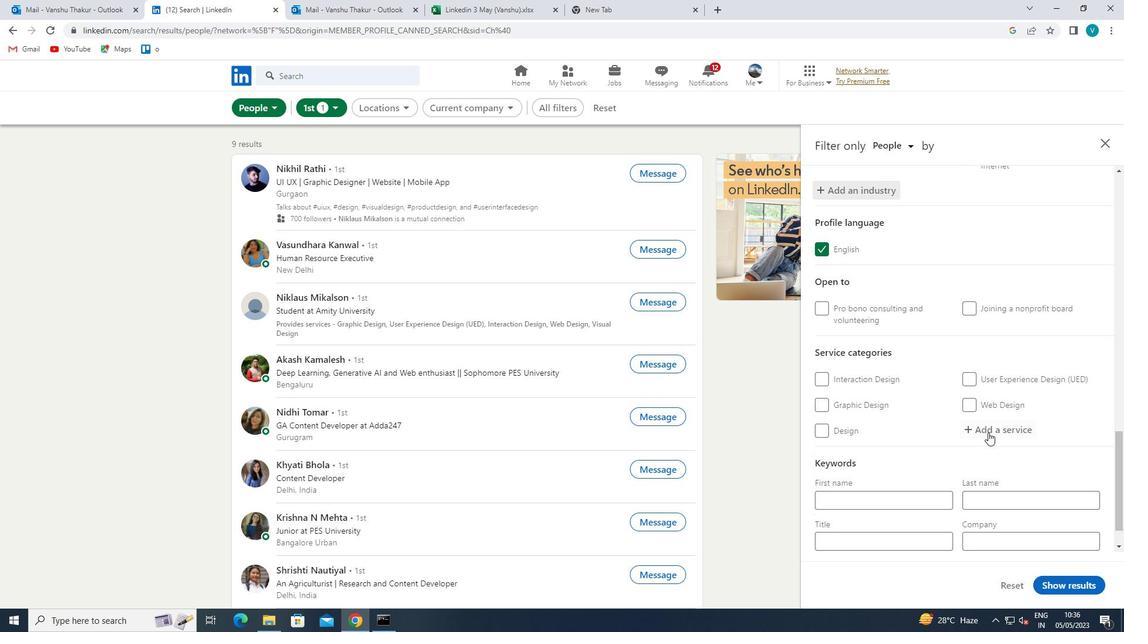 
Action: Mouse moved to (967, 447)
Screenshot: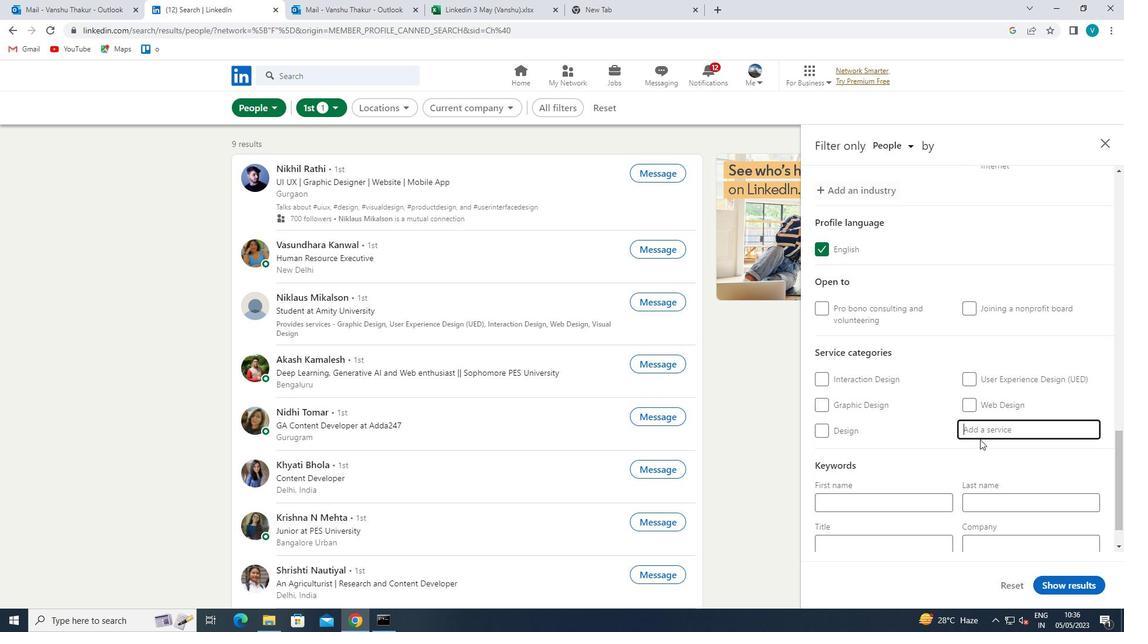 
Action: Key pressed <Key.shift>CORPORATE<Key.space>
Screenshot: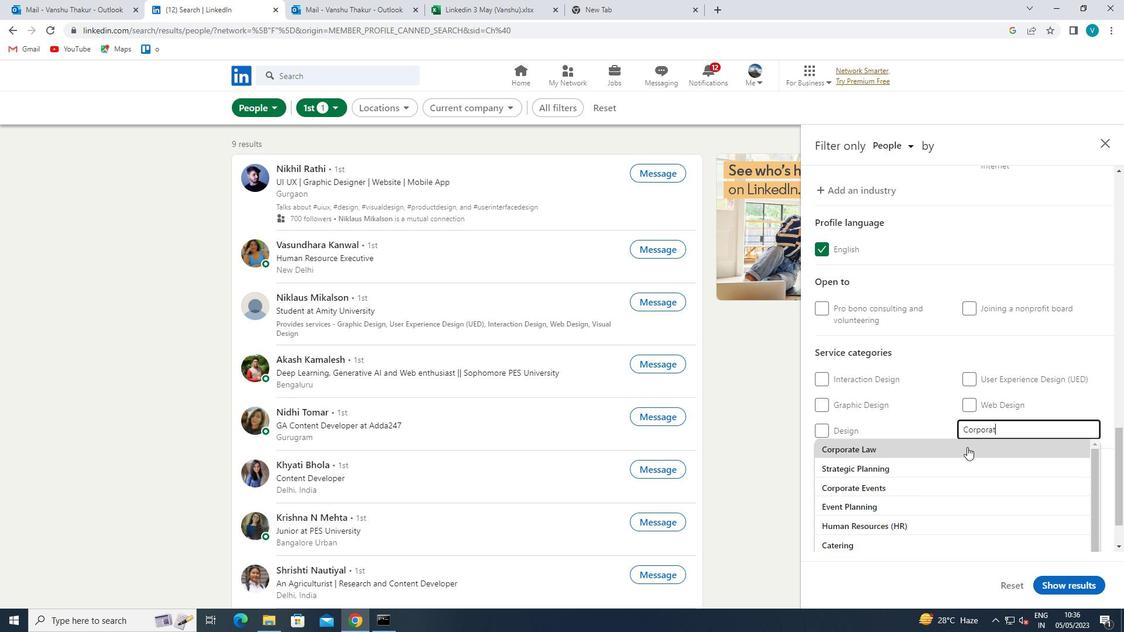 
Action: Mouse moved to (920, 481)
Screenshot: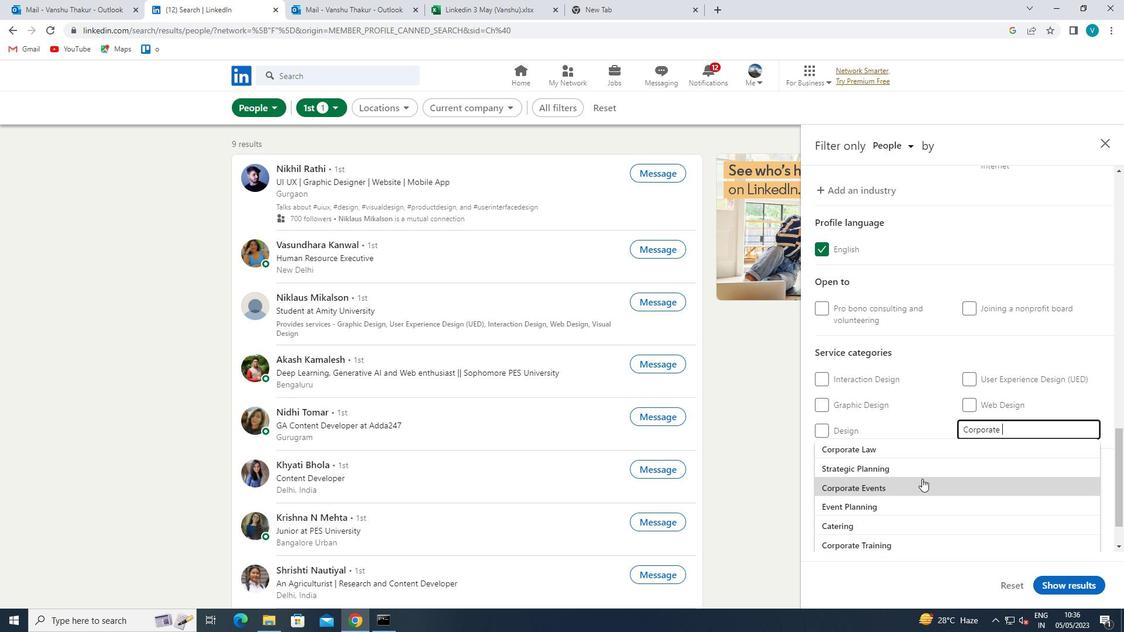 
Action: Mouse pressed left at (920, 481)
Screenshot: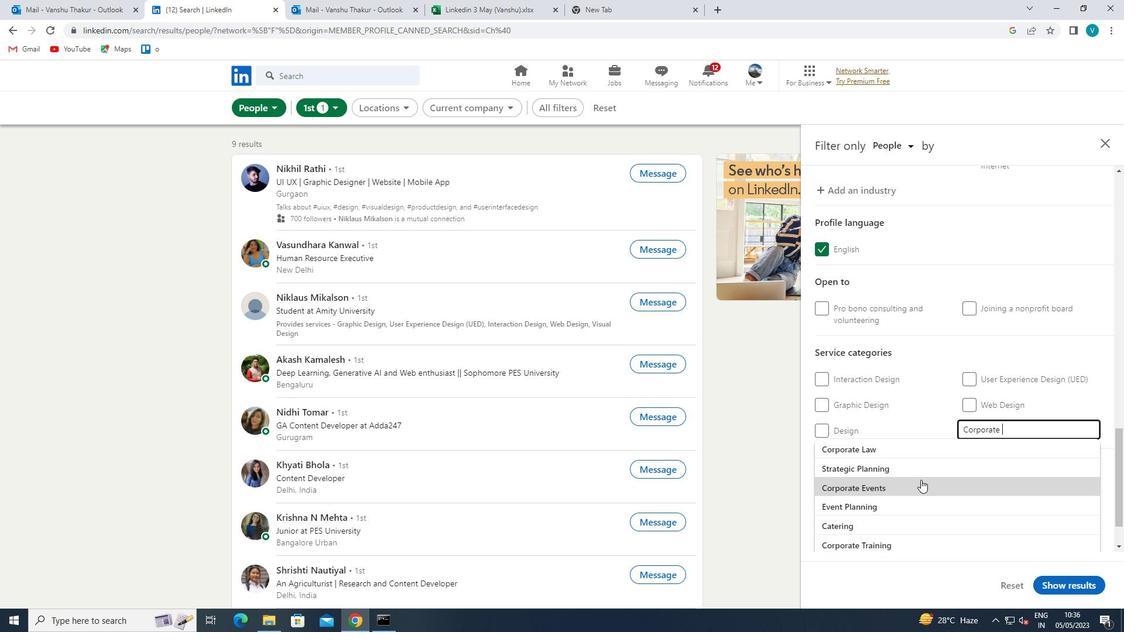 
Action: Mouse moved to (932, 472)
Screenshot: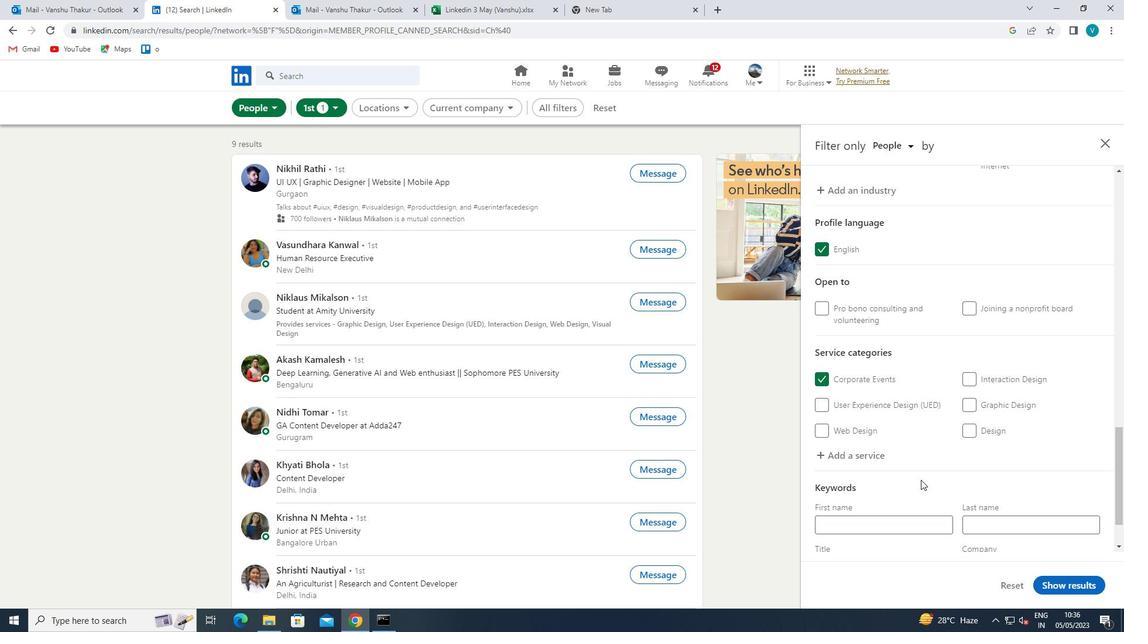 
Action: Mouse scrolled (932, 472) with delta (0, 0)
Screenshot: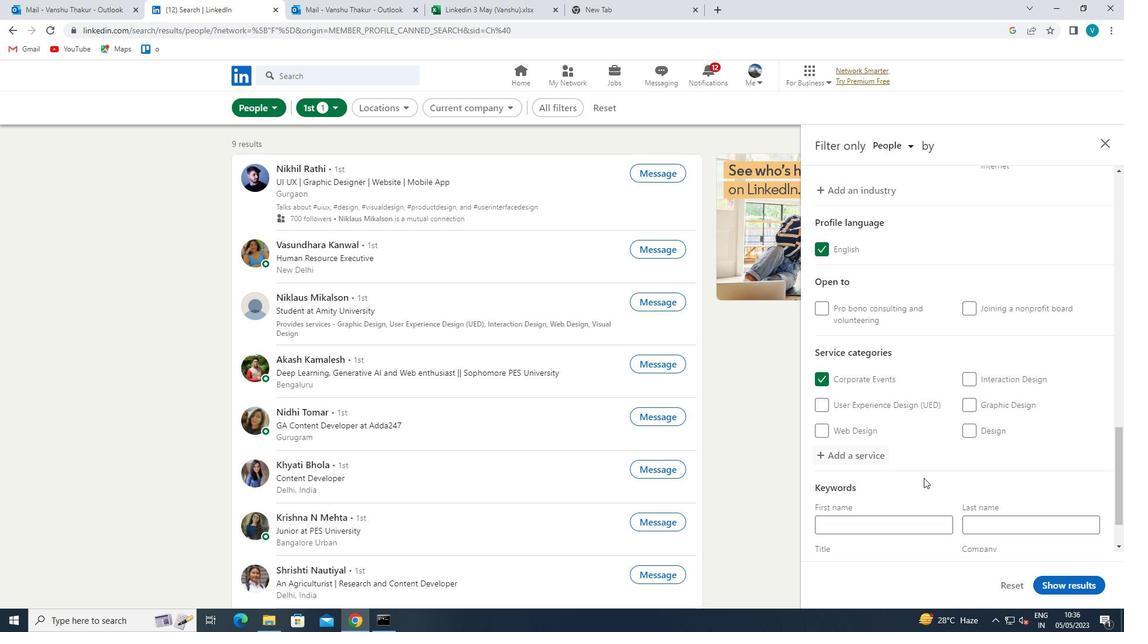 
Action: Mouse scrolled (932, 472) with delta (0, 0)
Screenshot: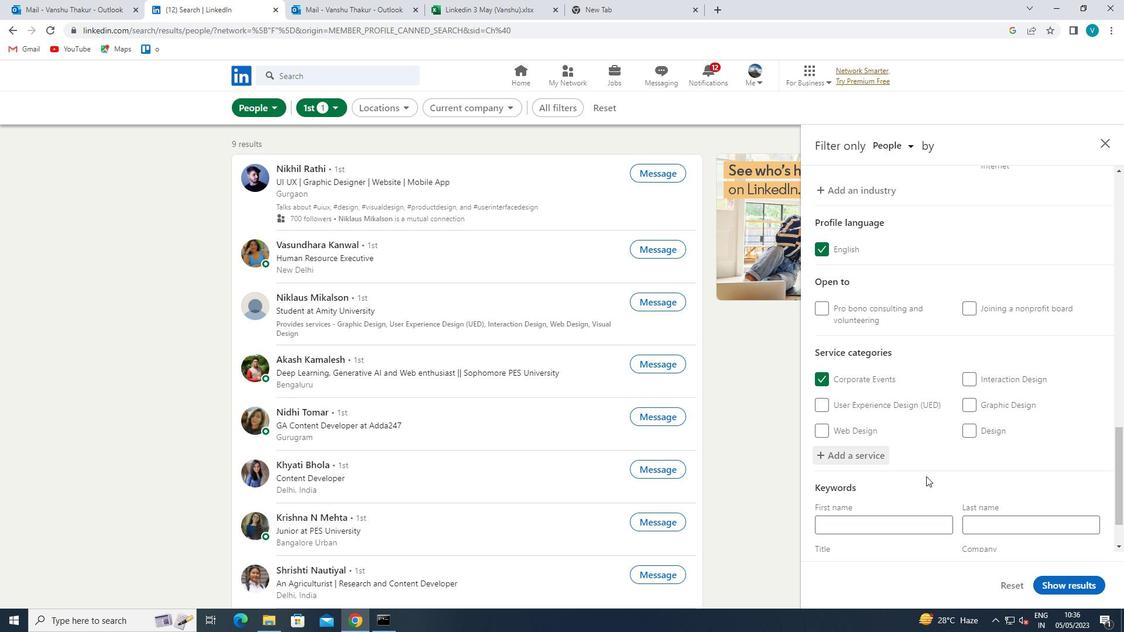 
Action: Mouse moved to (932, 472)
Screenshot: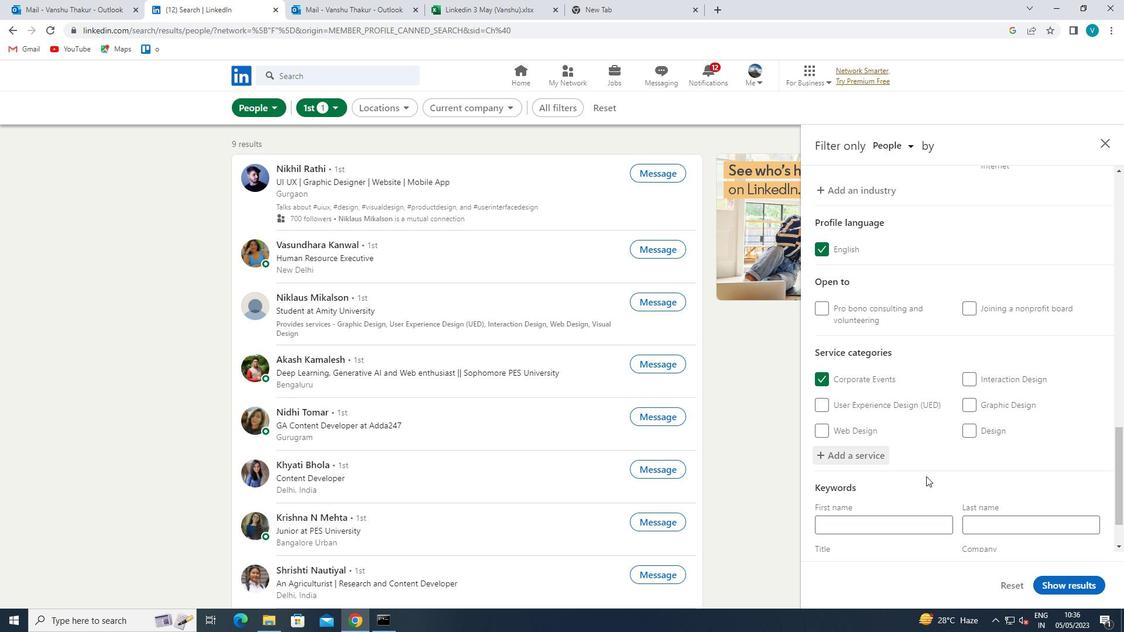 
Action: Mouse scrolled (932, 472) with delta (0, 0)
Screenshot: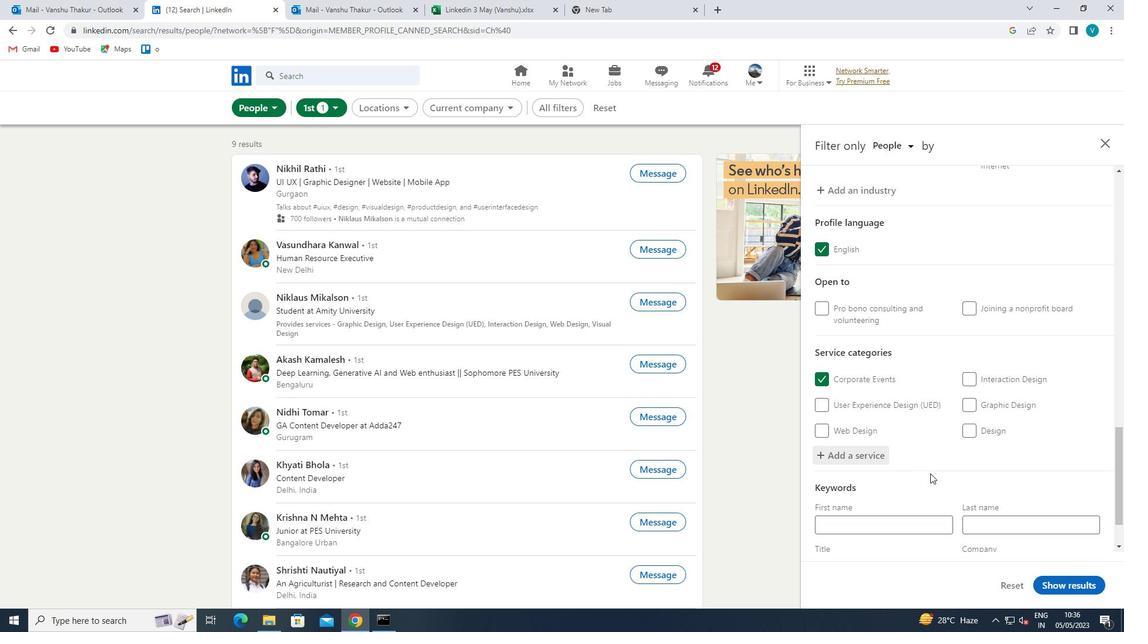 
Action: Mouse scrolled (932, 472) with delta (0, 0)
Screenshot: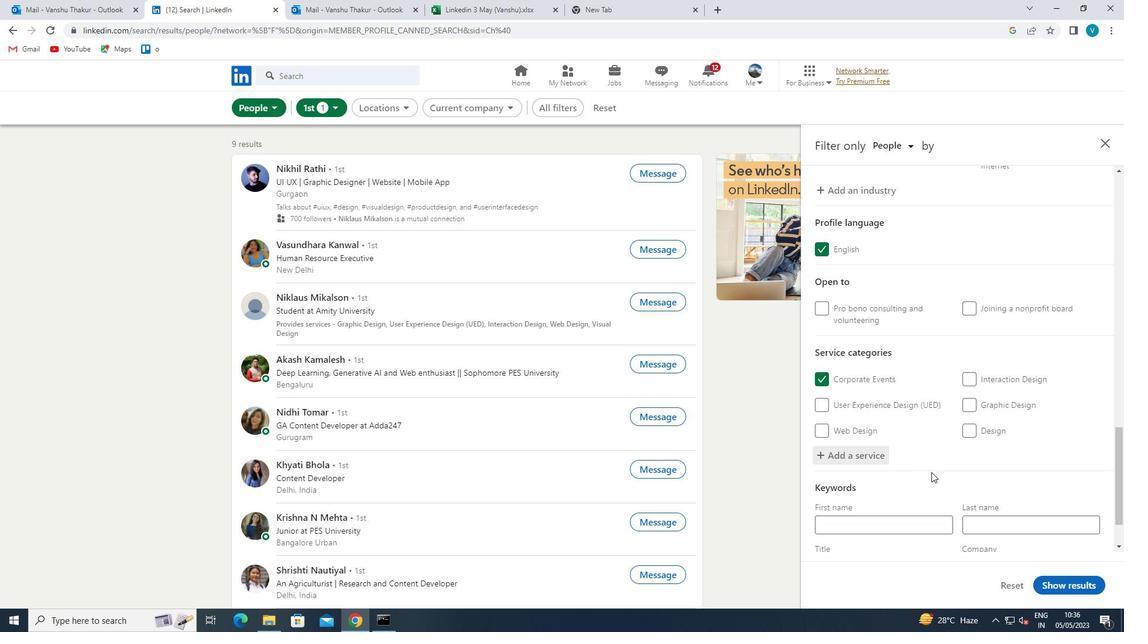 
Action: Mouse moved to (916, 504)
Screenshot: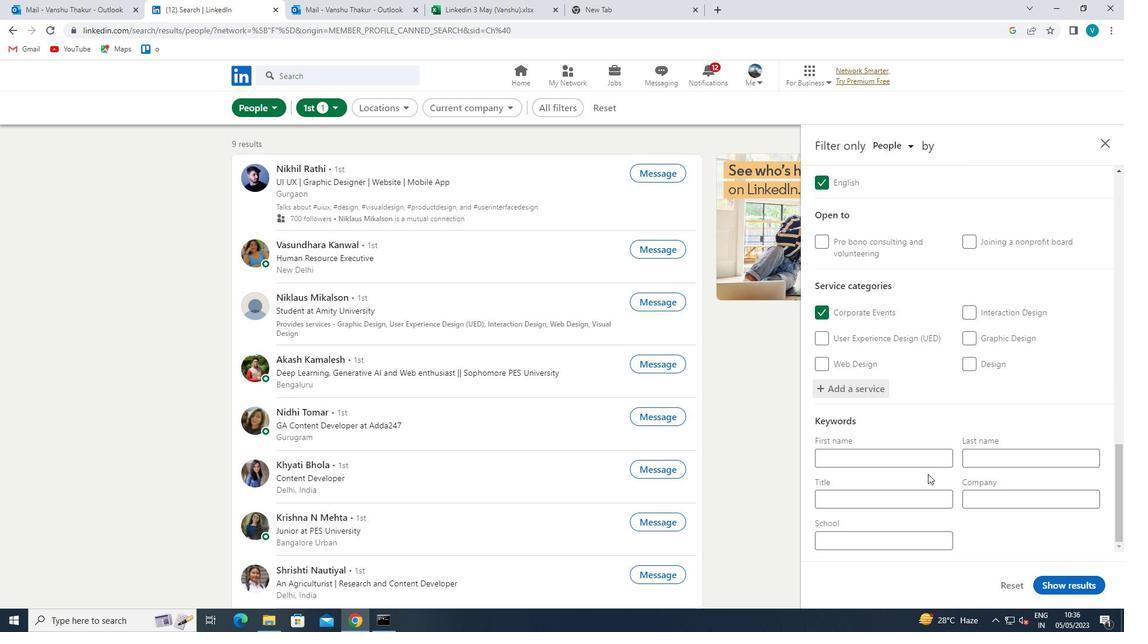 
Action: Mouse pressed left at (916, 504)
Screenshot: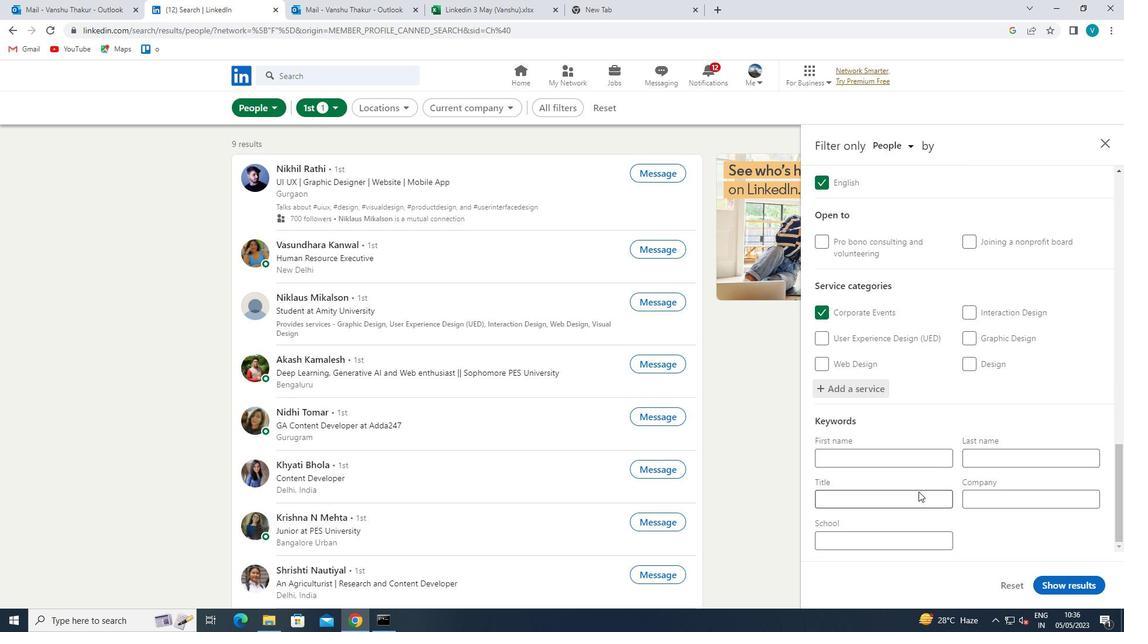 
Action: Mouse moved to (917, 504)
Screenshot: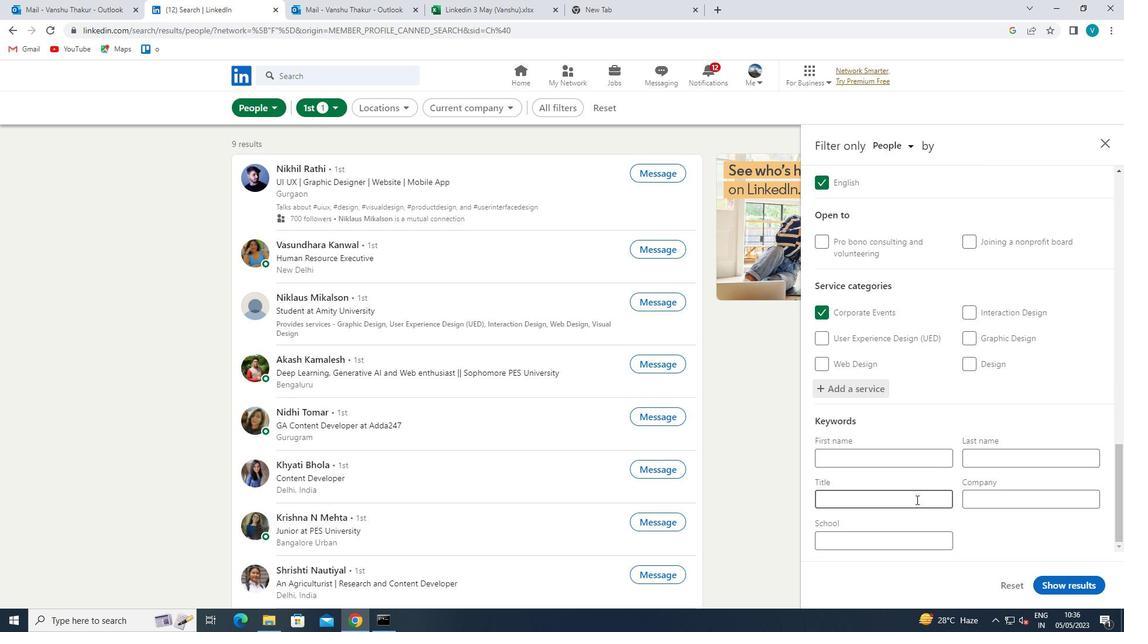 
Action: Key pressed <Key.shift>DOG<Key.space><Key.shift>WALKER/<Key.shift>PET<Key.space><Key.shift>SITTER<Key.space>
Screenshot: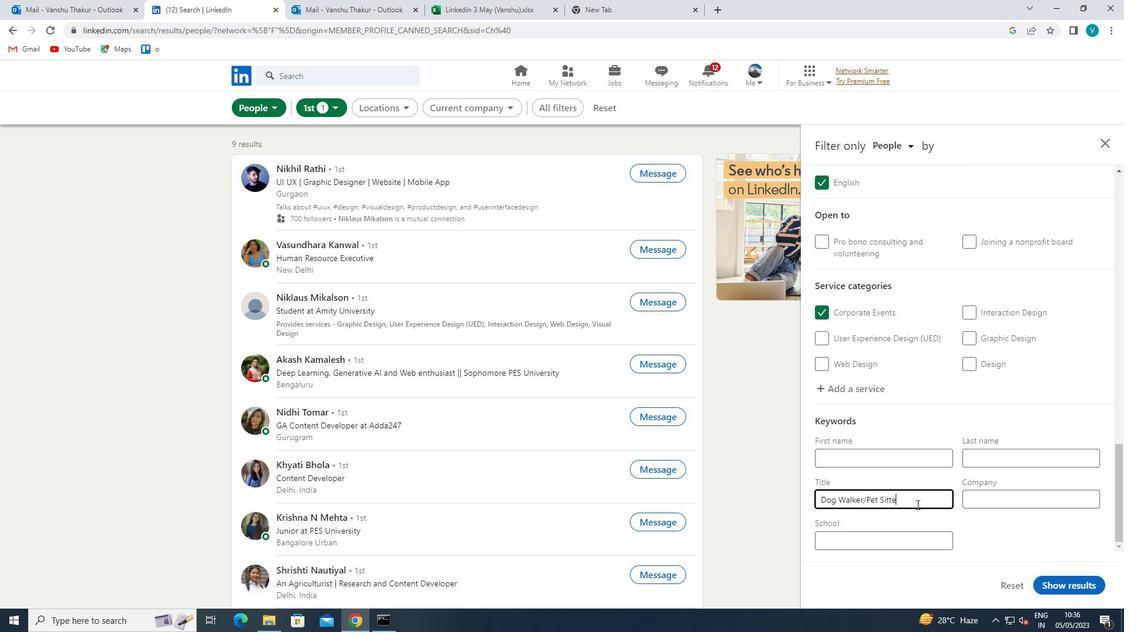 
Action: Mouse moved to (1054, 581)
Screenshot: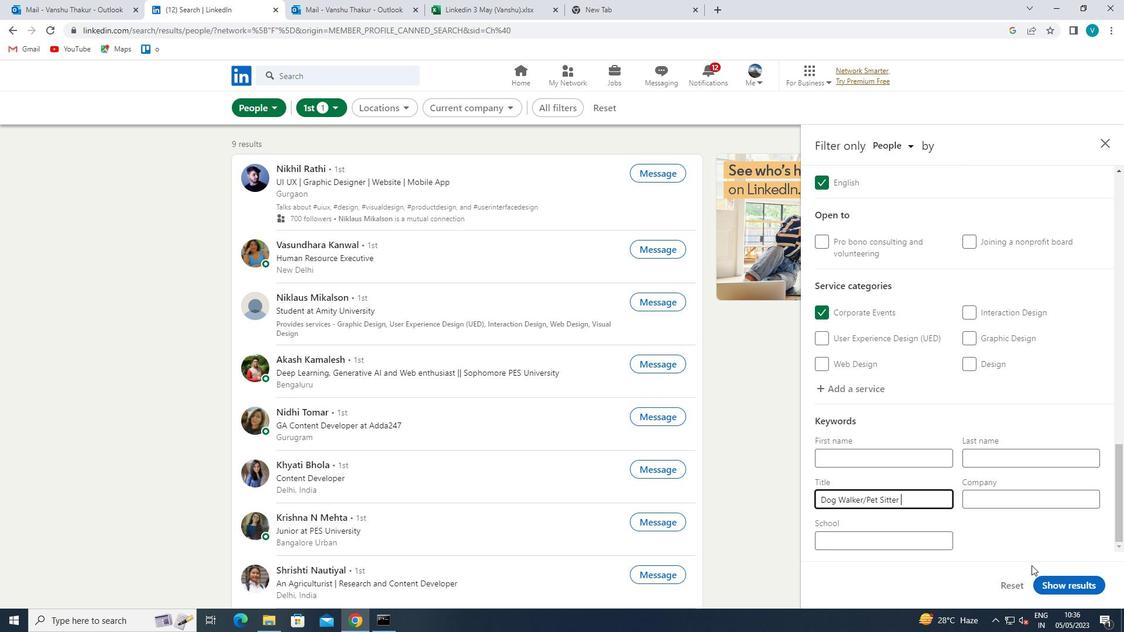 
Action: Mouse pressed left at (1054, 581)
Screenshot: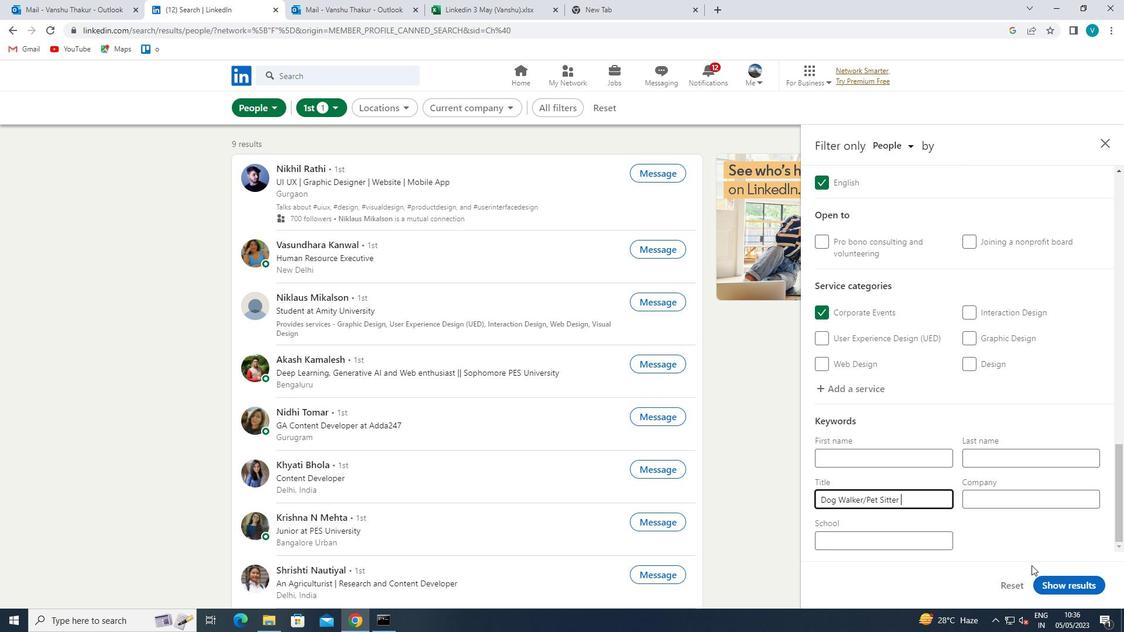 
Action: Mouse moved to (1055, 581)
Screenshot: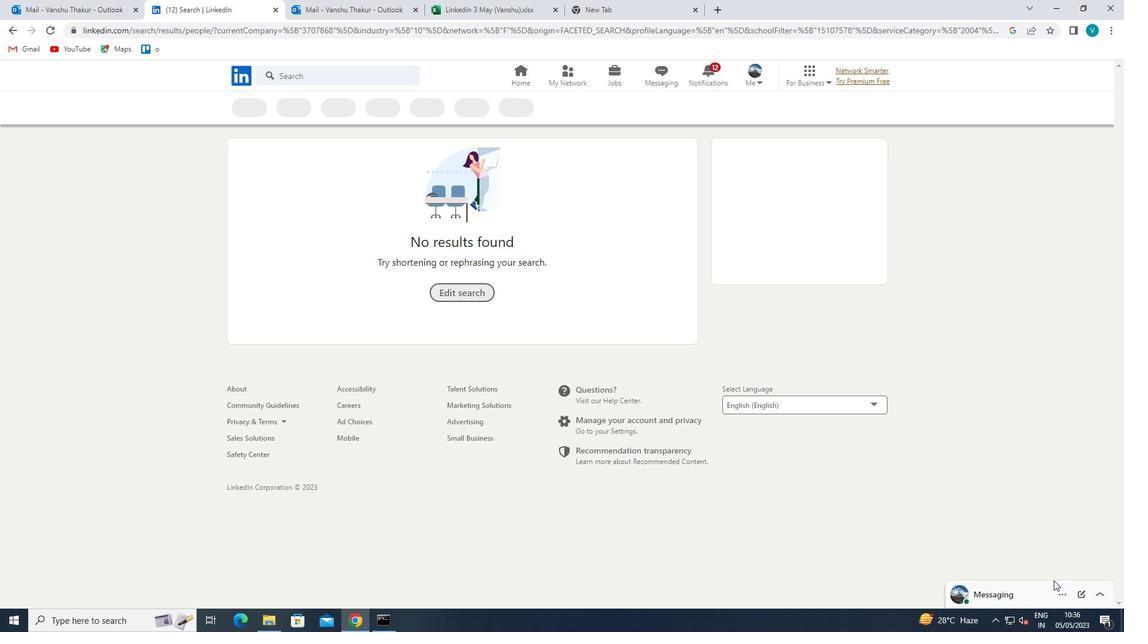 
